 Task: Look for Airbnb properties in Rutana, Burundi from 28th November, 2023 to 10th December,  2023 for 5 adults.5 bedrooms having 5 beds and 5 bathrooms. Property type can be house. Amenities needed are: wifi, TV, free parkinig on premises, gym, breakfast. Look for 4 properties as per requirement.
Action: Mouse moved to (534, 111)
Screenshot: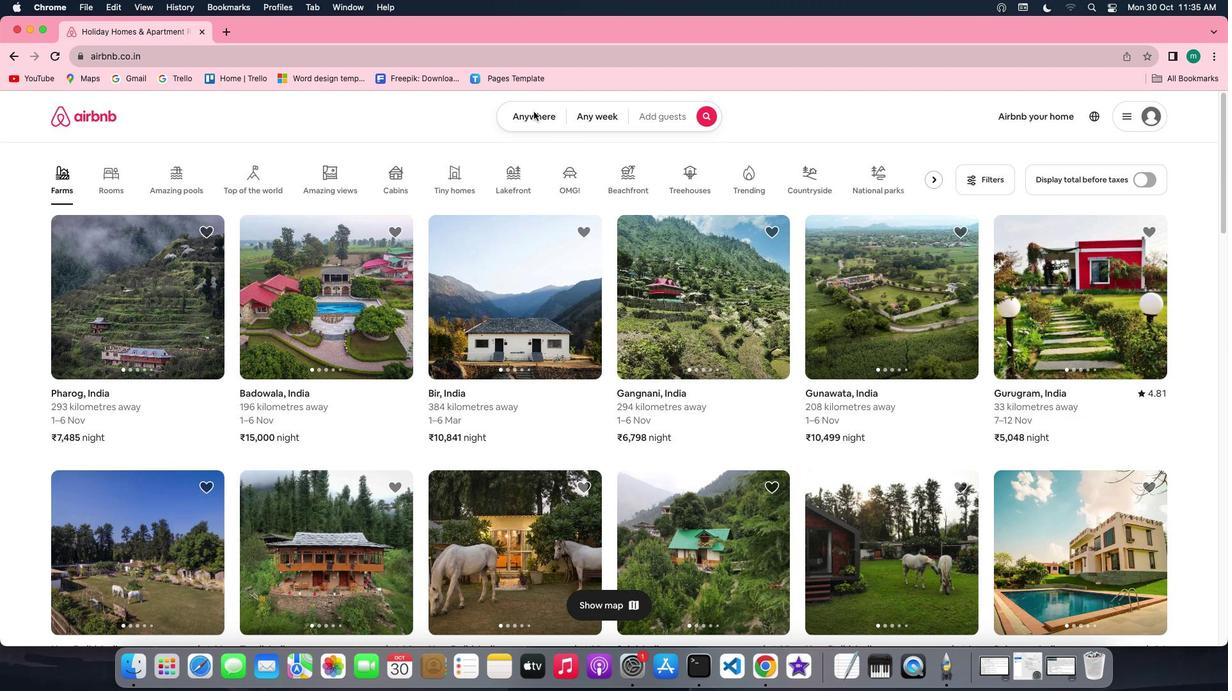 
Action: Mouse pressed left at (534, 111)
Screenshot: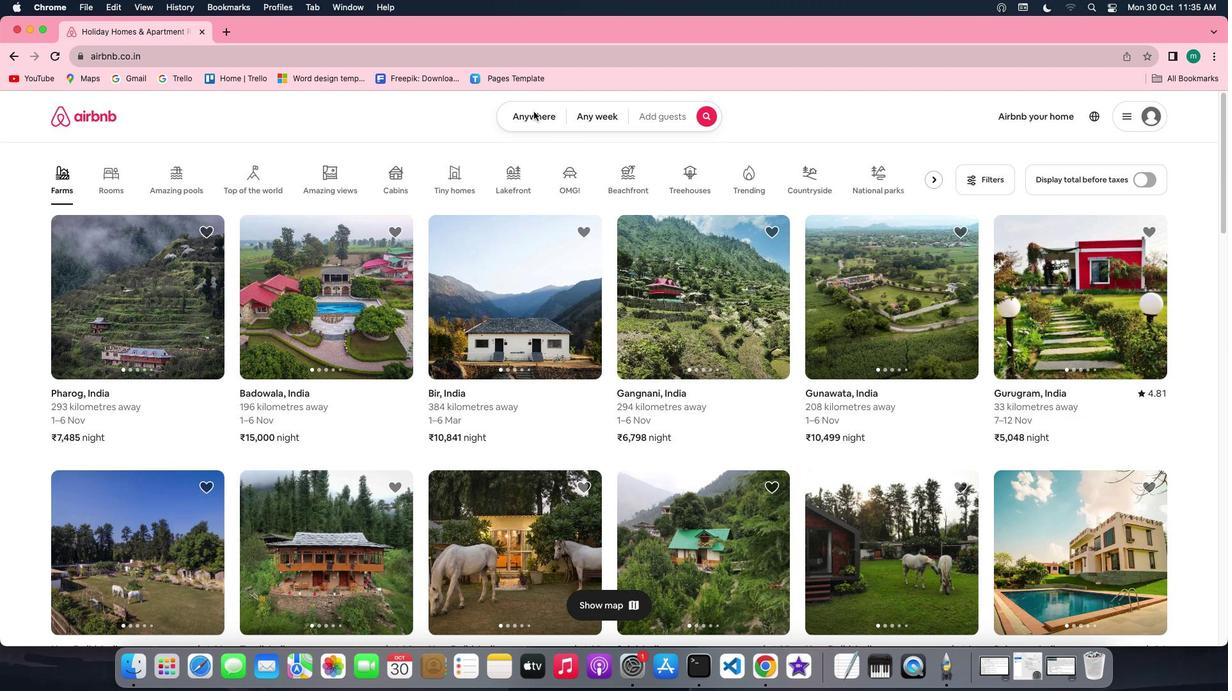 
Action: Mouse pressed left at (534, 111)
Screenshot: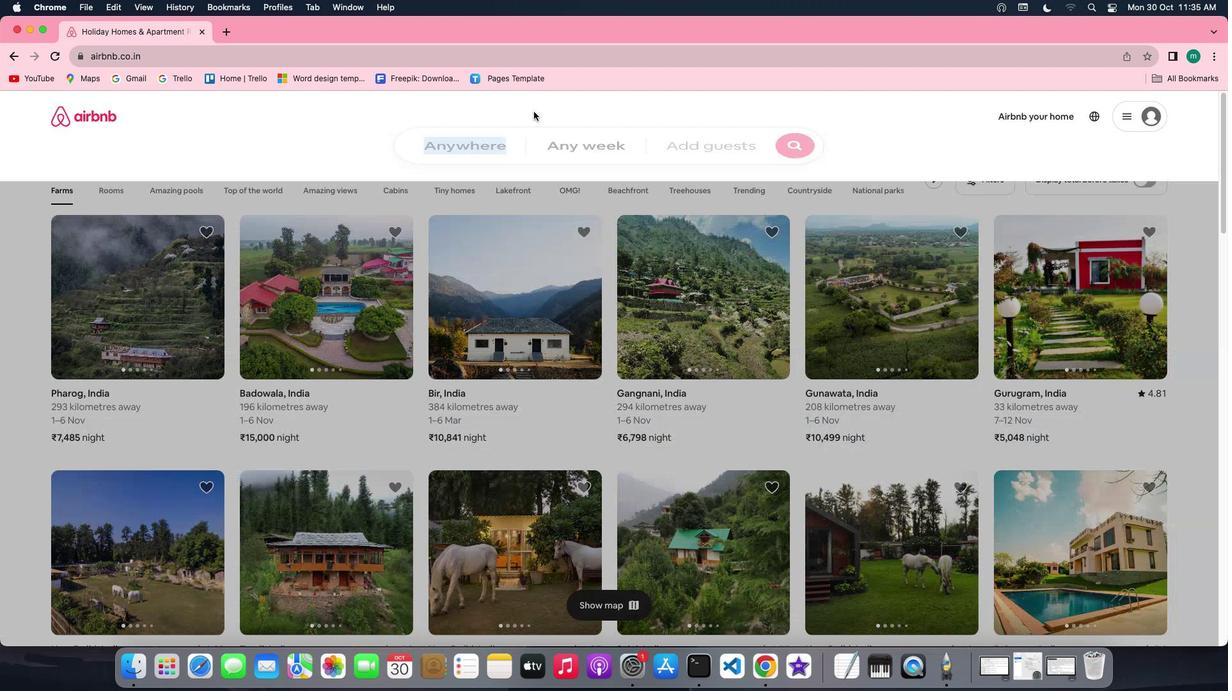 
Action: Mouse moved to (490, 159)
Screenshot: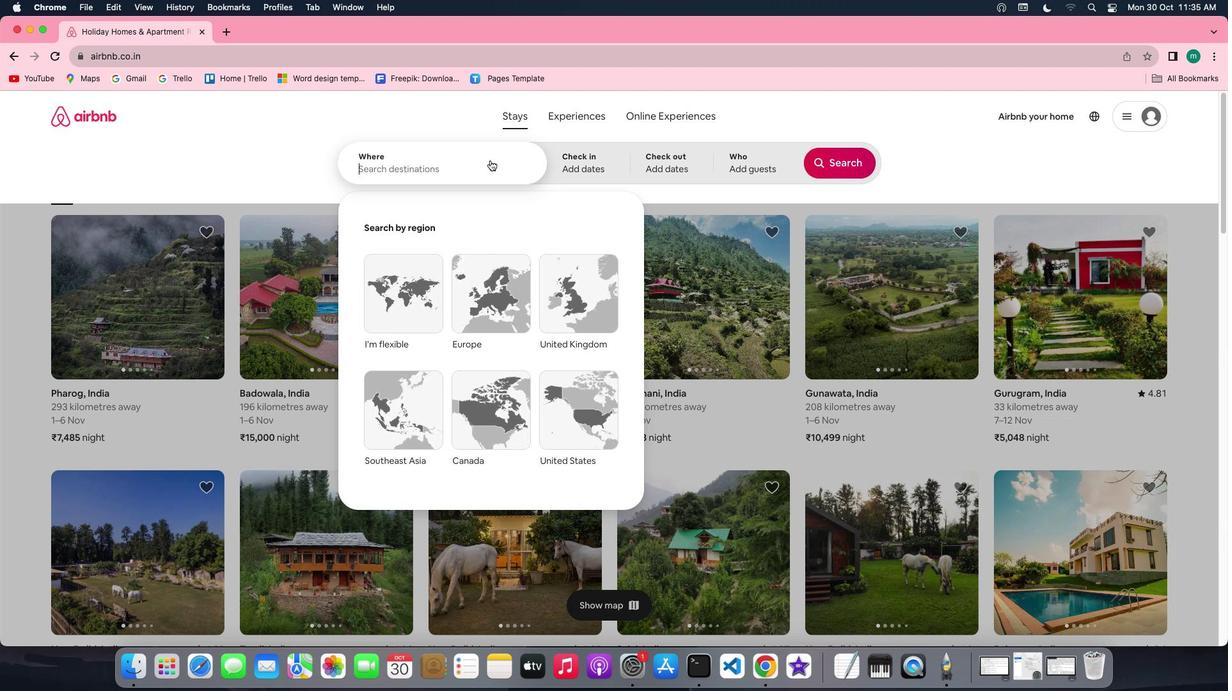 
Action: Key pressed Key.shift'R''u''t''a''n''a'','Key.spaceKey.shift'B''u''r''u''n''d''i'
Screenshot: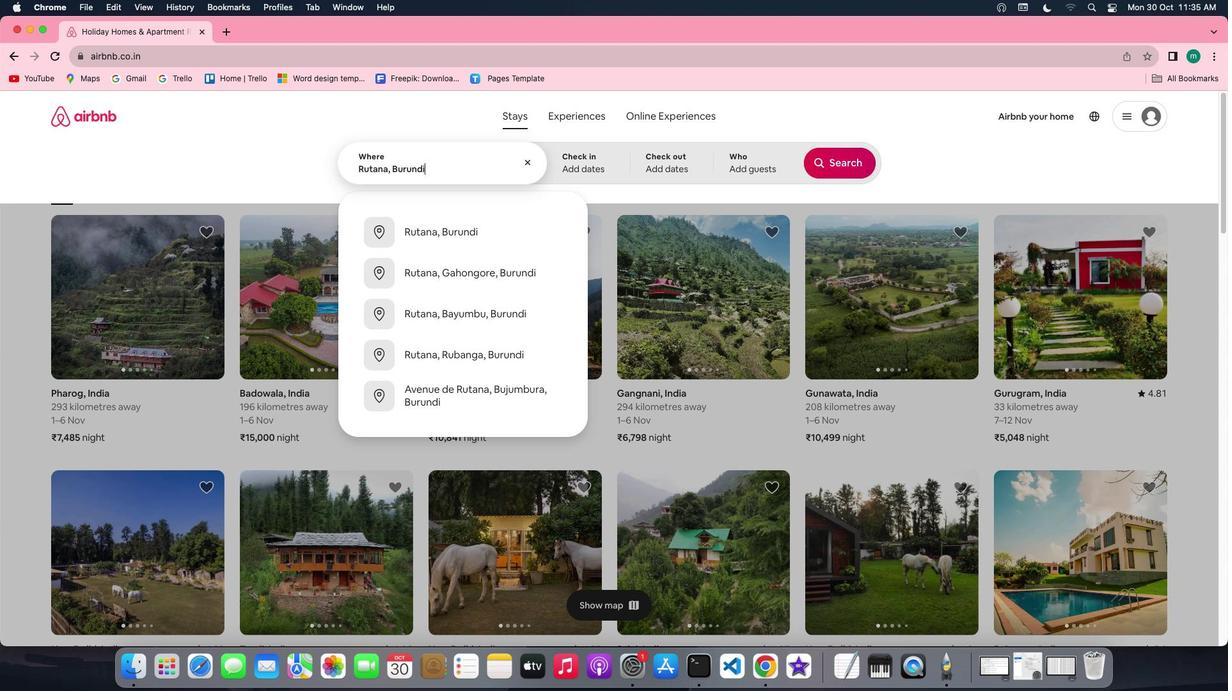 
Action: Mouse moved to (611, 169)
Screenshot: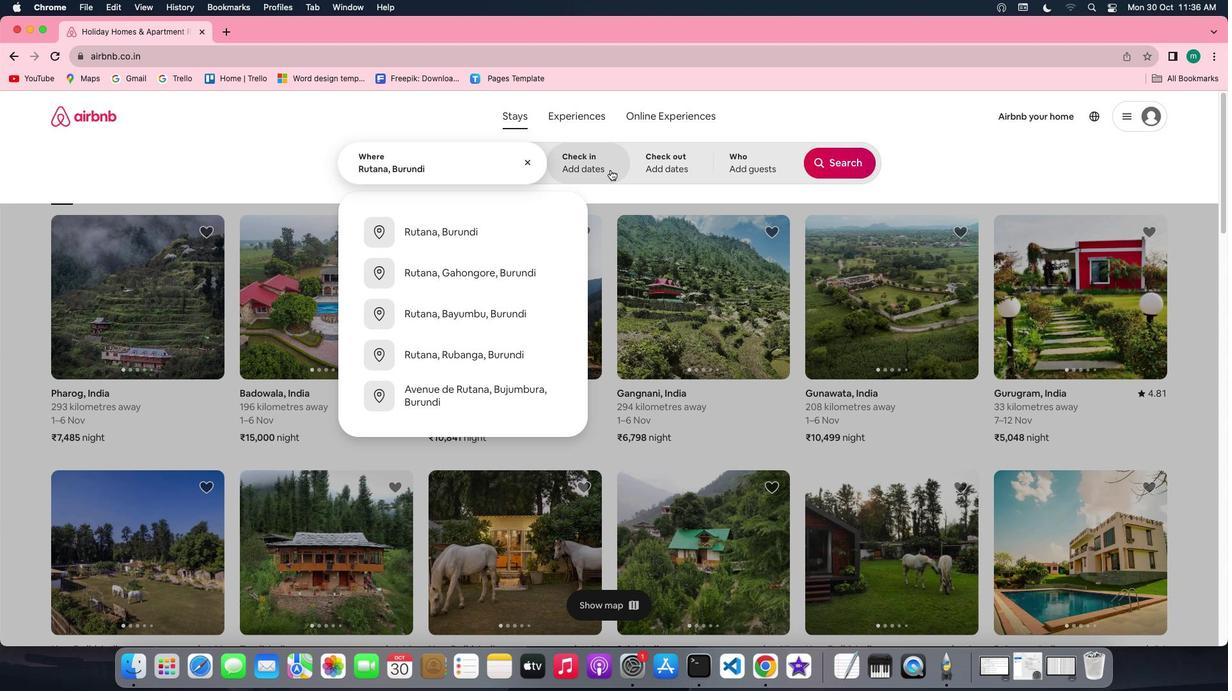 
Action: Mouse pressed left at (611, 169)
Screenshot: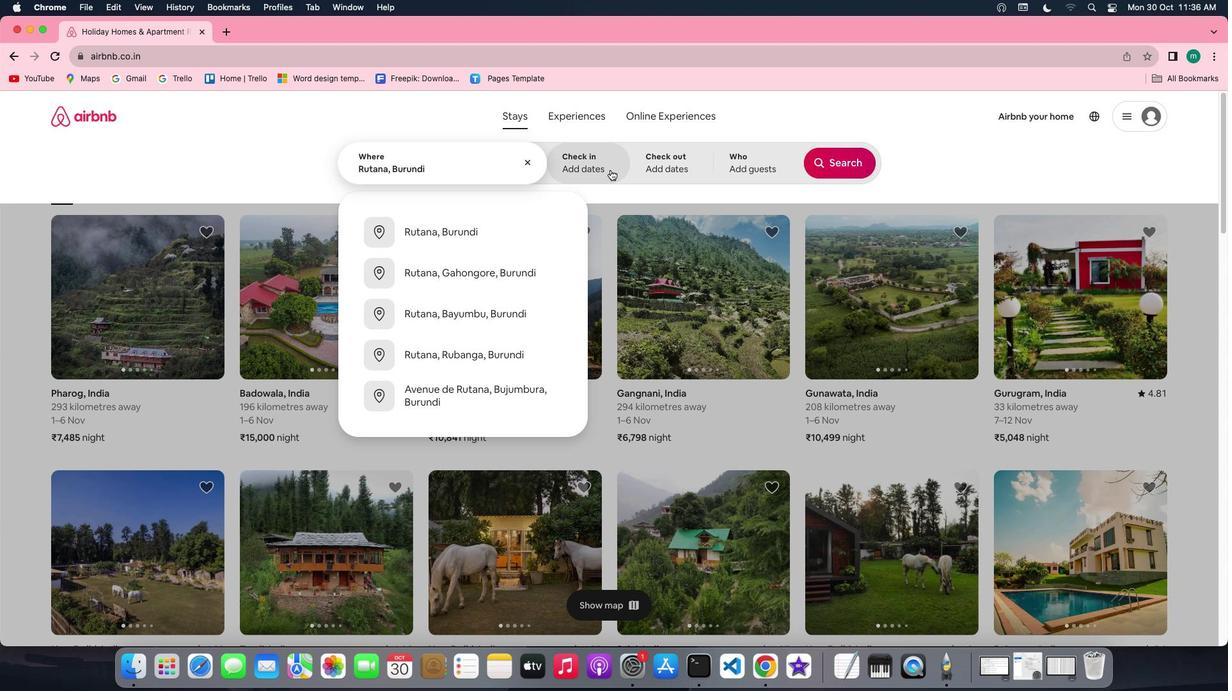 
Action: Mouse moved to (702, 443)
Screenshot: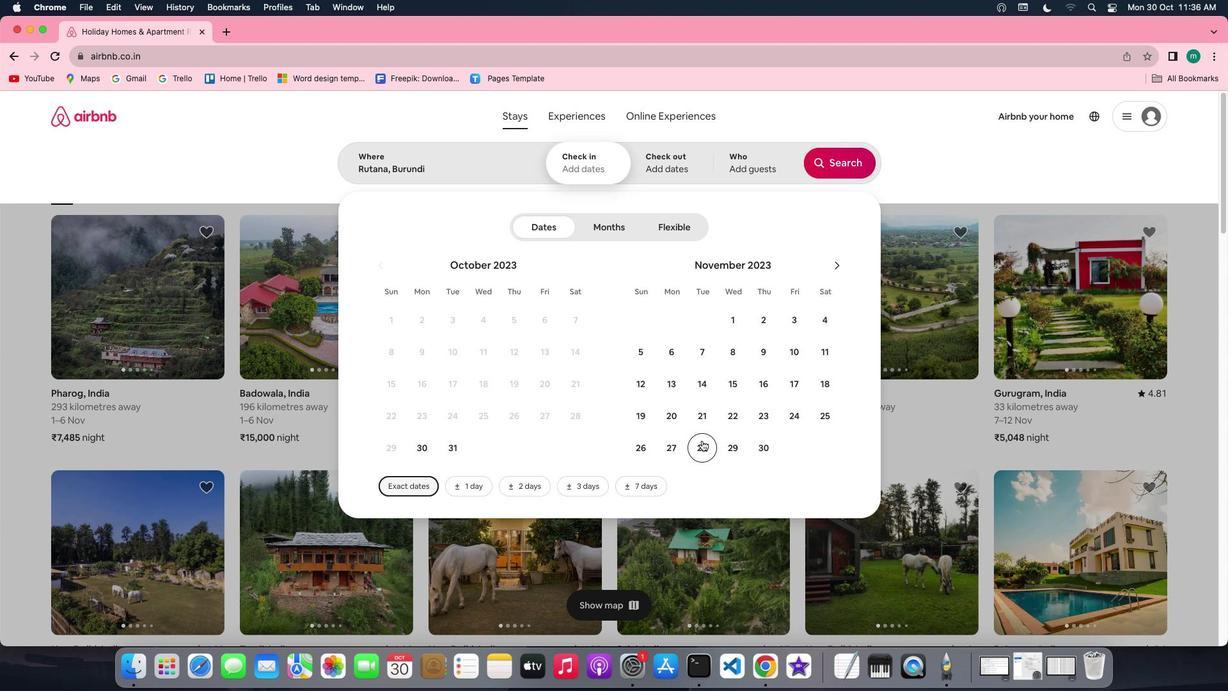 
Action: Mouse pressed left at (702, 443)
Screenshot: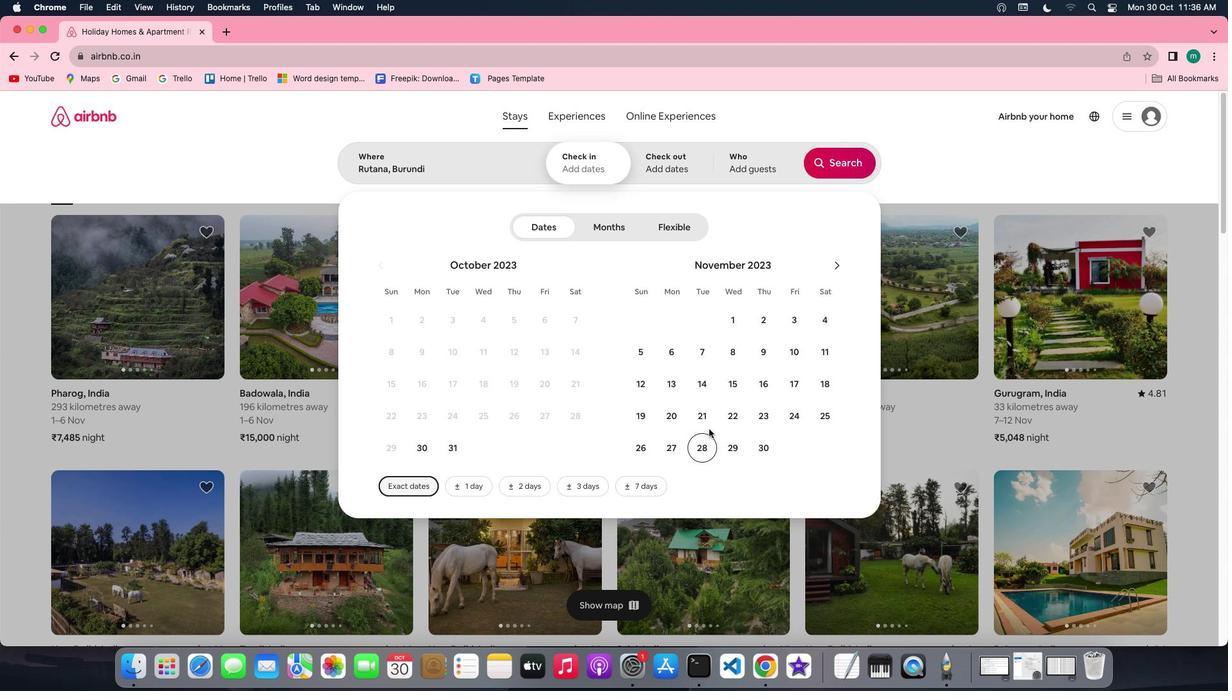 
Action: Mouse moved to (839, 267)
Screenshot: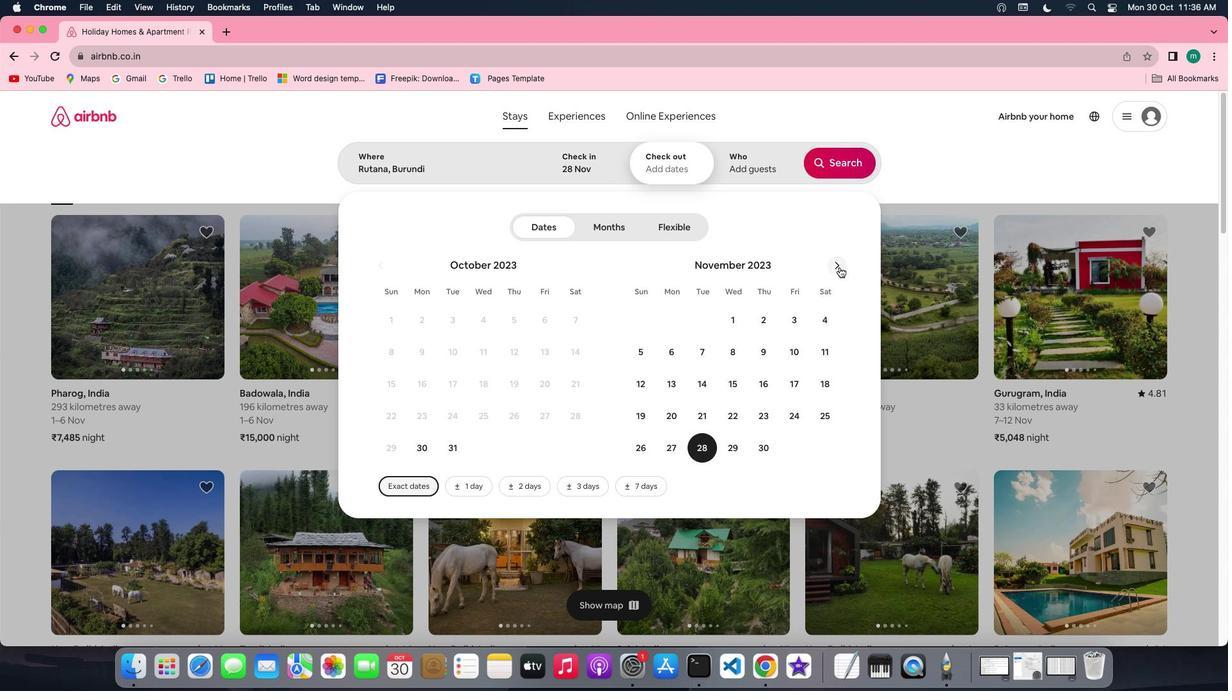 
Action: Mouse pressed left at (839, 267)
Screenshot: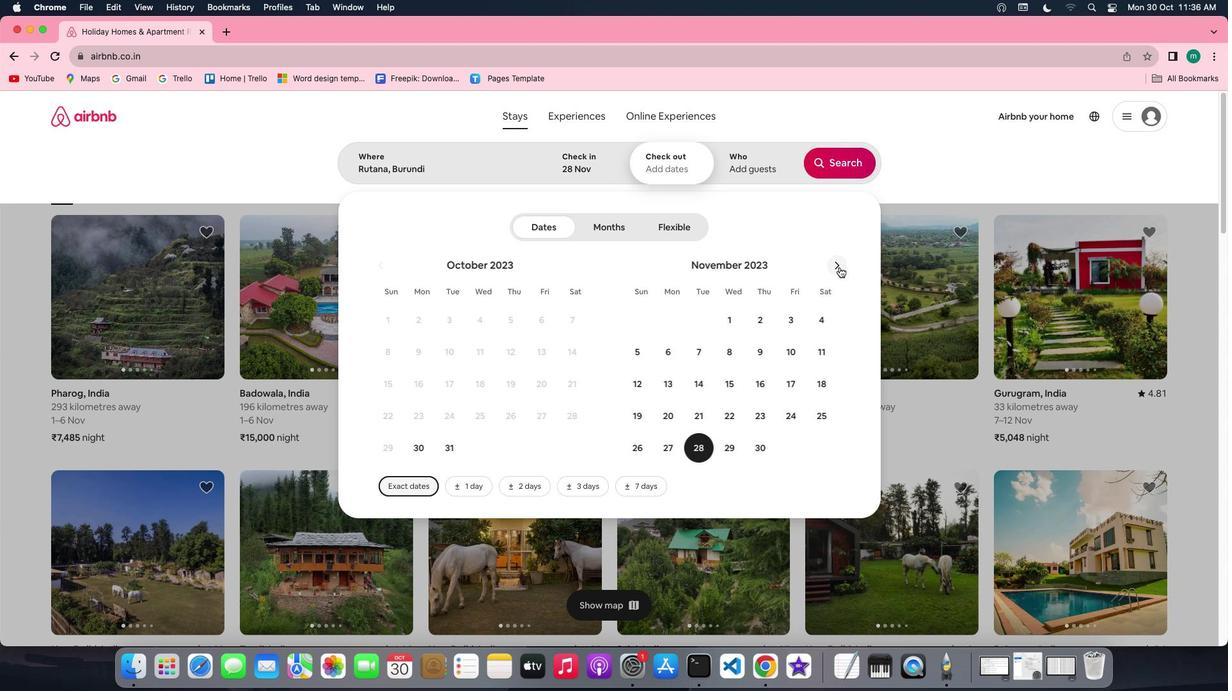 
Action: Mouse moved to (632, 386)
Screenshot: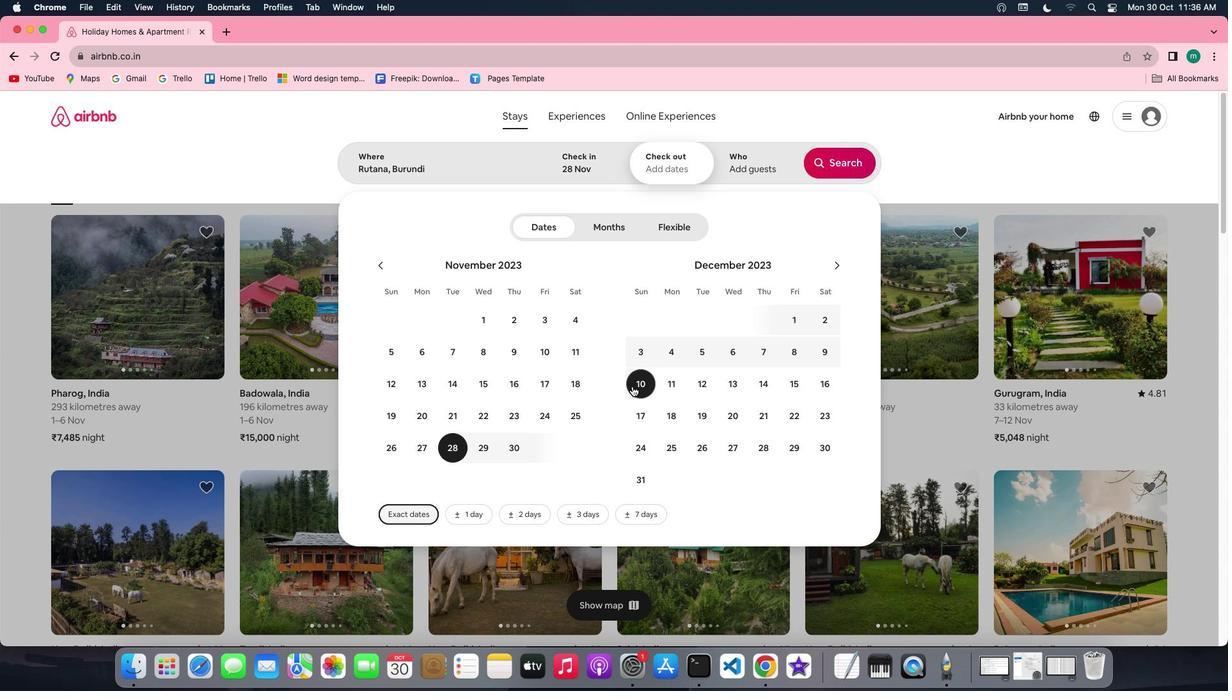 
Action: Mouse pressed left at (632, 386)
Screenshot: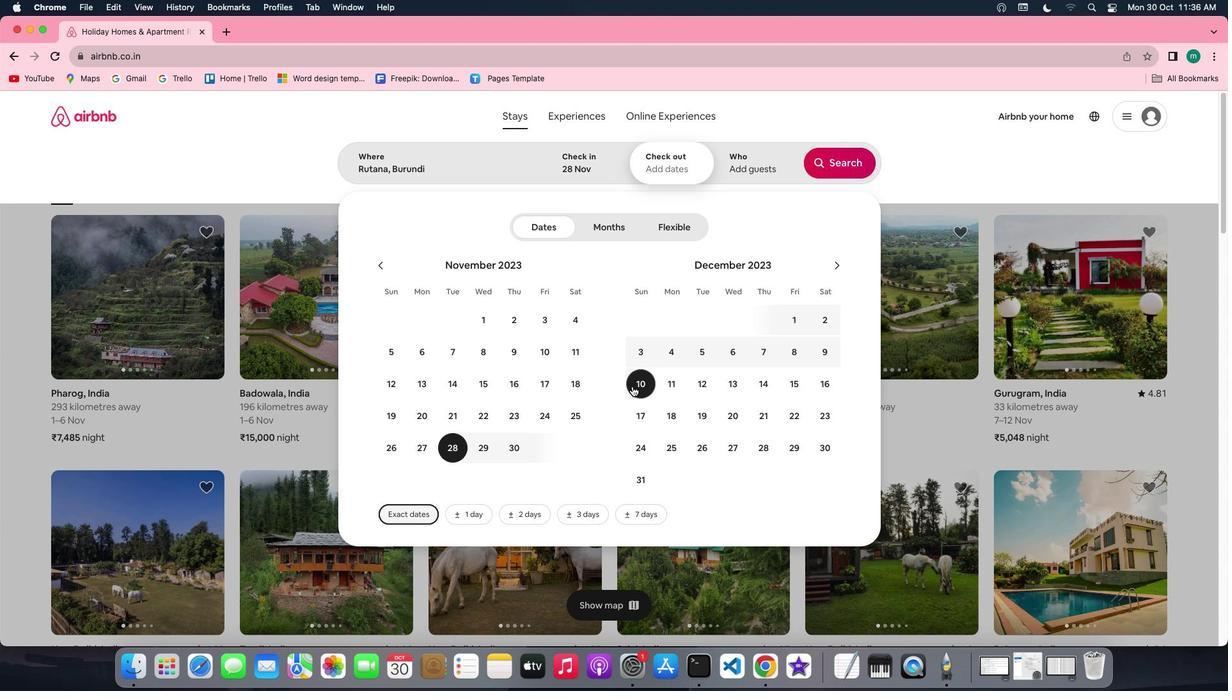 
Action: Mouse moved to (747, 161)
Screenshot: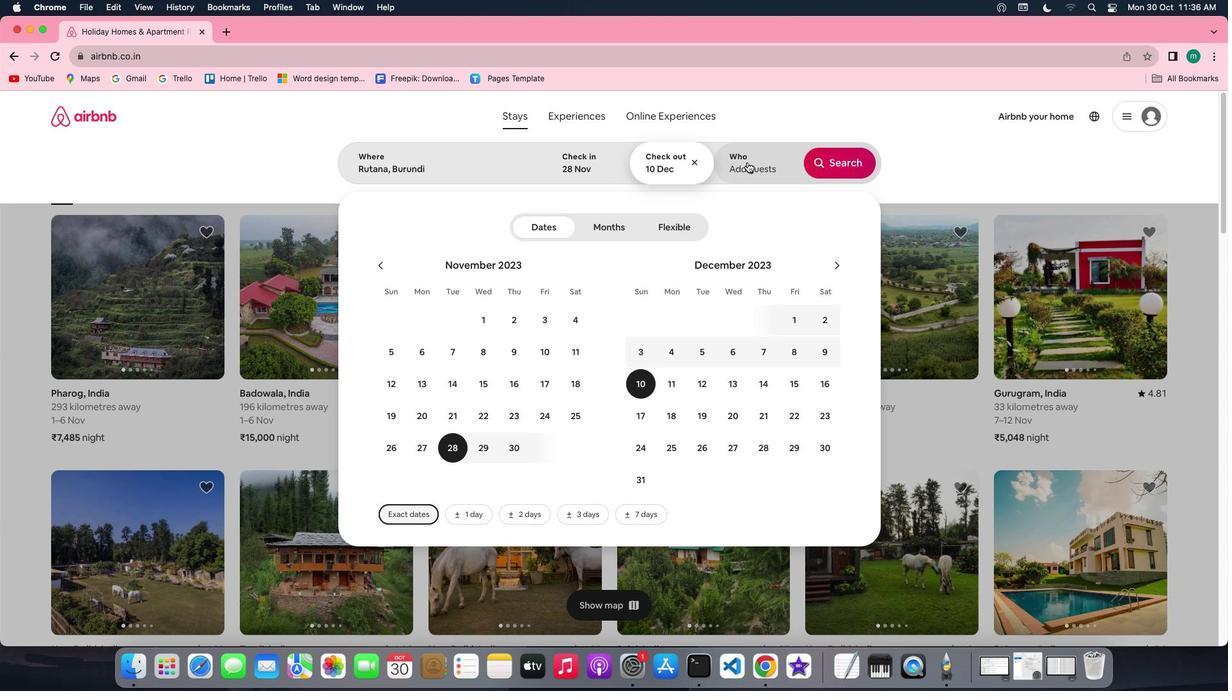 
Action: Mouse pressed left at (747, 161)
Screenshot: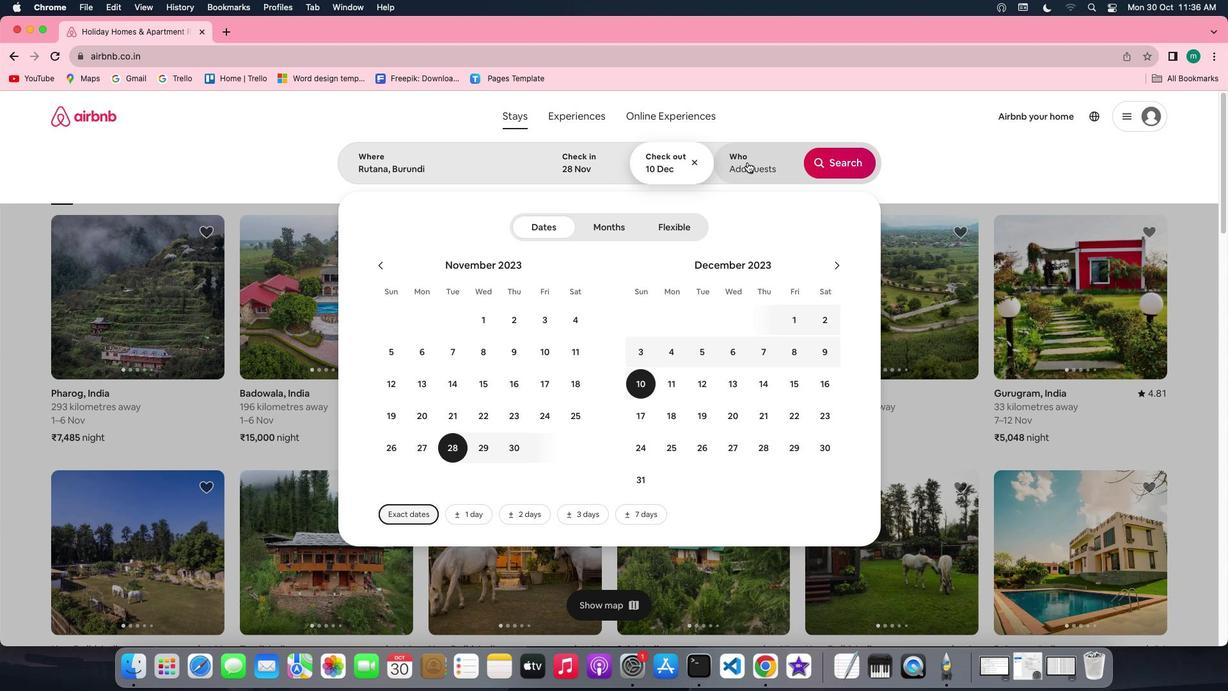 
Action: Mouse moved to (840, 233)
Screenshot: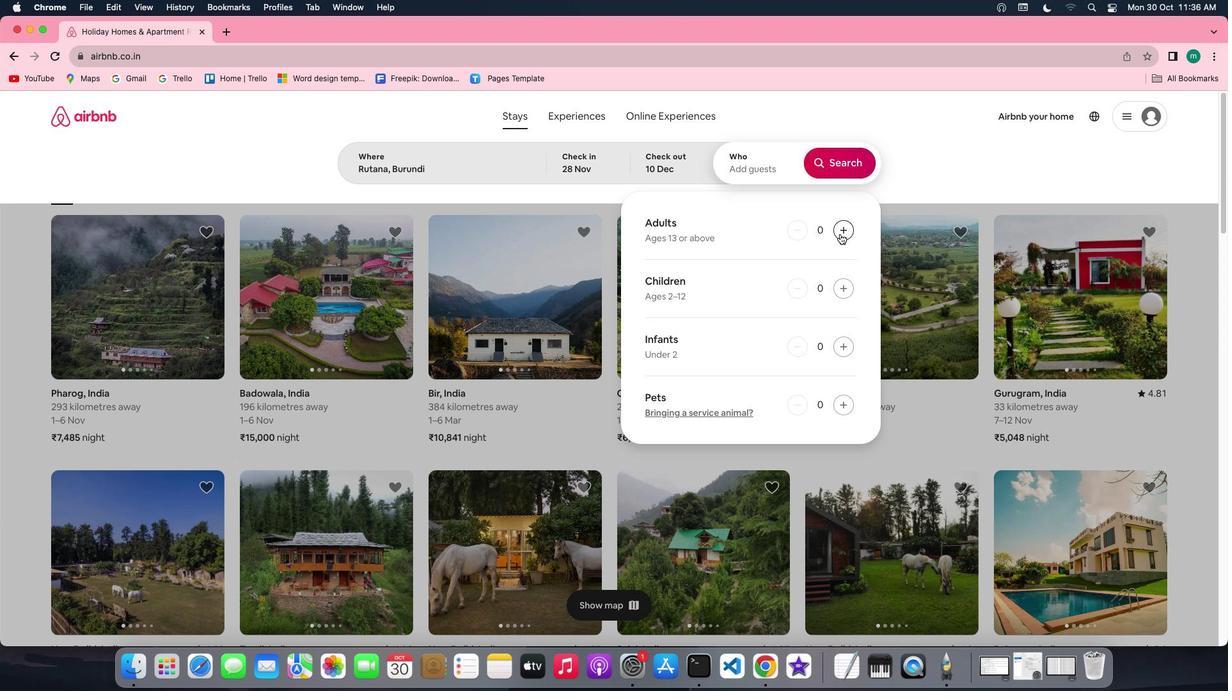 
Action: Mouse pressed left at (840, 233)
Screenshot: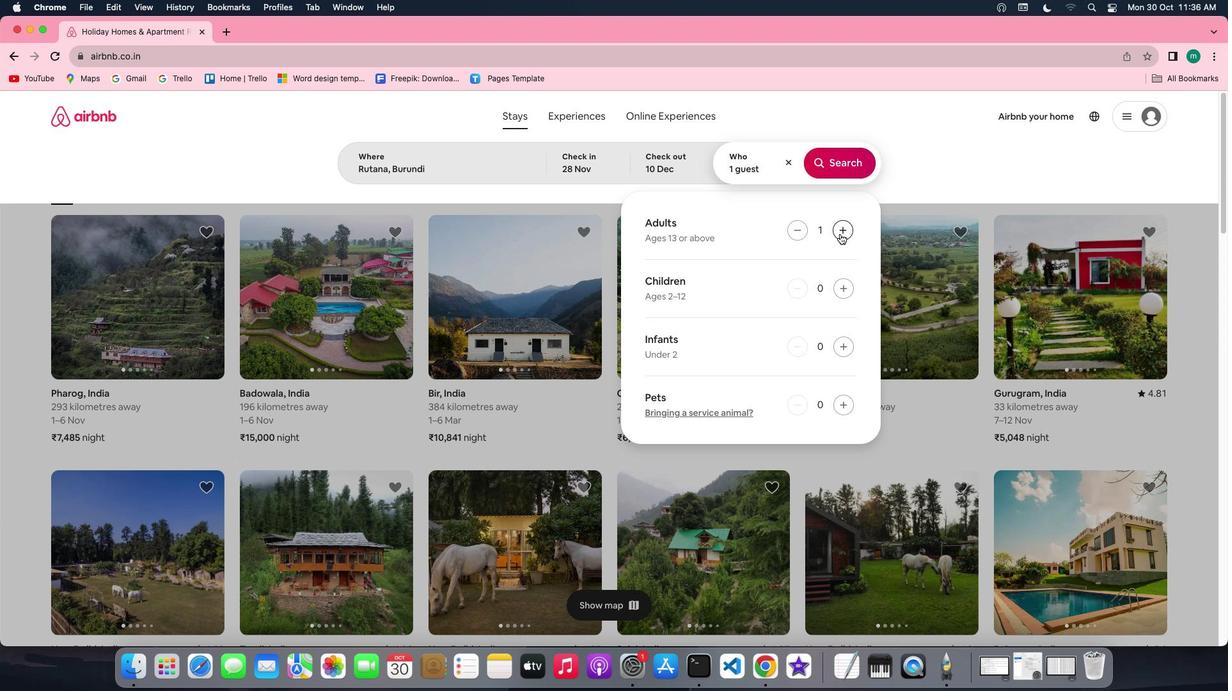 
Action: Mouse pressed left at (840, 233)
Screenshot: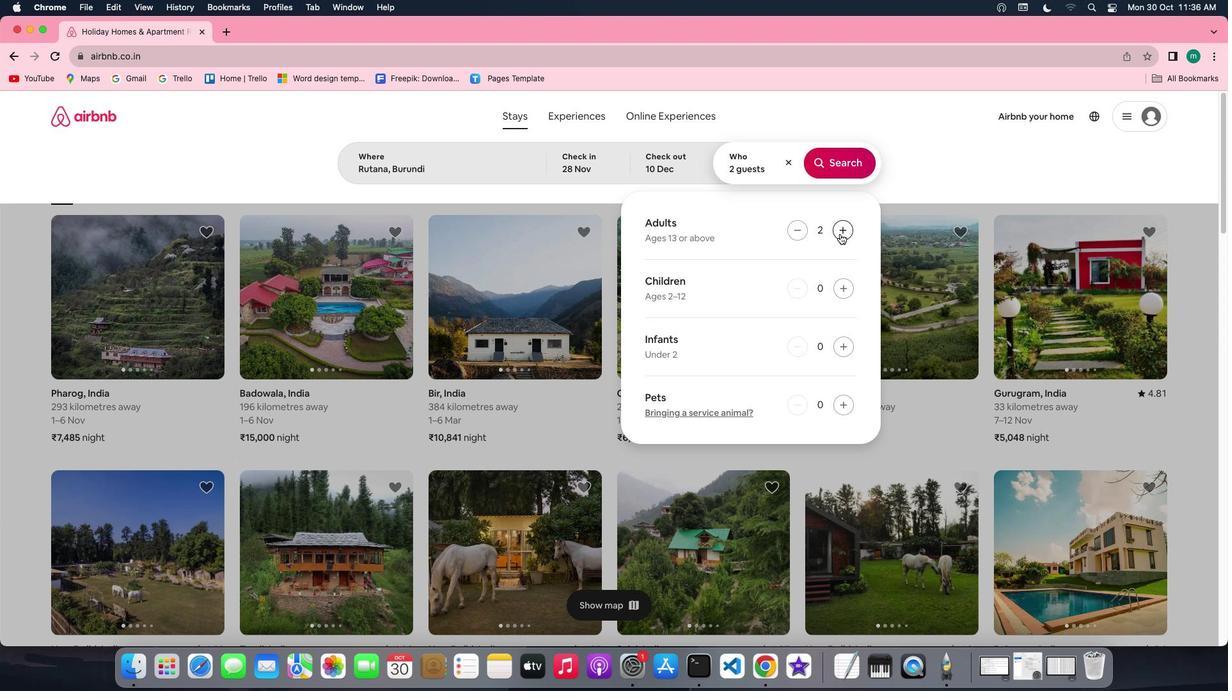 
Action: Mouse pressed left at (840, 233)
Screenshot: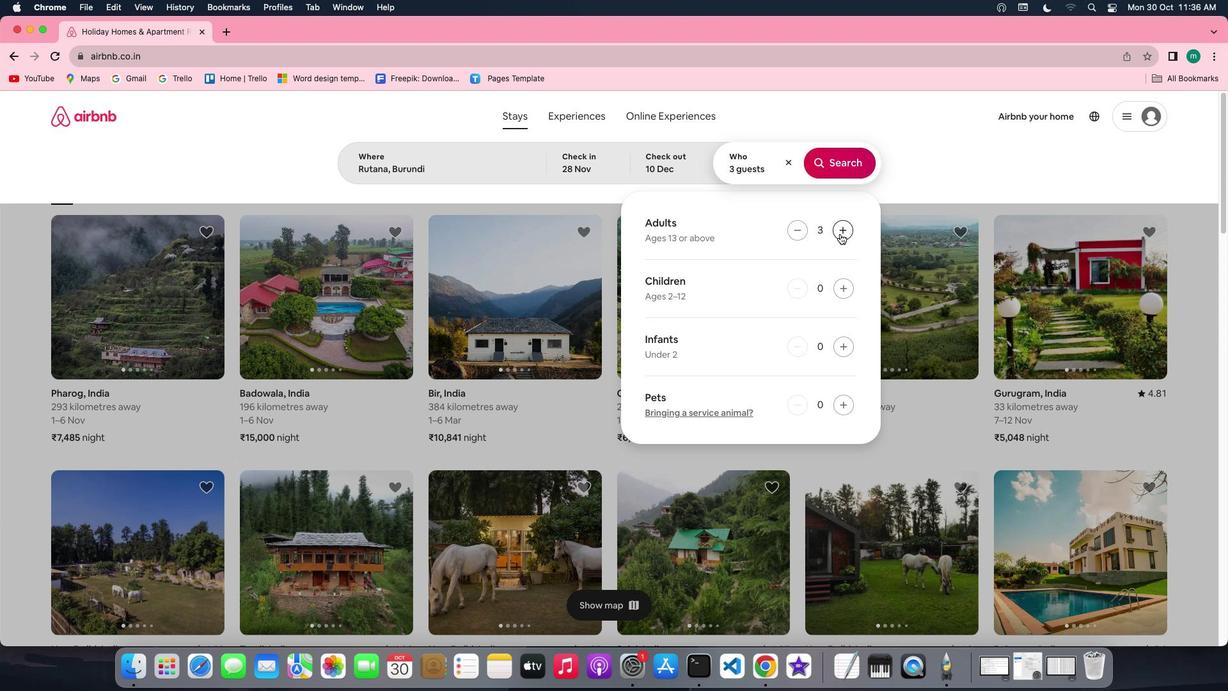 
Action: Mouse pressed left at (840, 233)
Screenshot: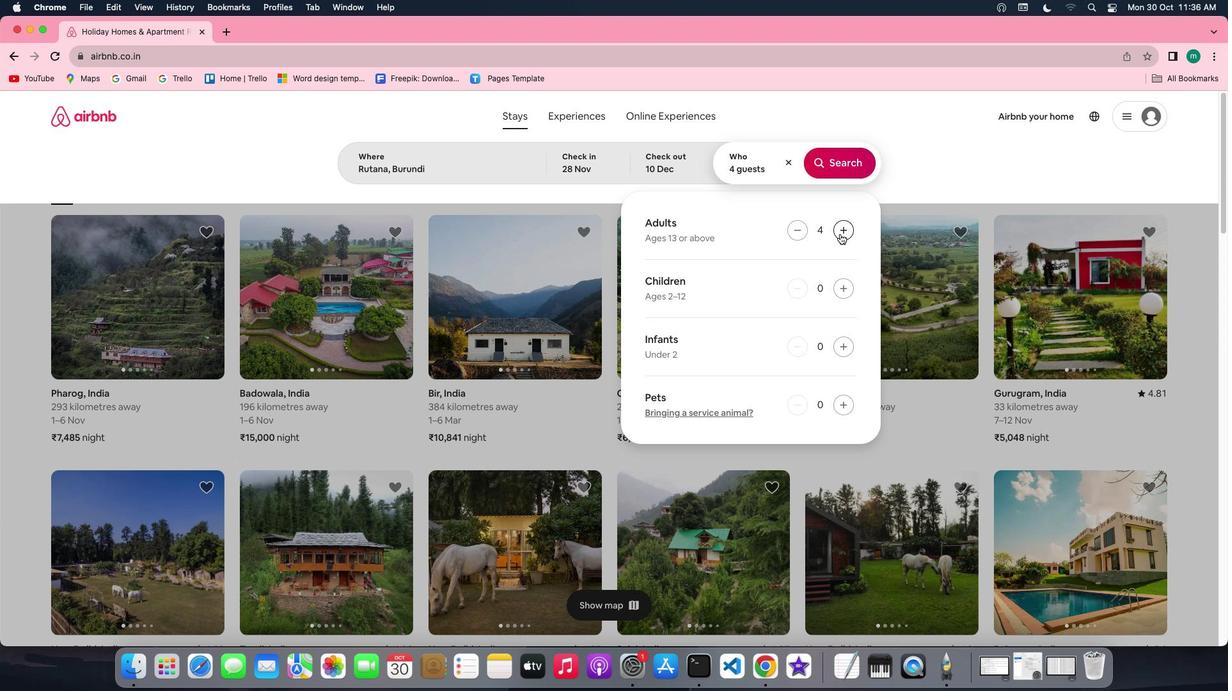 
Action: Mouse pressed left at (840, 233)
Screenshot: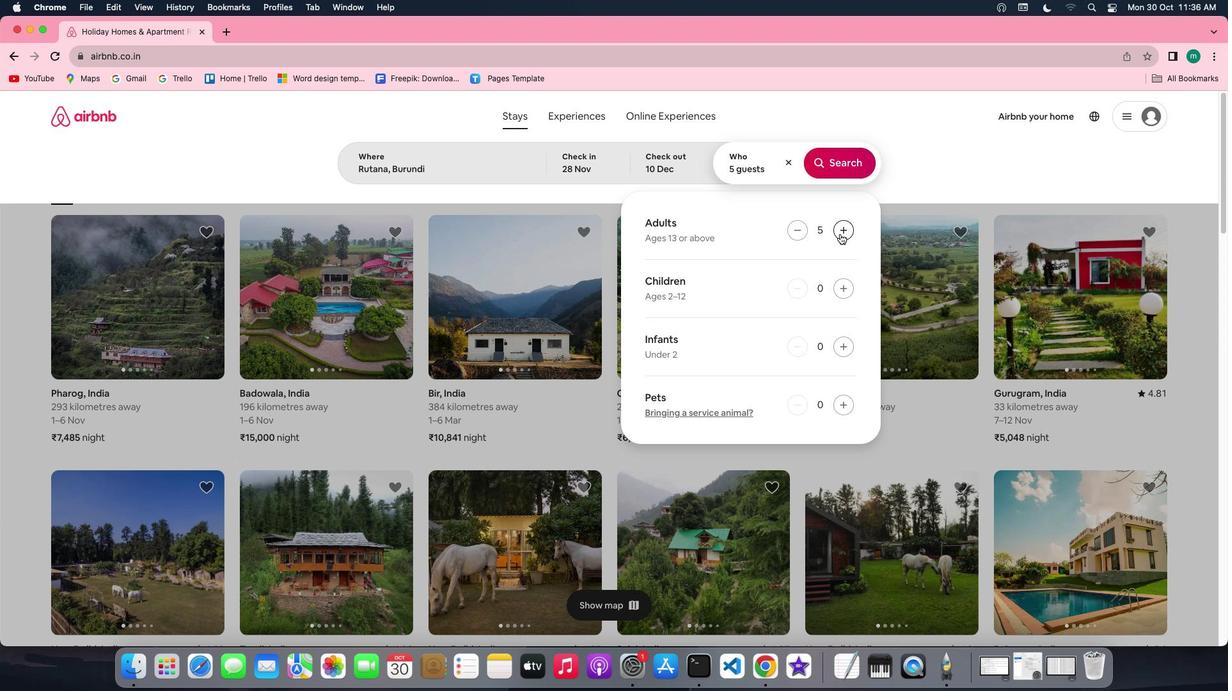 
Action: Mouse moved to (838, 163)
Screenshot: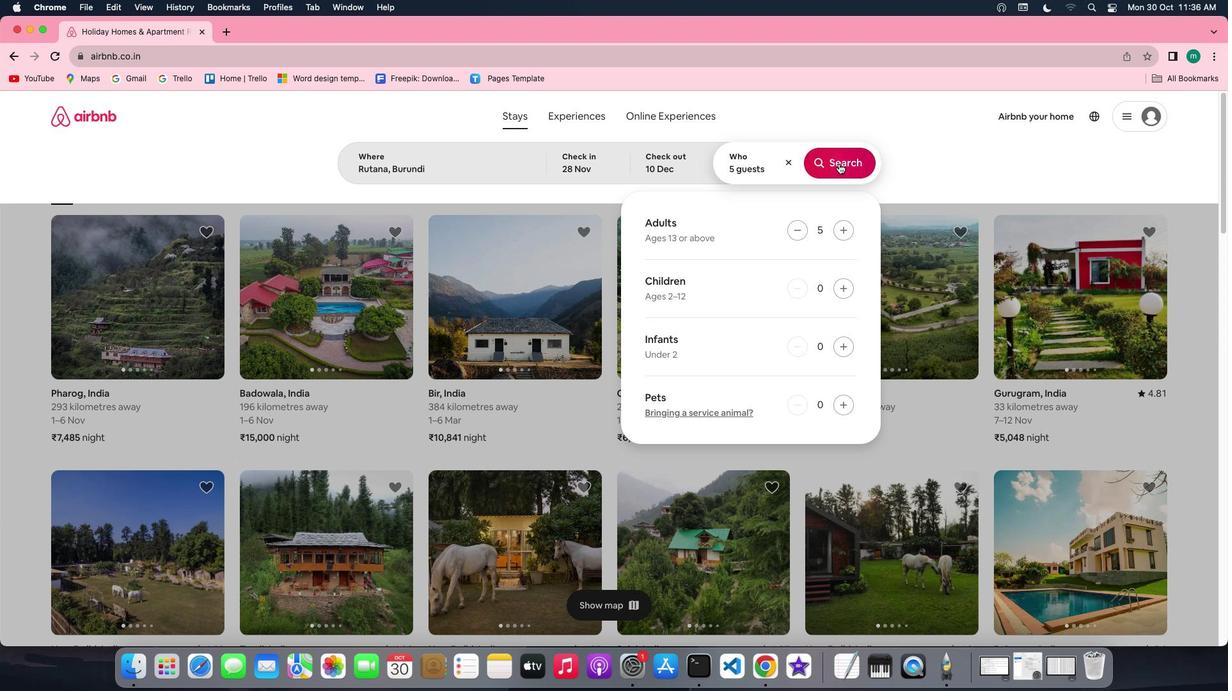 
Action: Mouse pressed left at (838, 163)
Screenshot: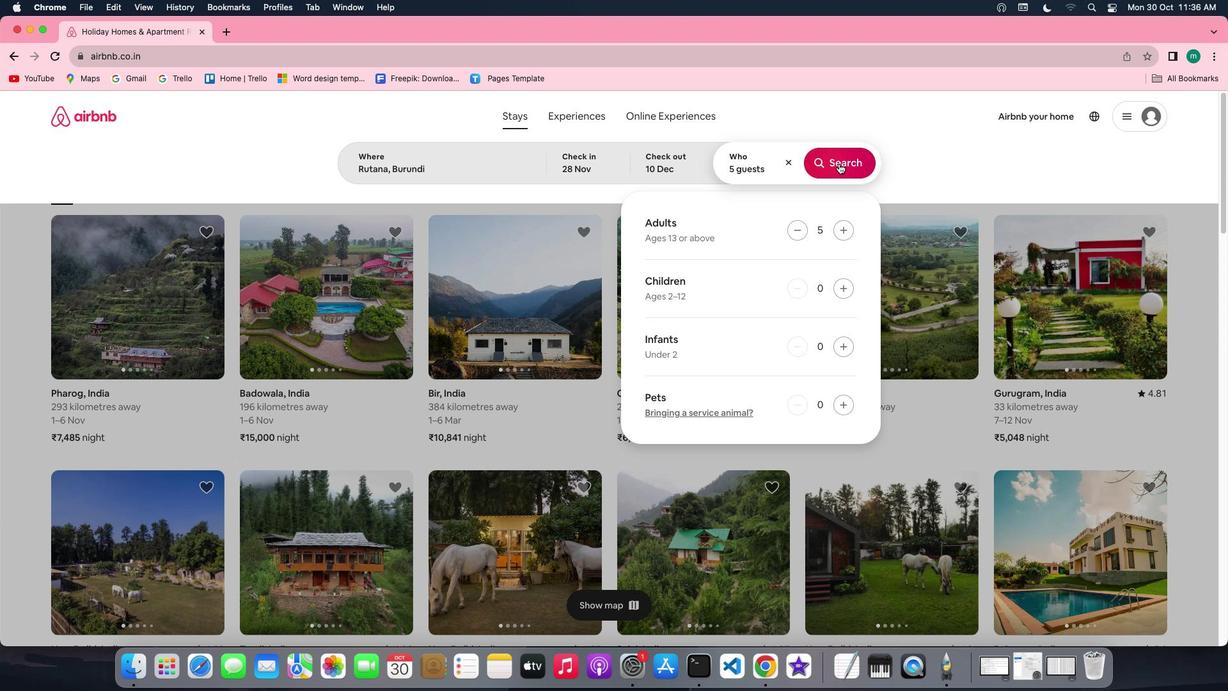
Action: Mouse moved to (1031, 169)
Screenshot: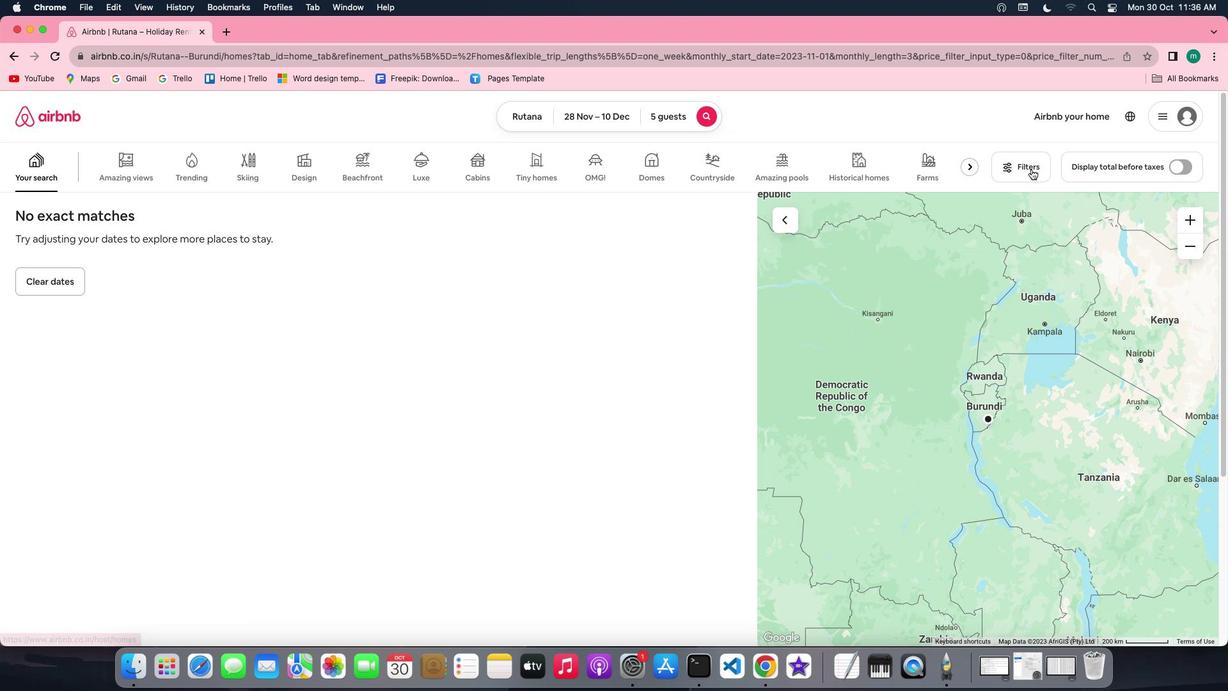 
Action: Mouse pressed left at (1031, 169)
Screenshot: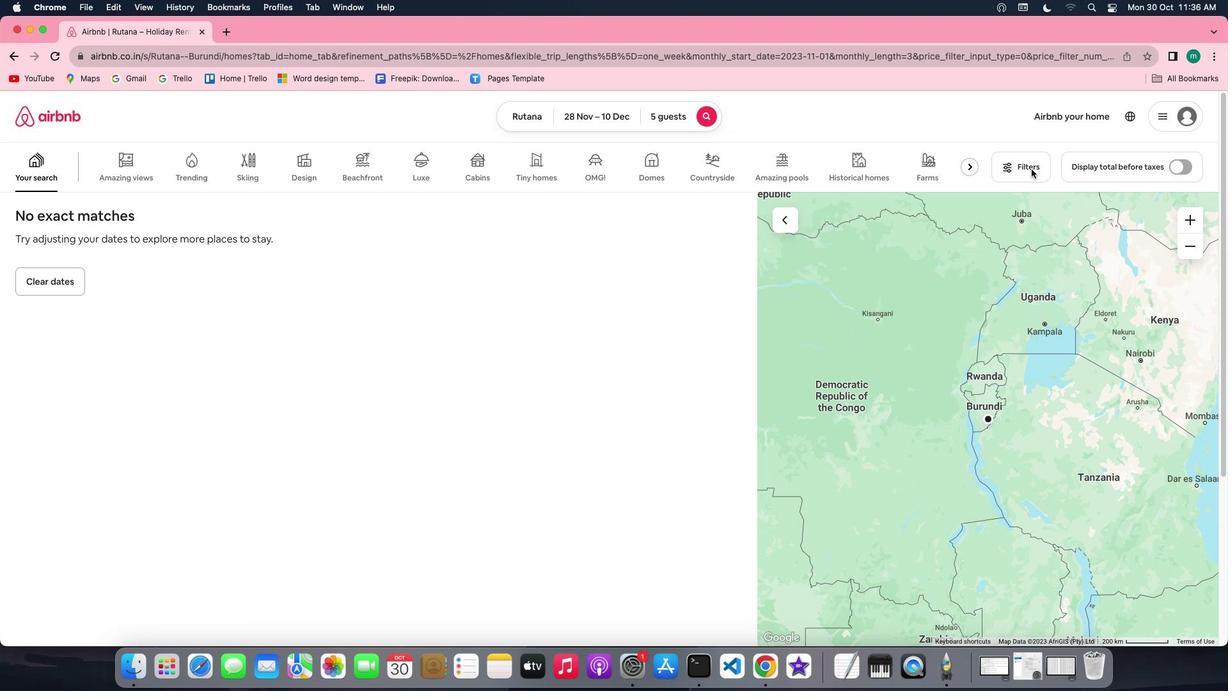 
Action: Mouse moved to (606, 491)
Screenshot: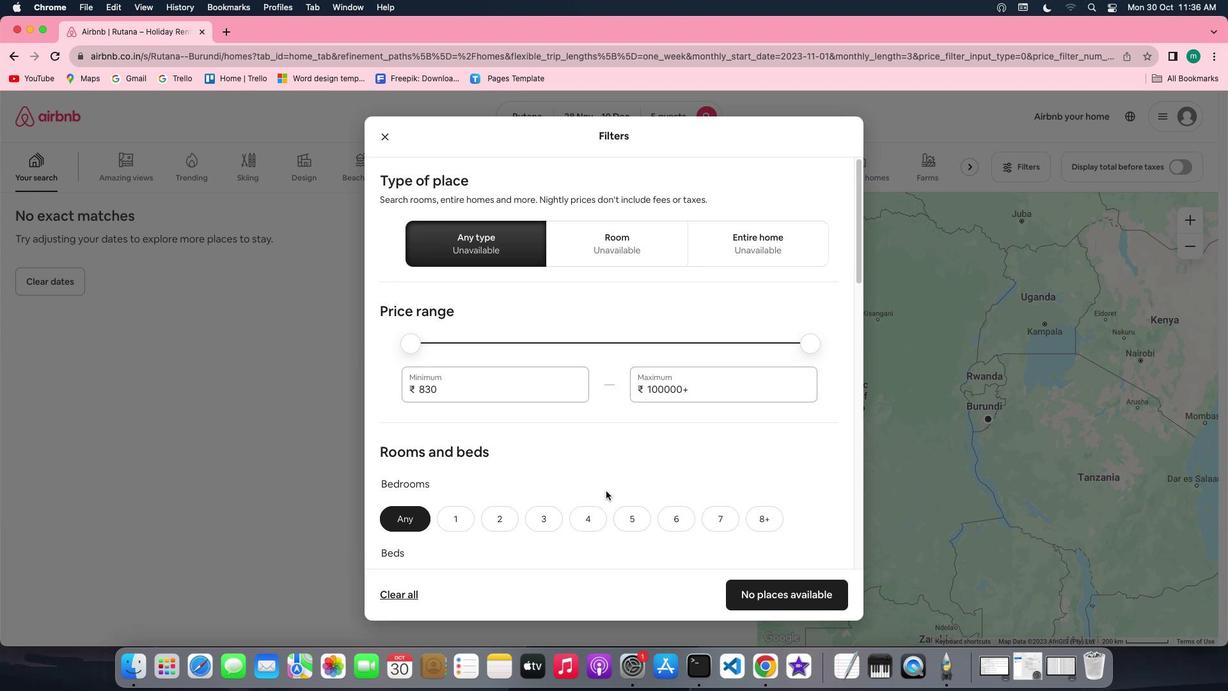 
Action: Mouse scrolled (606, 491) with delta (0, 0)
Screenshot: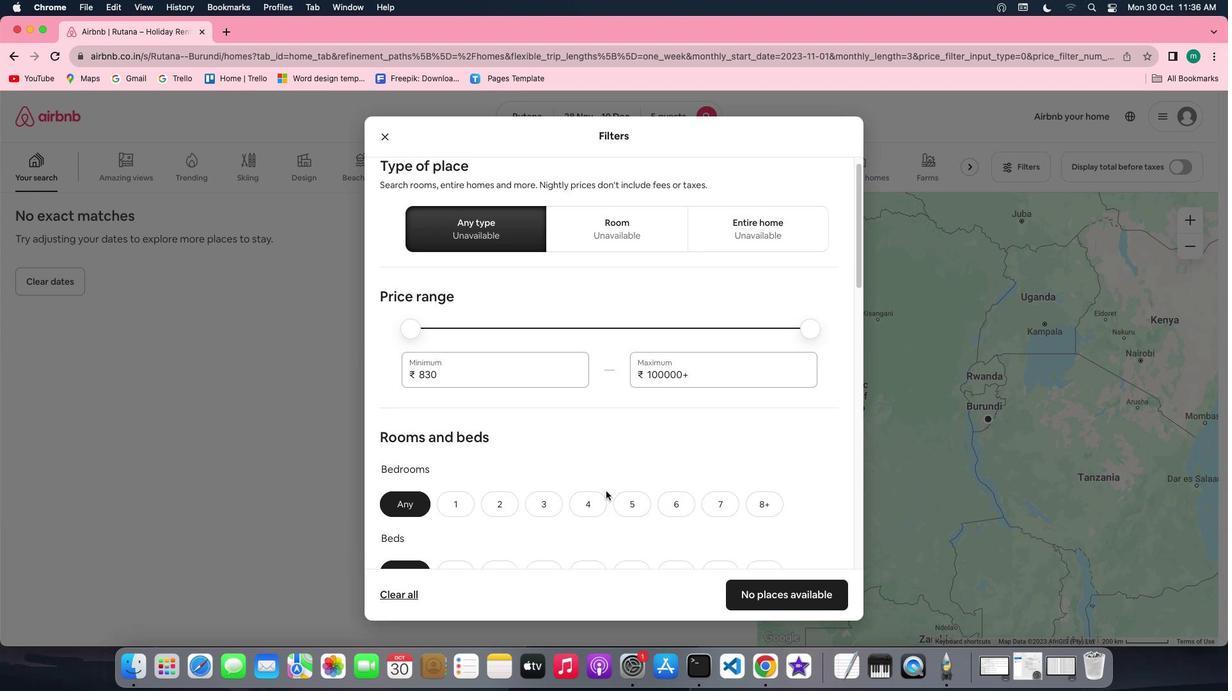 
Action: Mouse scrolled (606, 491) with delta (0, 0)
Screenshot: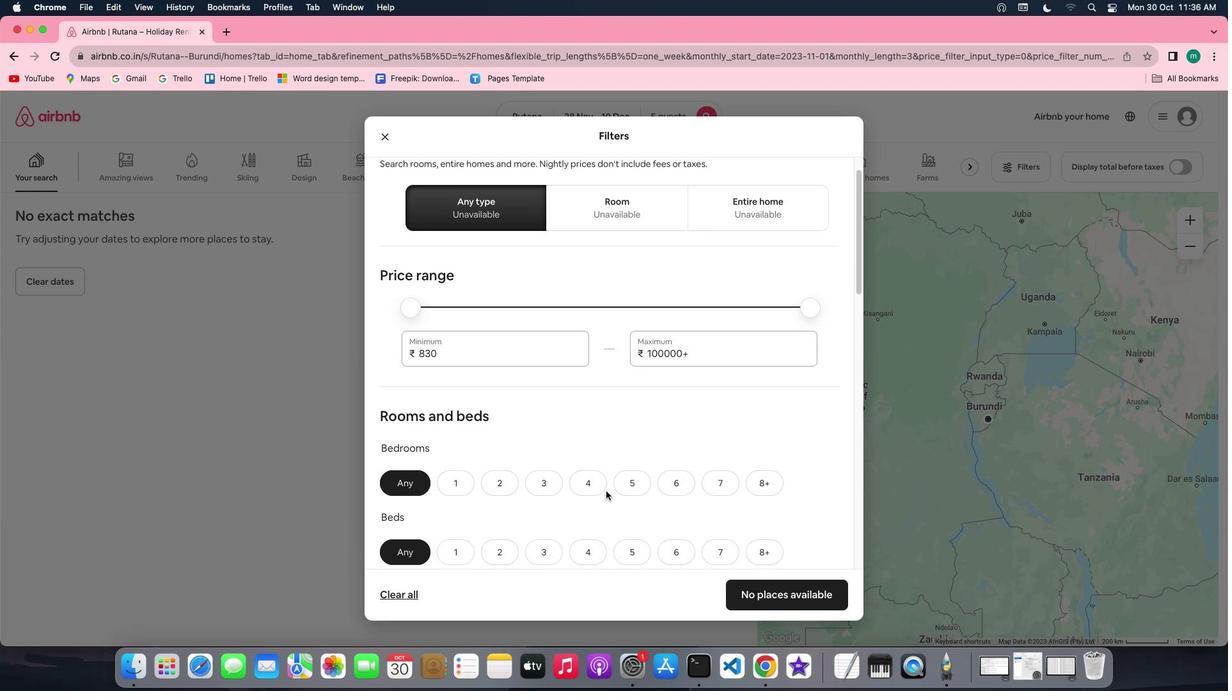 
Action: Mouse scrolled (606, 491) with delta (0, -1)
Screenshot: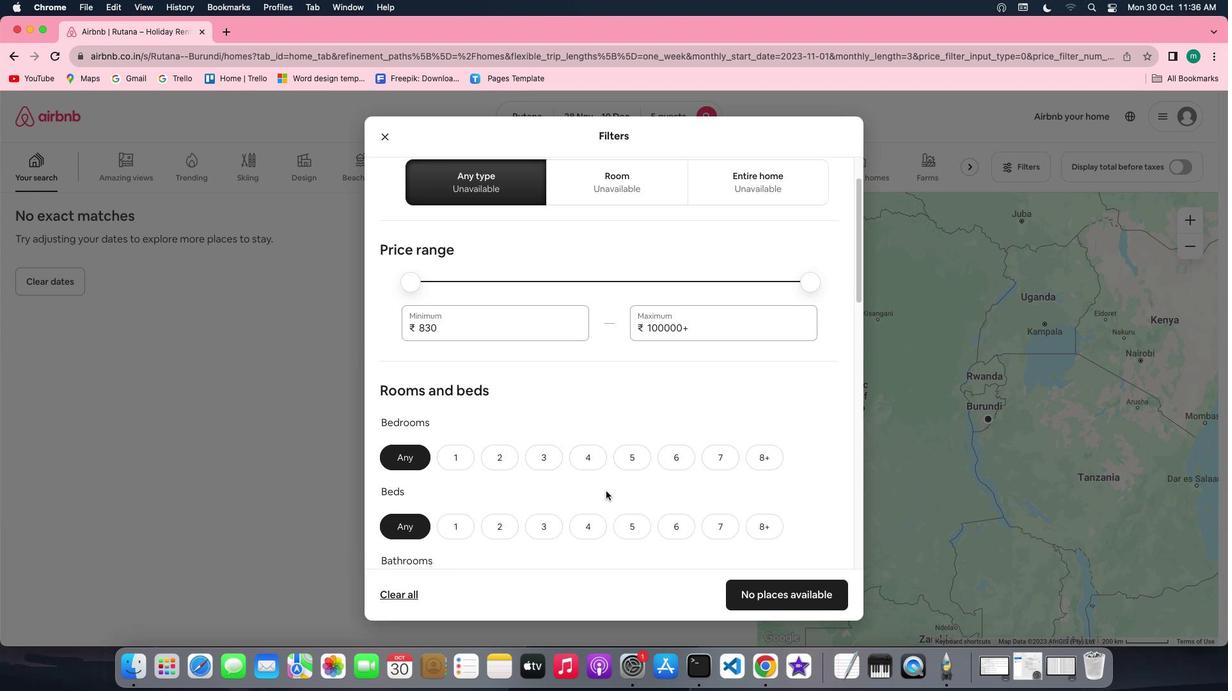 
Action: Mouse scrolled (606, 491) with delta (0, 0)
Screenshot: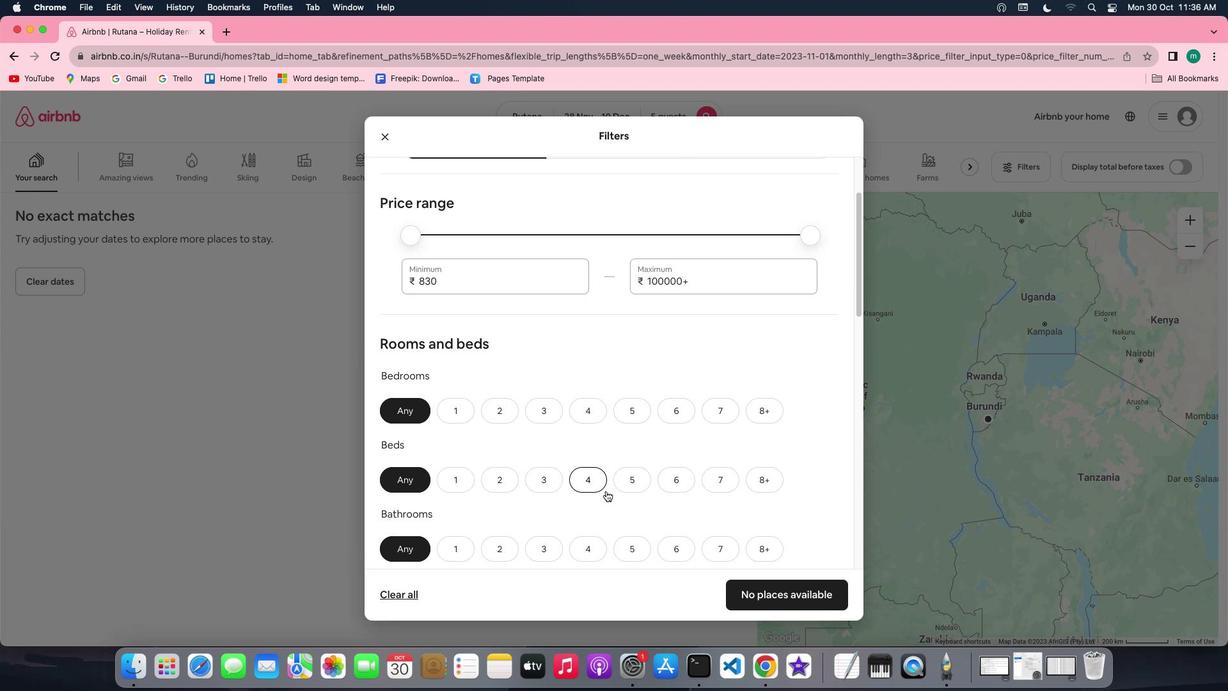 
Action: Mouse scrolled (606, 491) with delta (0, 0)
Screenshot: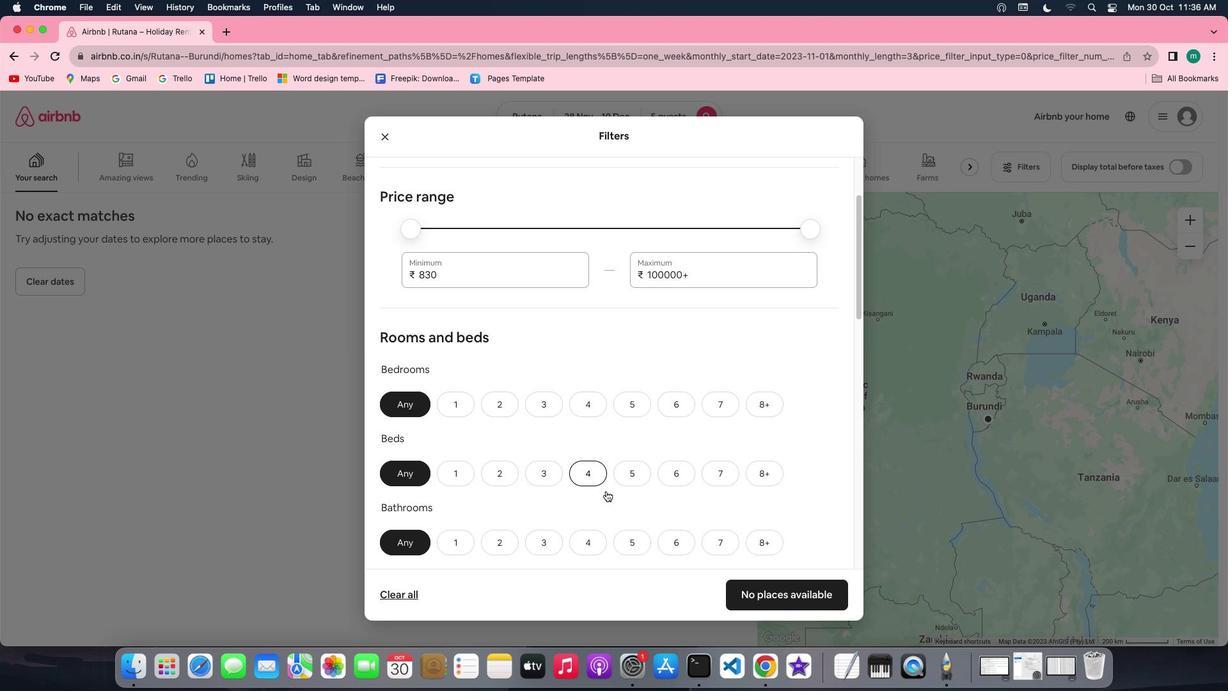 
Action: Mouse scrolled (606, 491) with delta (0, -1)
Screenshot: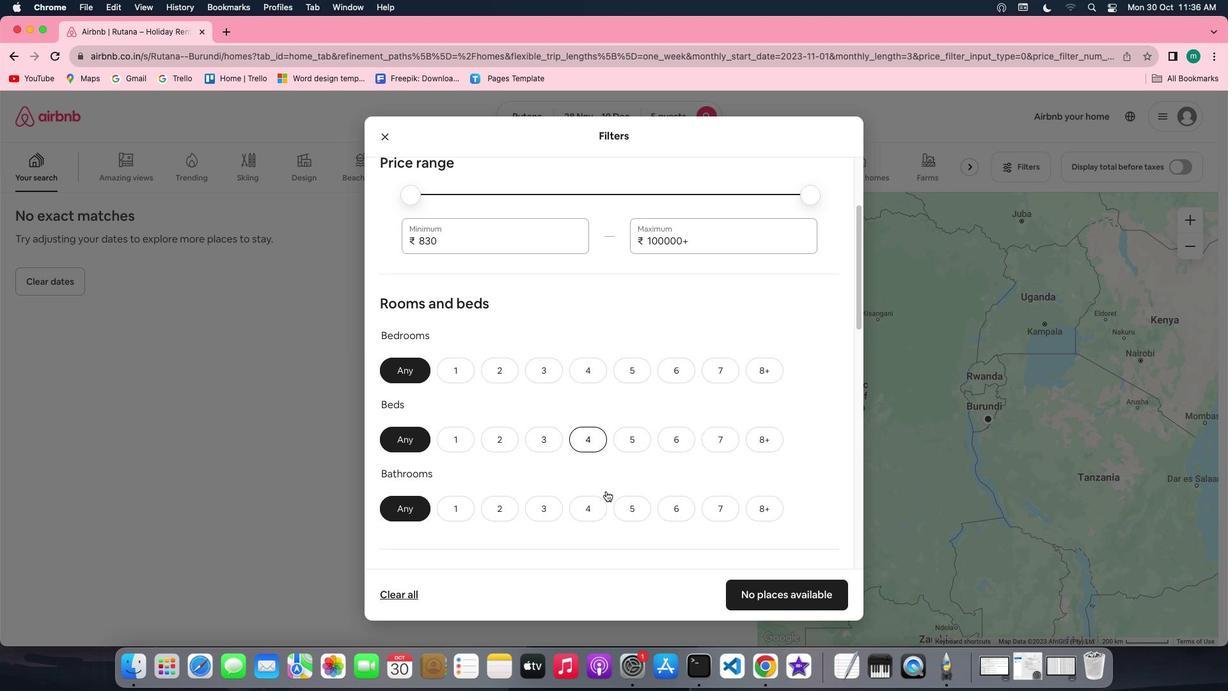 
Action: Mouse scrolled (606, 491) with delta (0, 0)
Screenshot: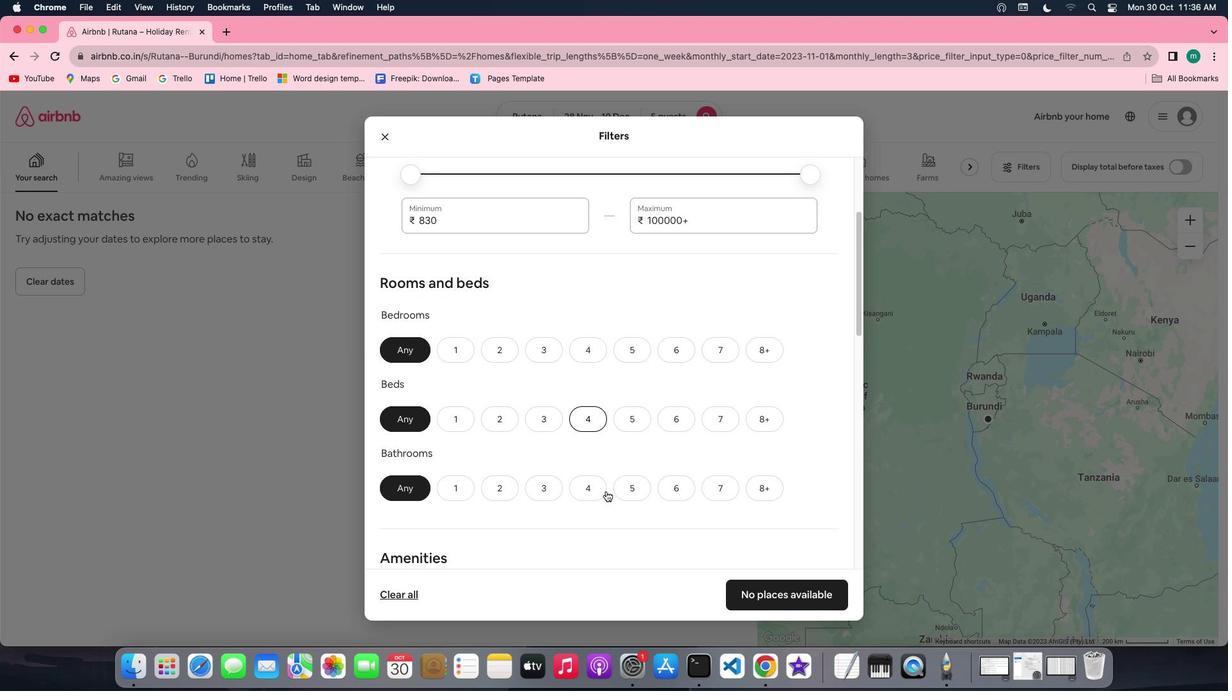 
Action: Mouse scrolled (606, 491) with delta (0, 0)
Screenshot: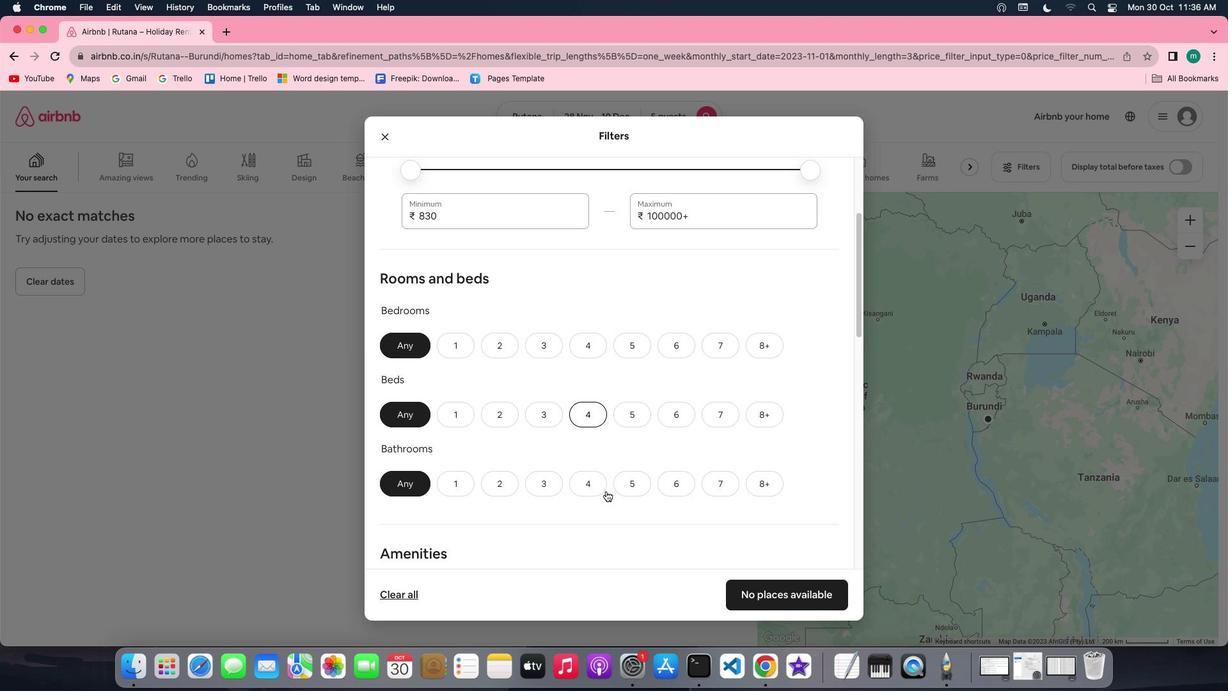 
Action: Mouse scrolled (606, 491) with delta (0, 0)
Screenshot: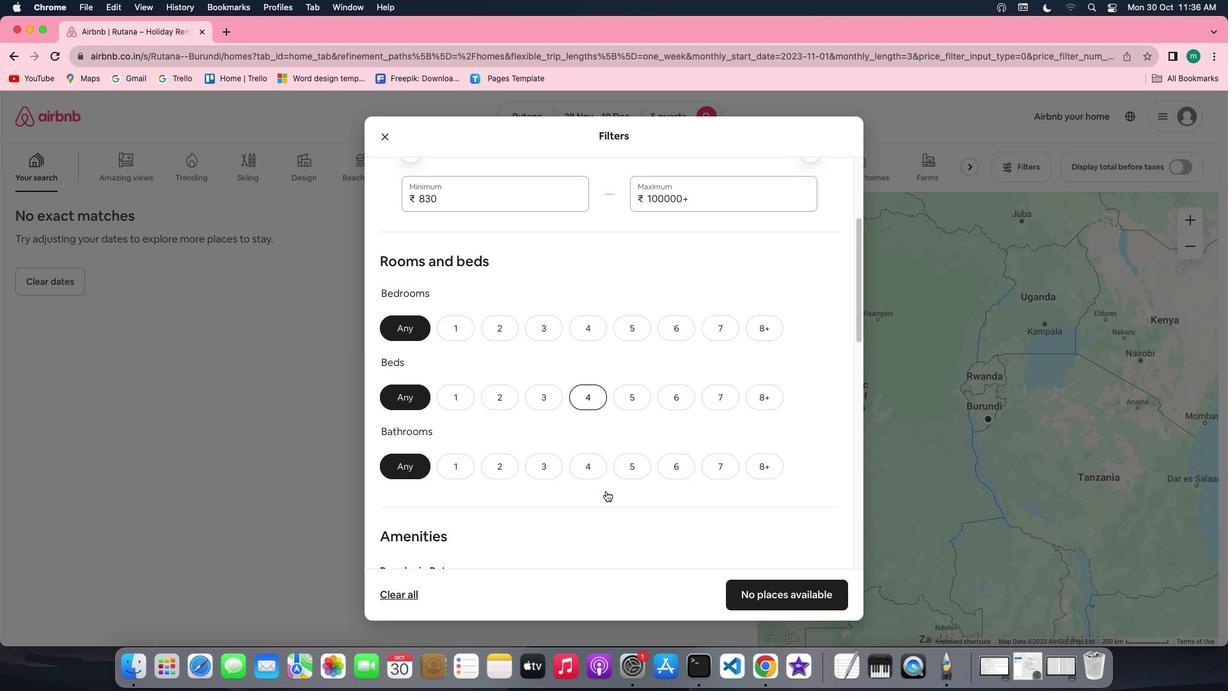 
Action: Mouse scrolled (606, 491) with delta (0, 0)
Screenshot: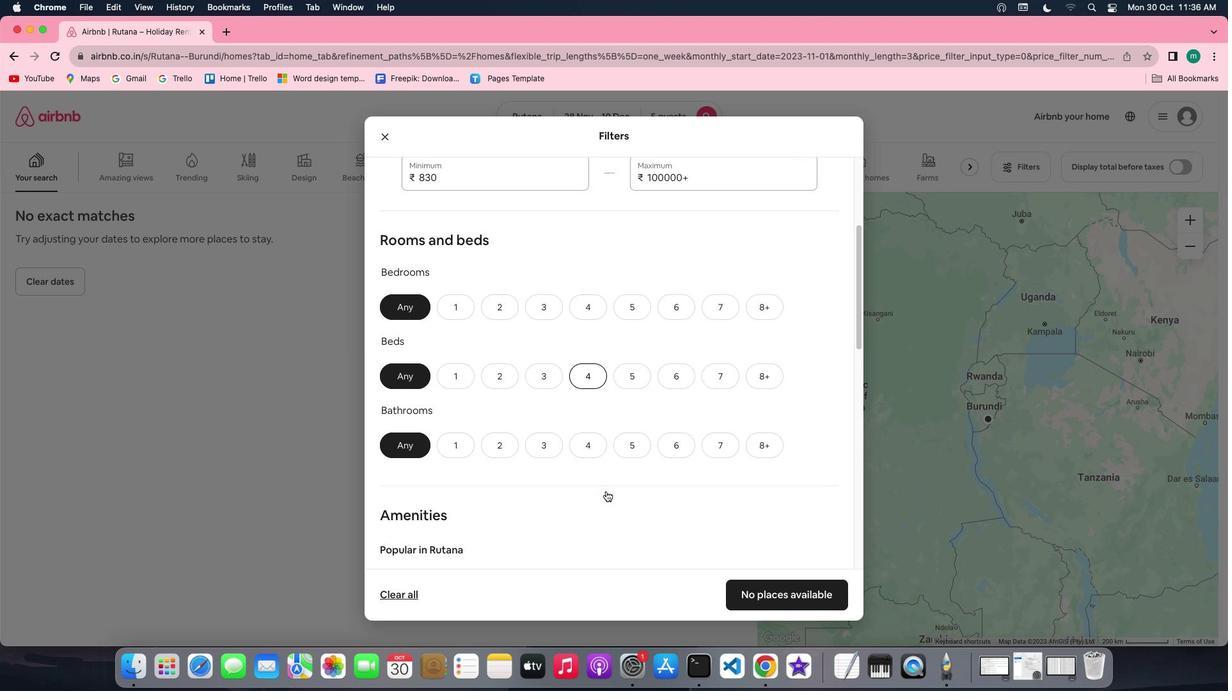 
Action: Mouse moved to (640, 302)
Screenshot: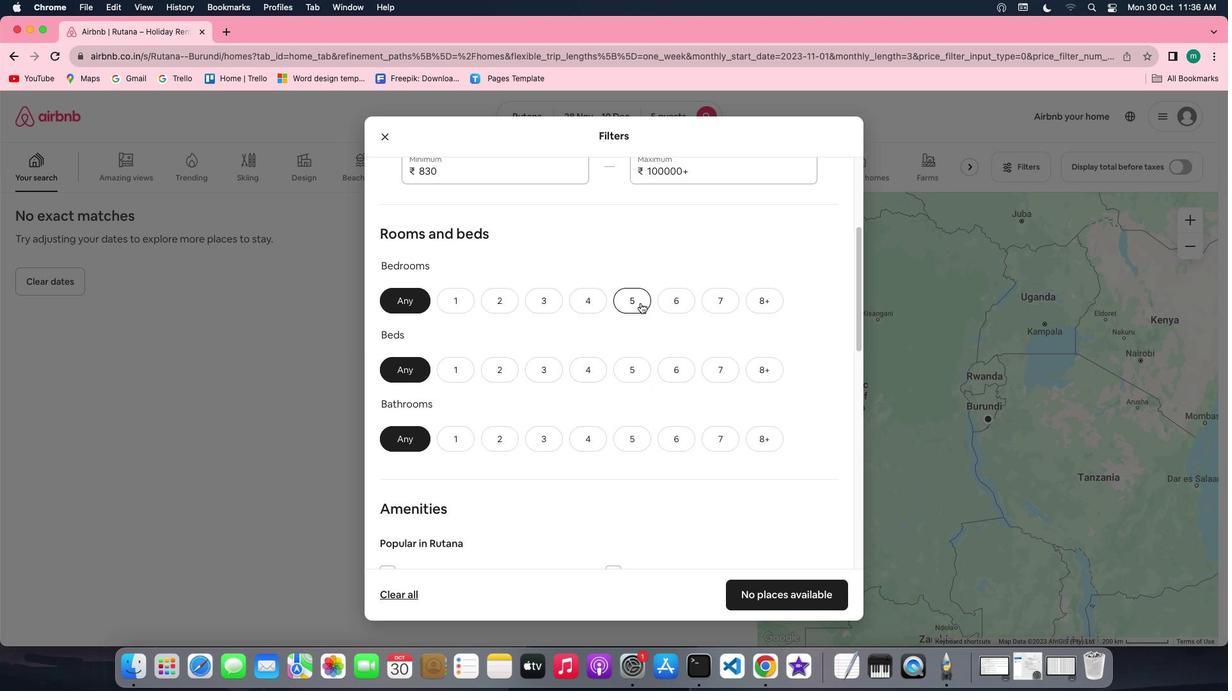 
Action: Mouse pressed left at (640, 302)
Screenshot: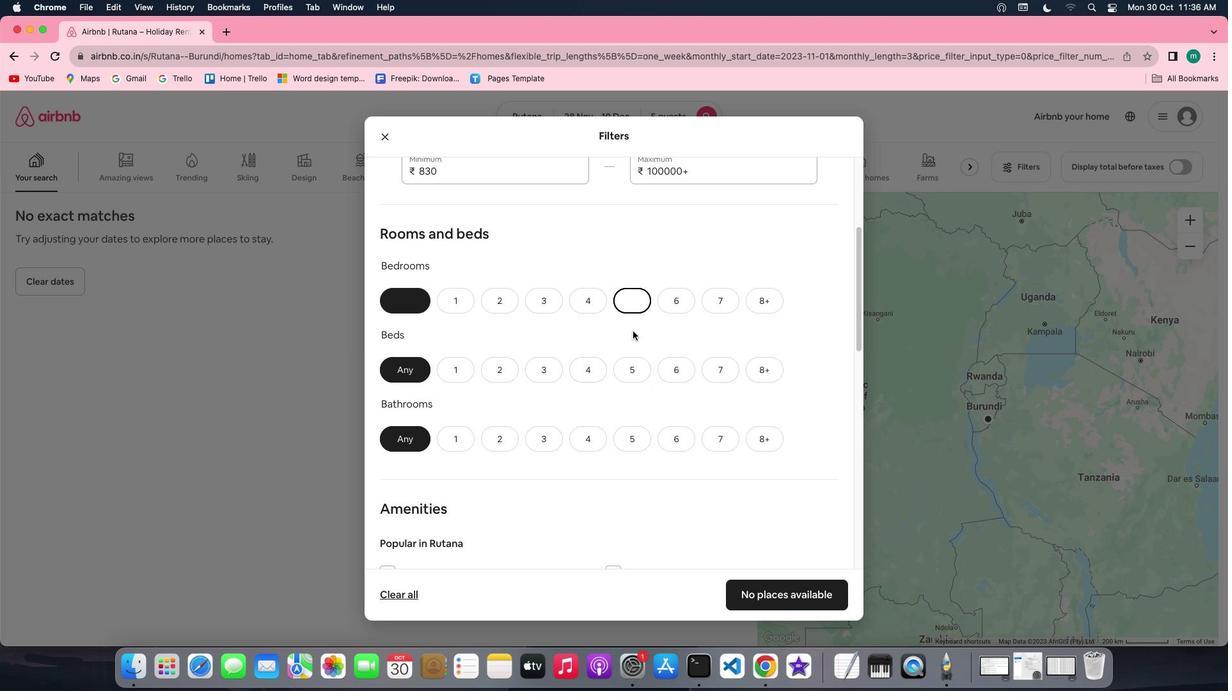 
Action: Mouse moved to (637, 374)
Screenshot: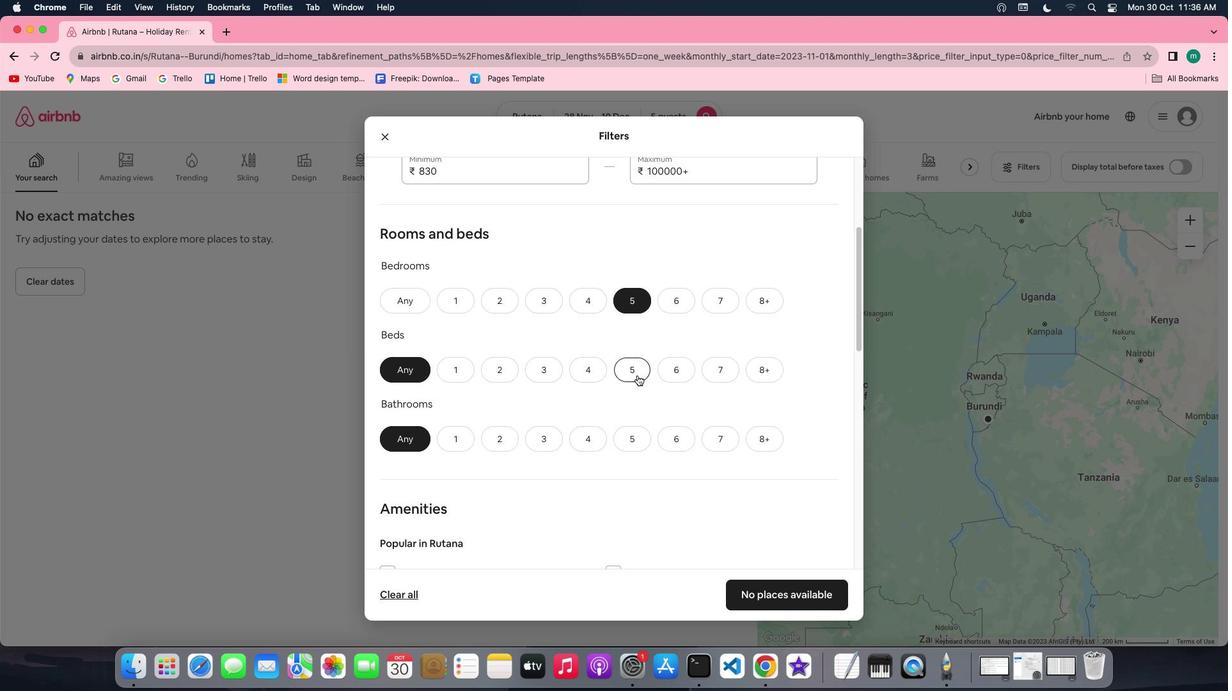 
Action: Mouse pressed left at (637, 374)
Screenshot: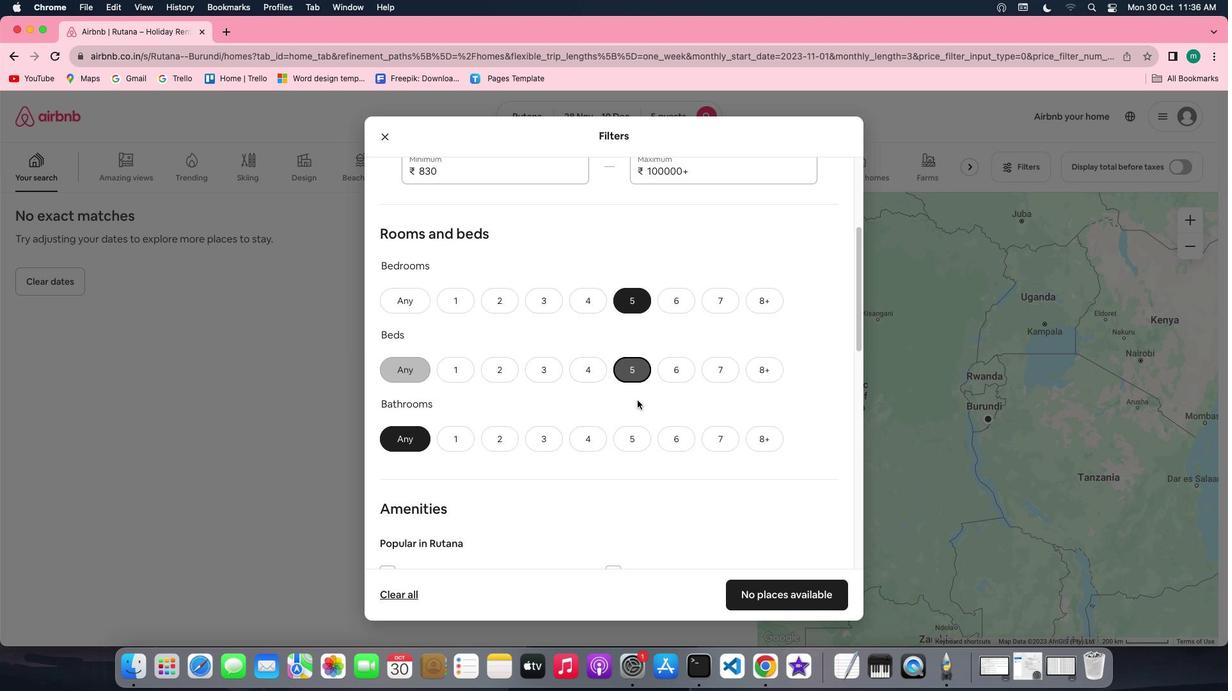 
Action: Mouse moved to (641, 425)
Screenshot: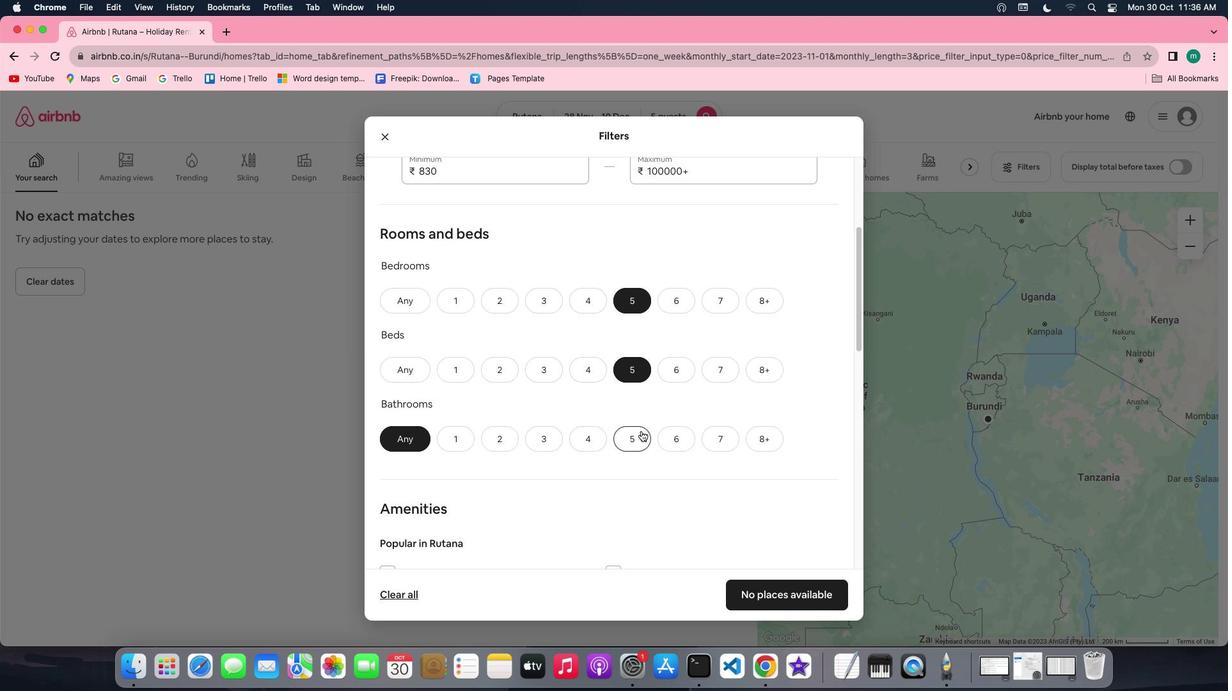 
Action: Mouse pressed left at (641, 425)
Screenshot: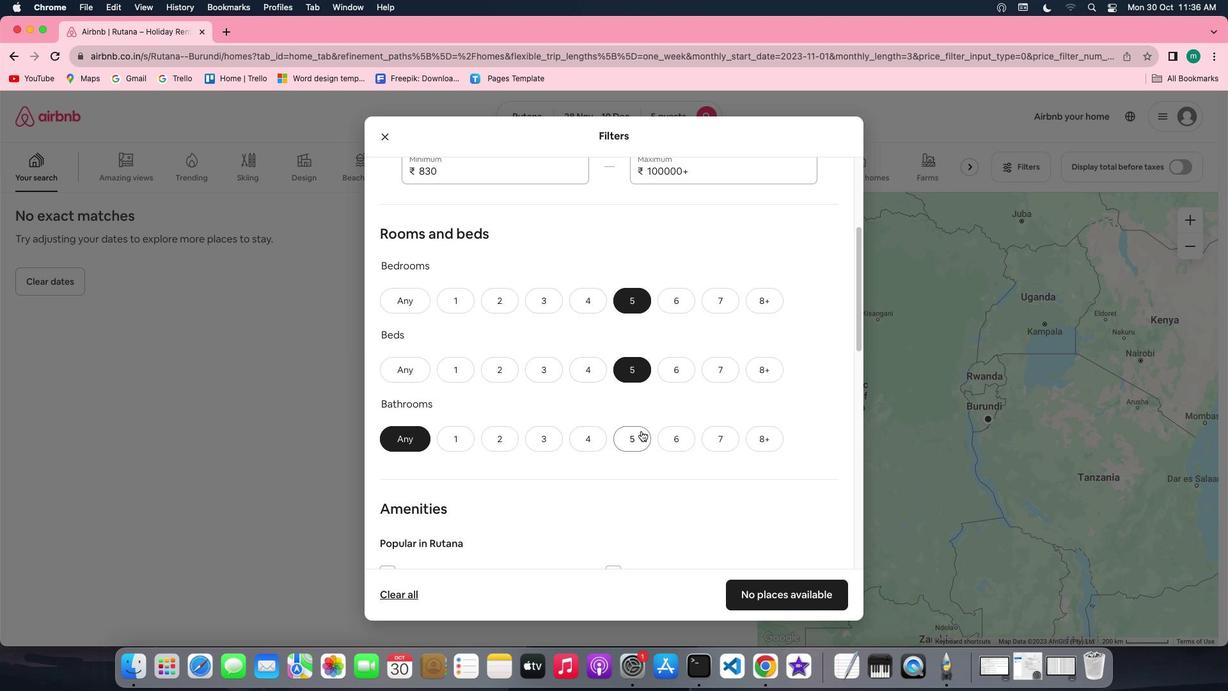 
Action: Mouse moved to (644, 449)
Screenshot: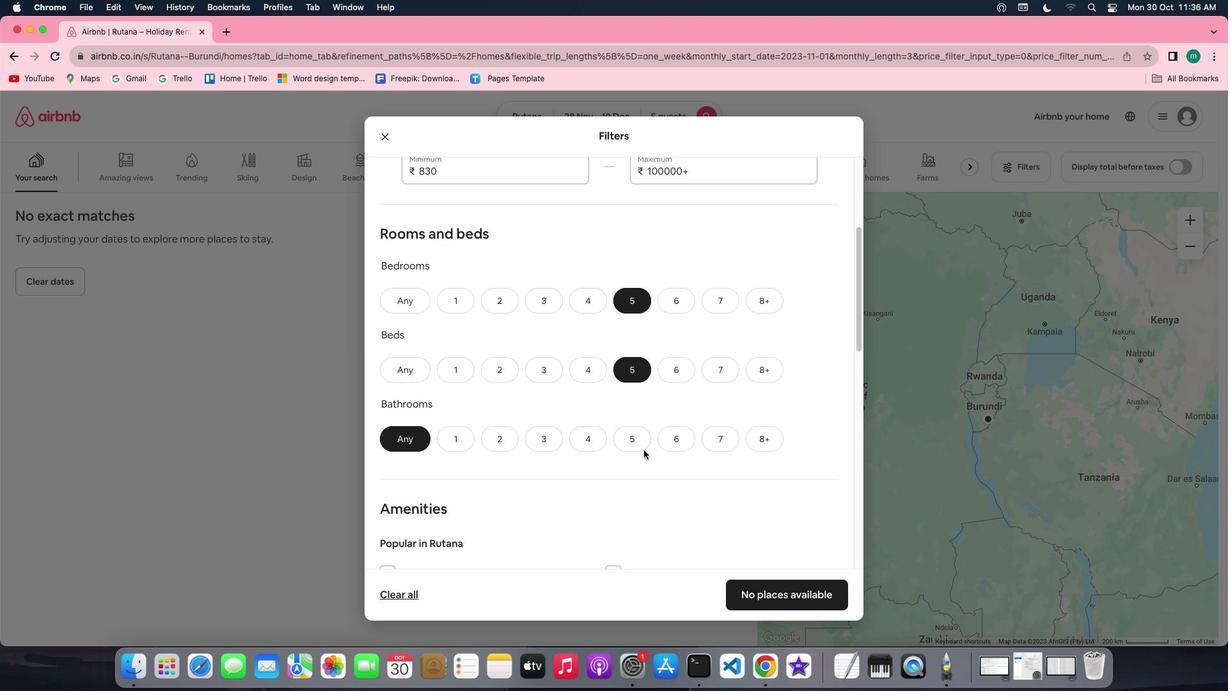 
Action: Mouse pressed left at (644, 449)
Screenshot: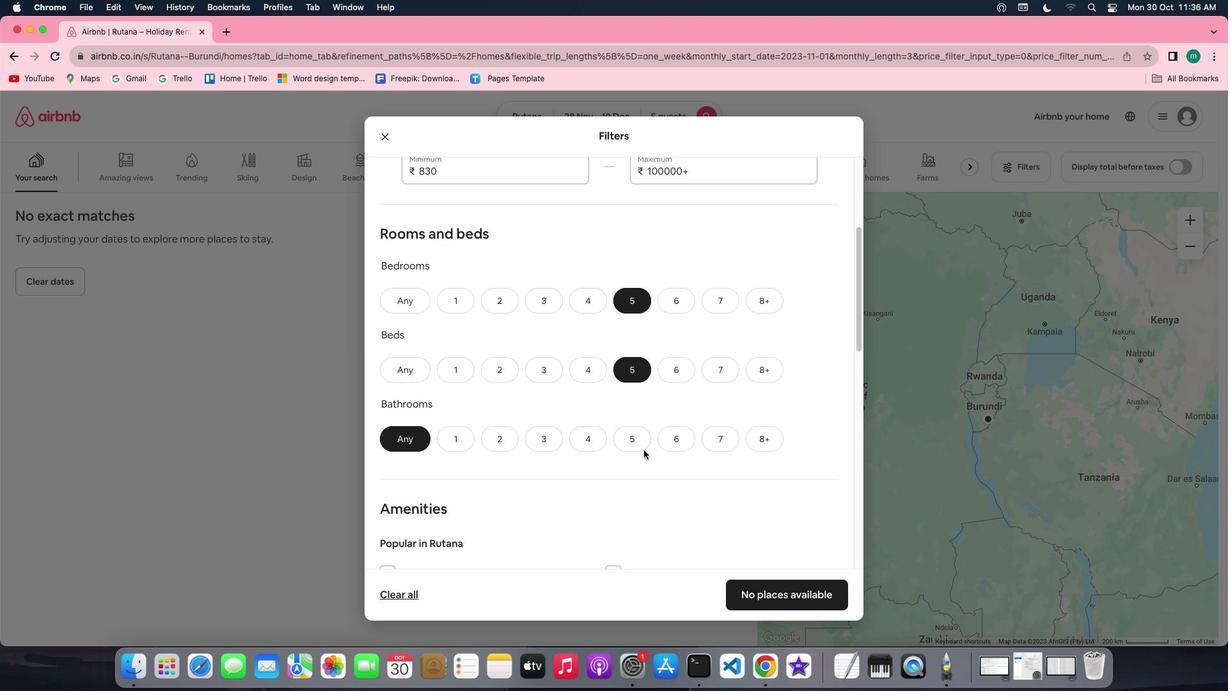 
Action: Mouse moved to (634, 442)
Screenshot: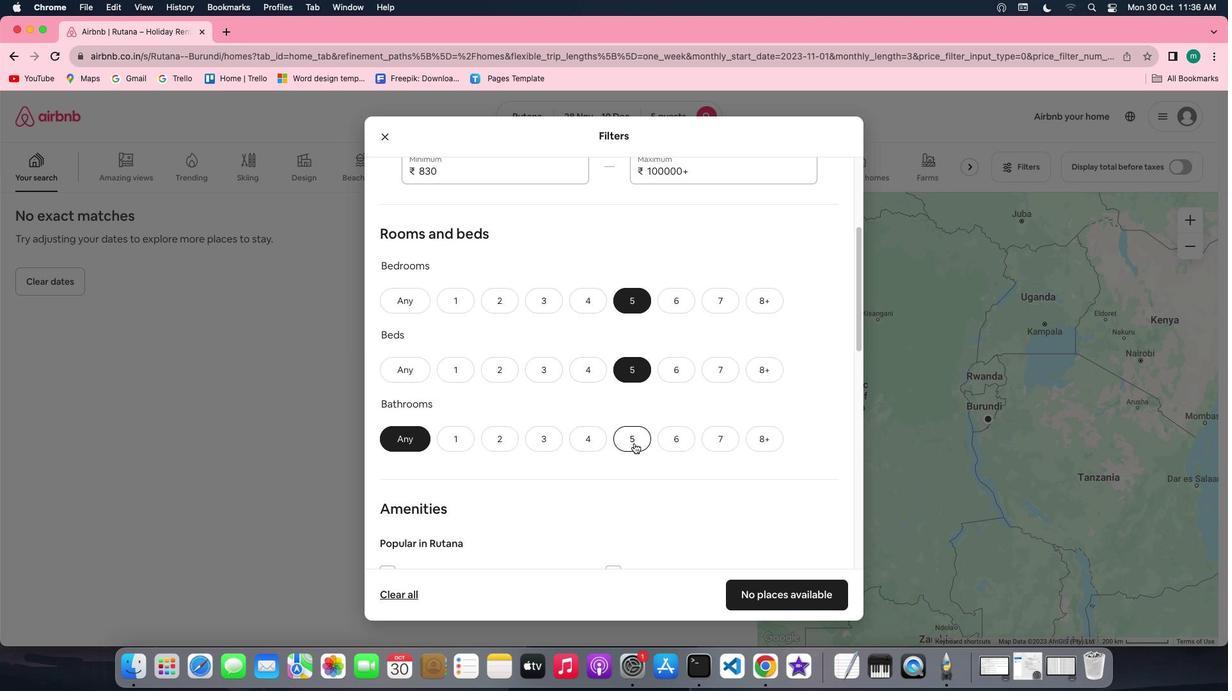 
Action: Mouse pressed left at (634, 442)
Screenshot: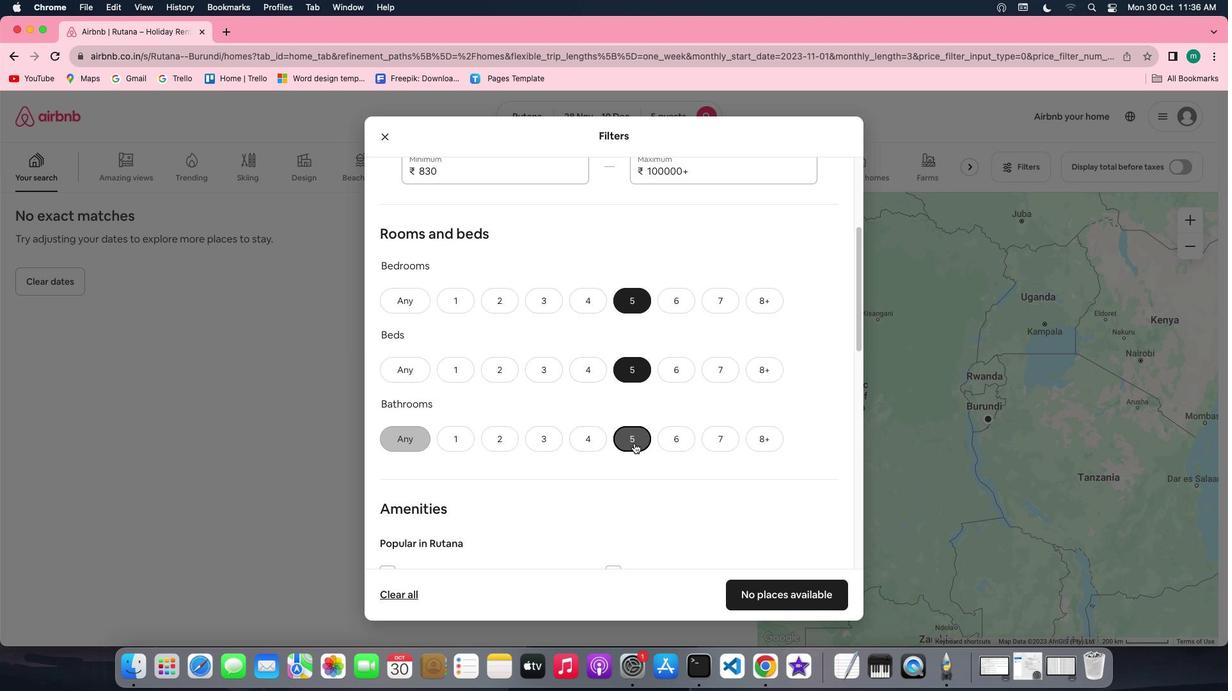 
Action: Mouse moved to (648, 451)
Screenshot: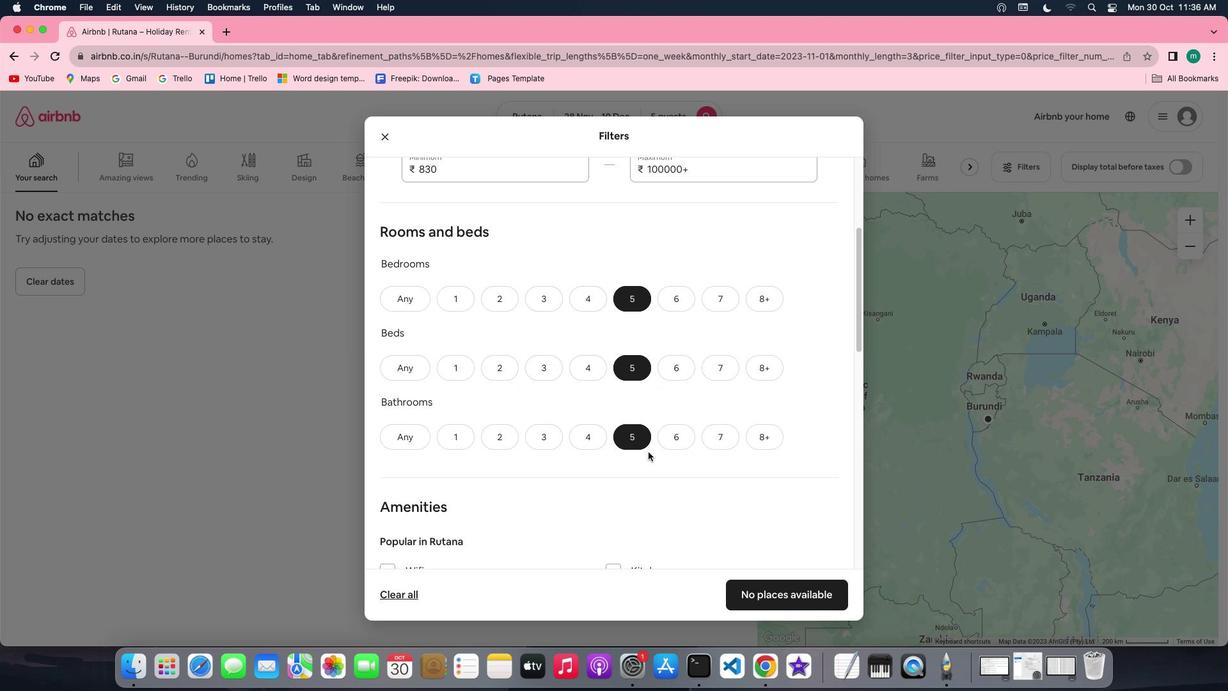 
Action: Mouse scrolled (648, 451) with delta (0, 0)
Screenshot: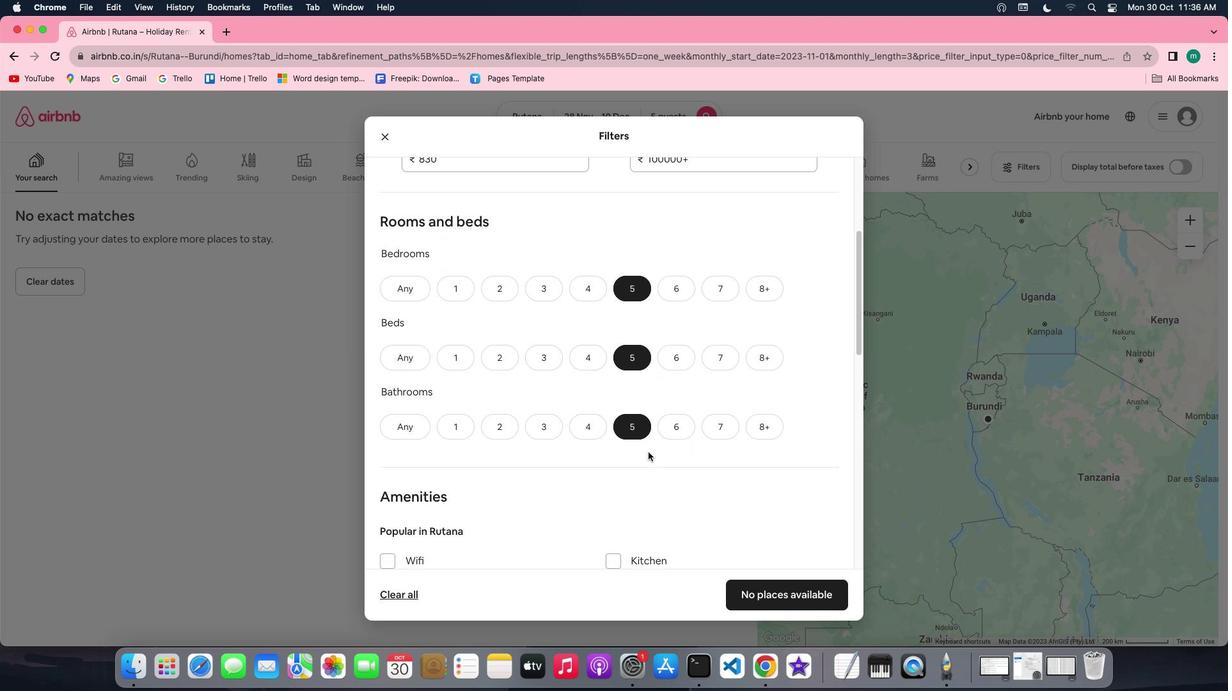 
Action: Mouse scrolled (648, 451) with delta (0, 0)
Screenshot: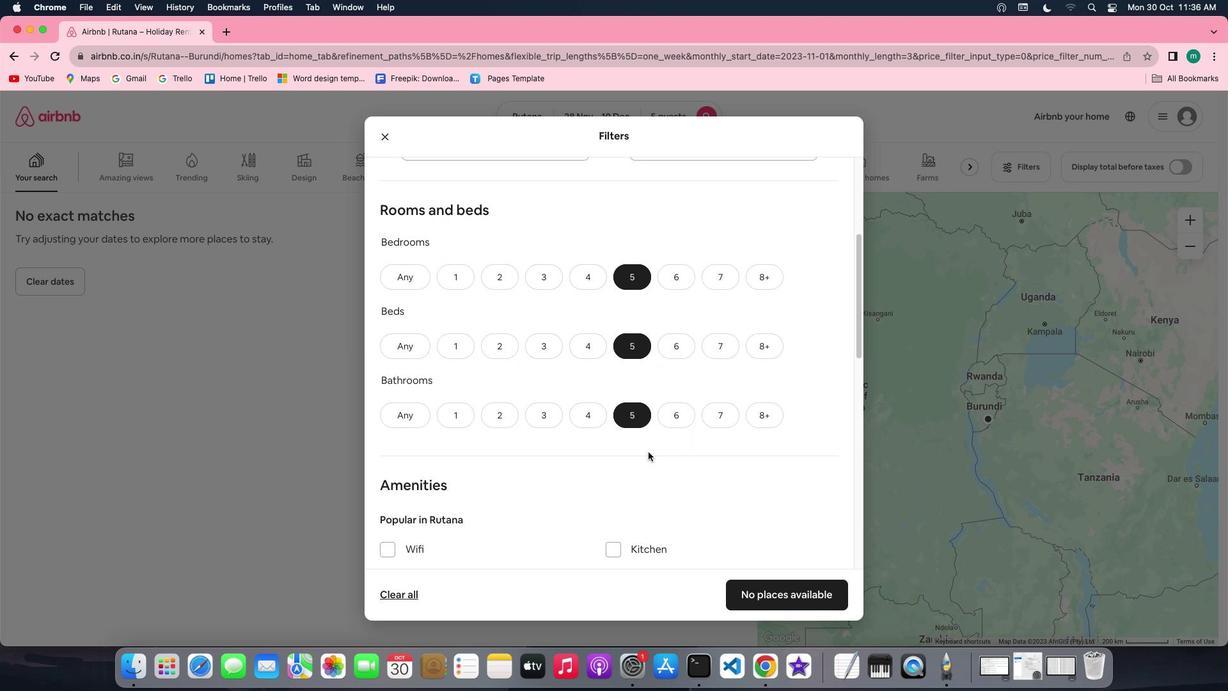 
Action: Mouse scrolled (648, 451) with delta (0, 0)
Screenshot: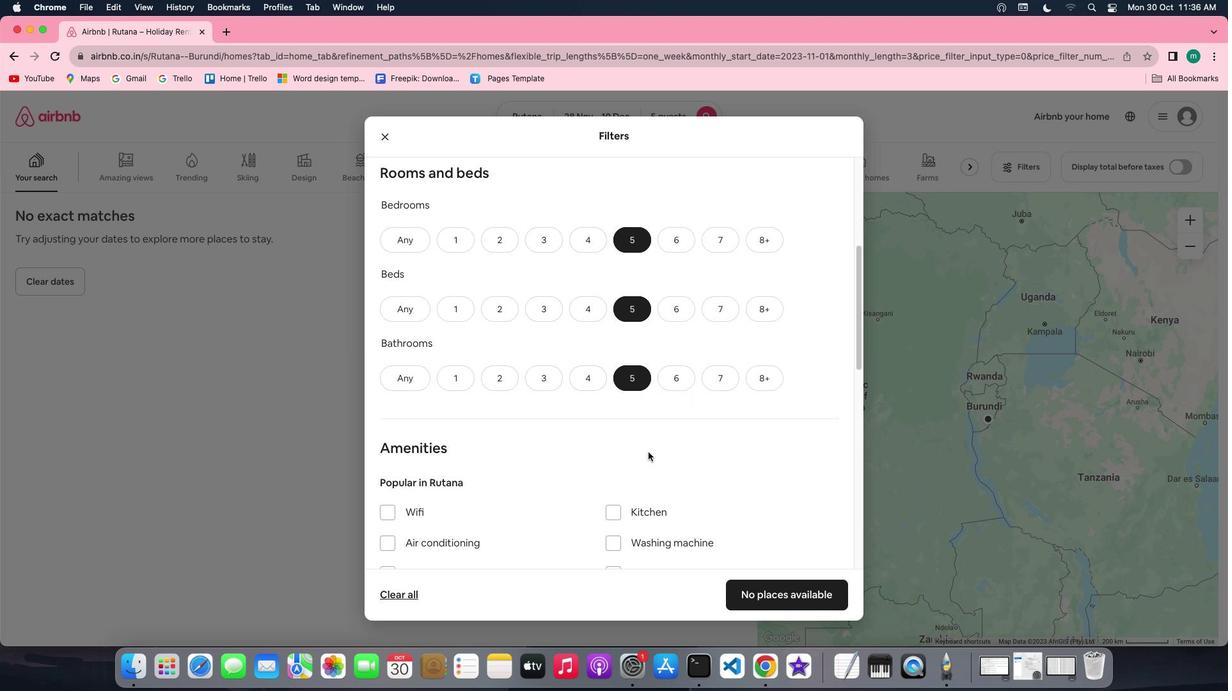 
Action: Mouse scrolled (648, 451) with delta (0, 0)
Screenshot: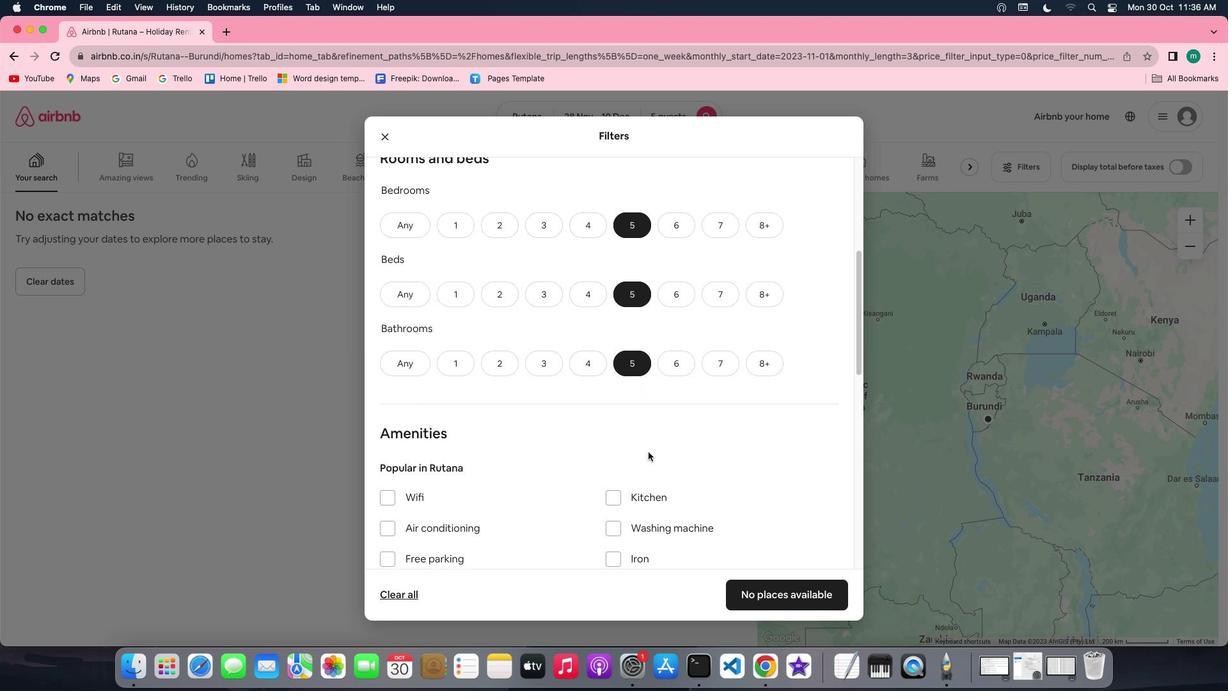 
Action: Mouse scrolled (648, 451) with delta (0, 0)
Screenshot: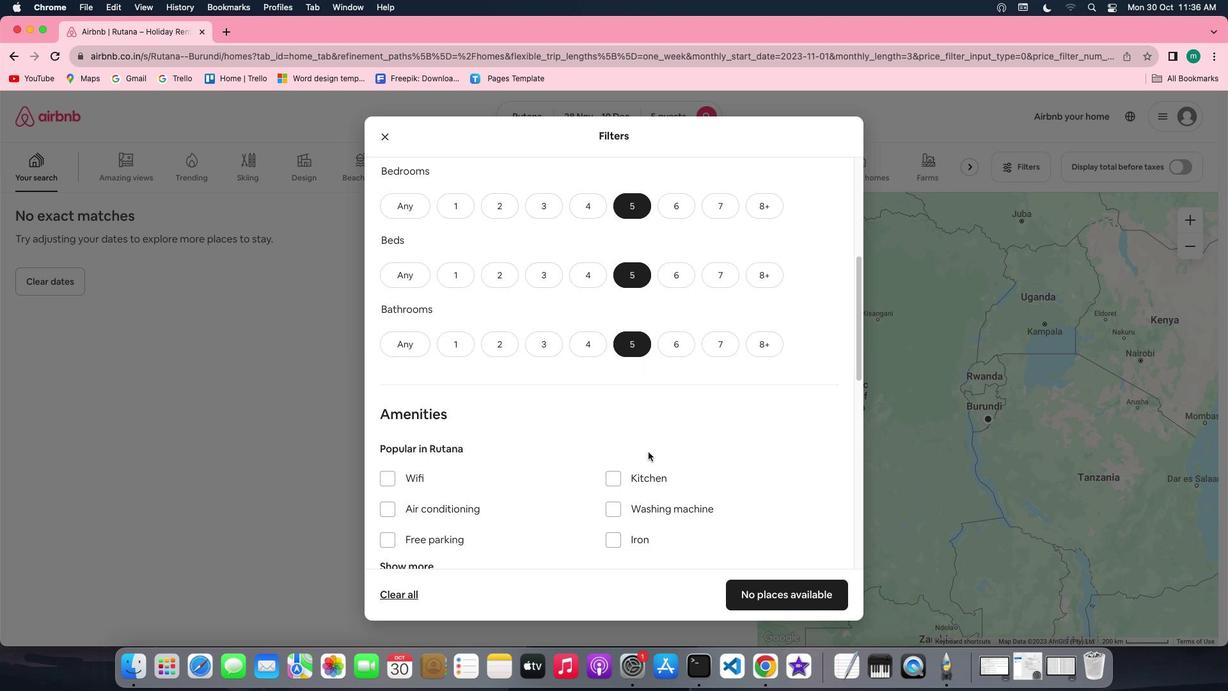 
Action: Mouse scrolled (648, 451) with delta (0, 0)
Screenshot: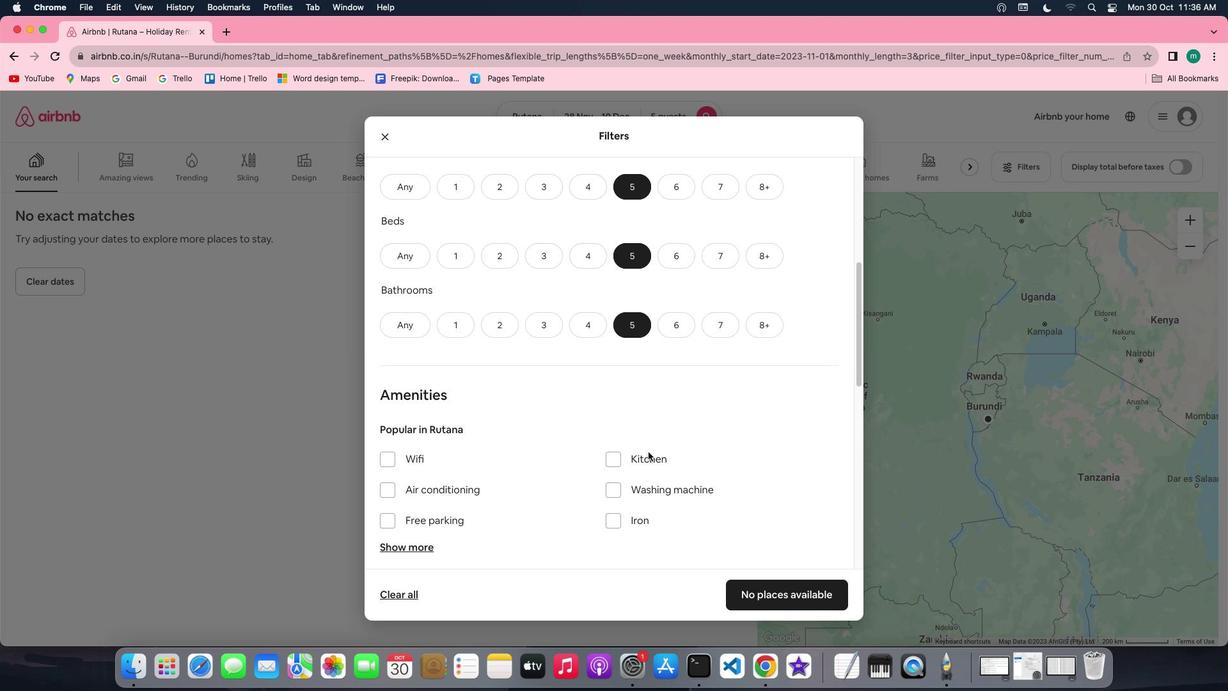 
Action: Mouse scrolled (648, 451) with delta (0, 0)
Screenshot: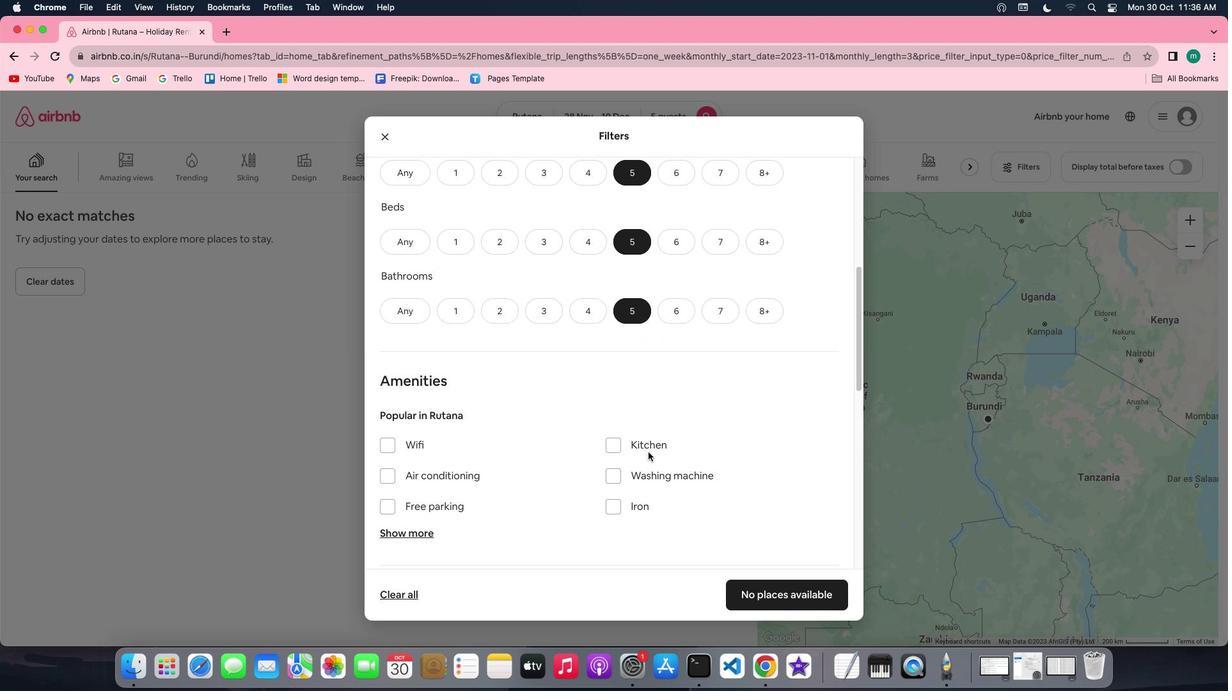 
Action: Mouse scrolled (648, 451) with delta (0, 0)
Screenshot: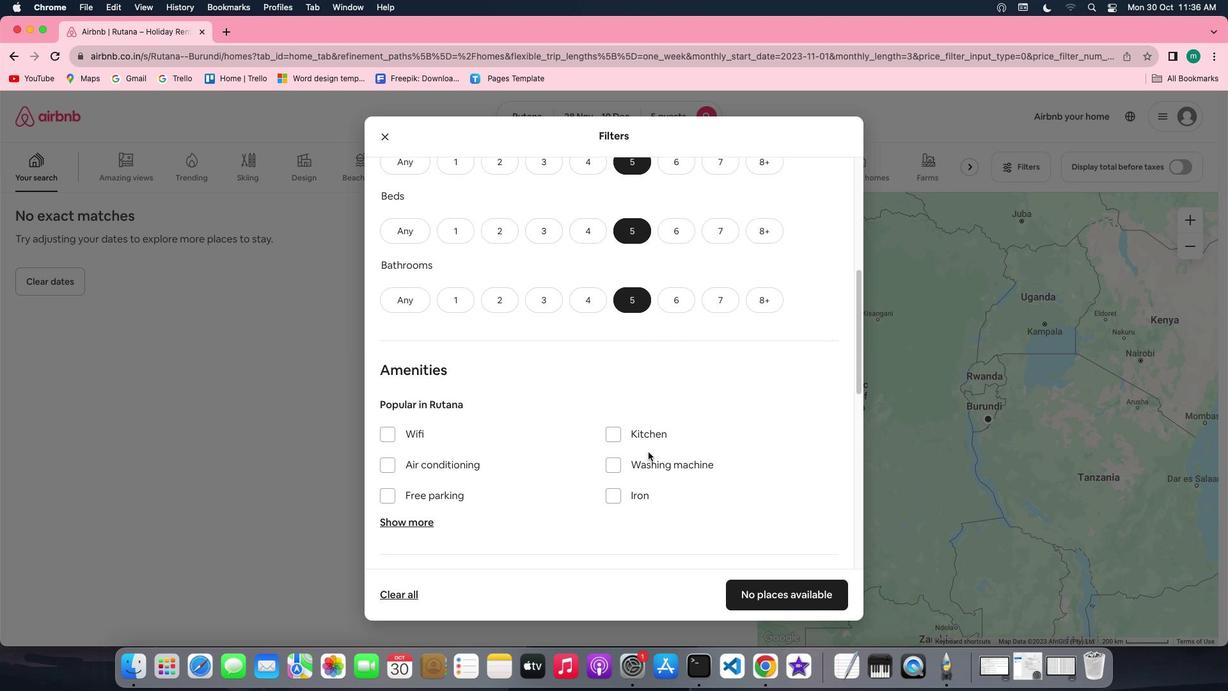 
Action: Mouse scrolled (648, 451) with delta (0, 0)
Screenshot: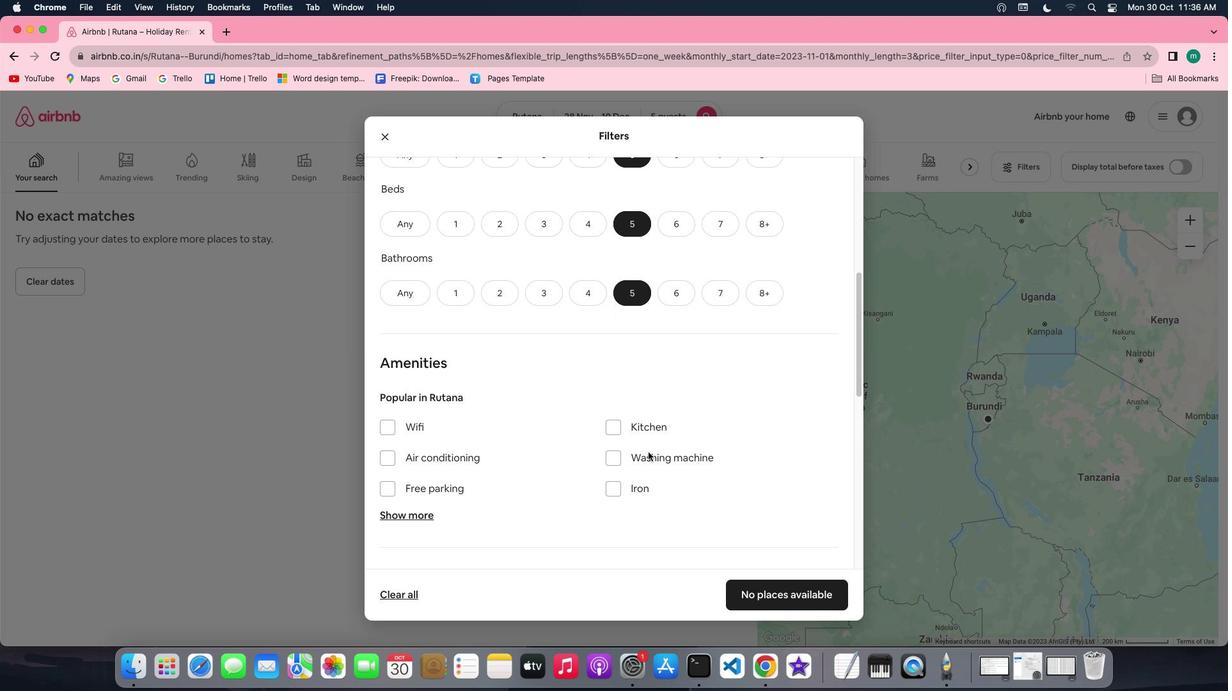 
Action: Mouse scrolled (648, 451) with delta (0, 0)
Screenshot: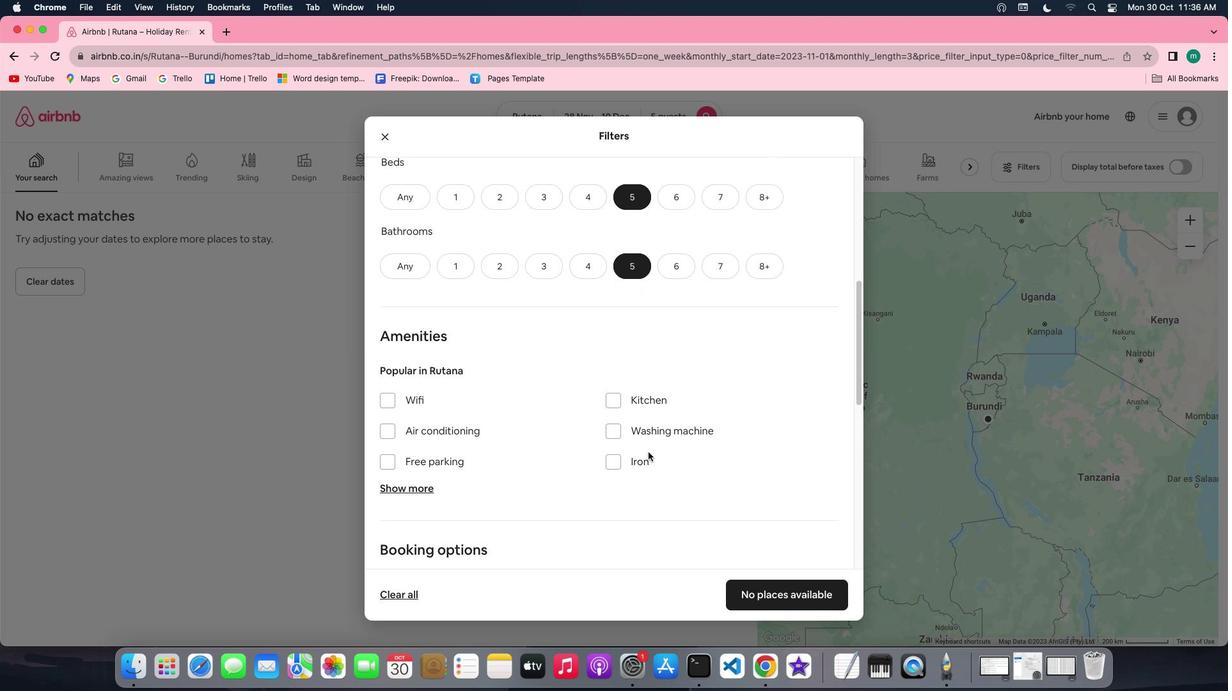 
Action: Mouse scrolled (648, 451) with delta (0, 0)
Screenshot: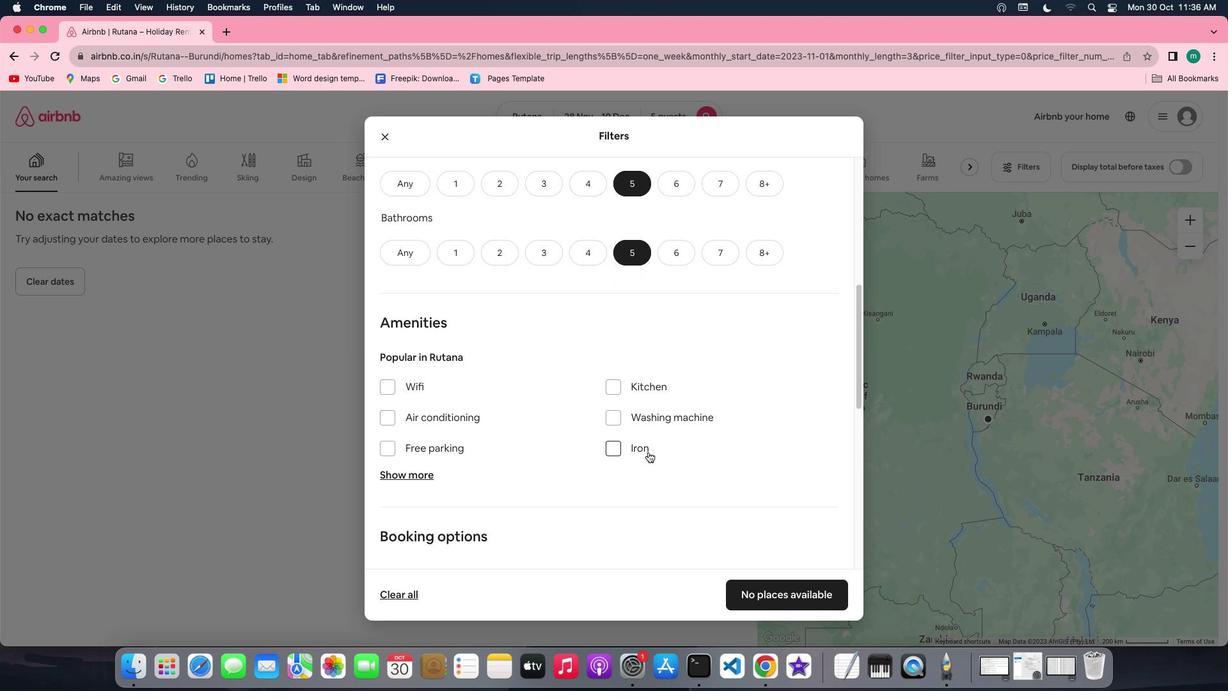 
Action: Mouse scrolled (648, 451) with delta (0, 0)
Screenshot: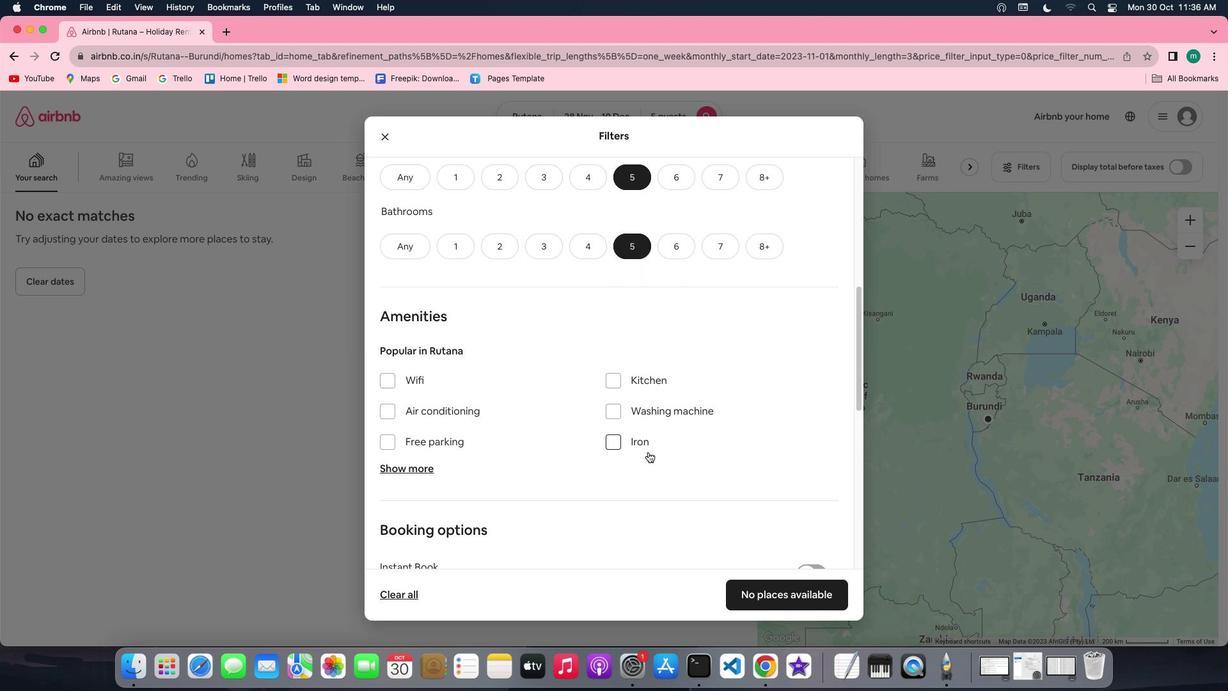 
Action: Mouse scrolled (648, 451) with delta (0, 0)
Screenshot: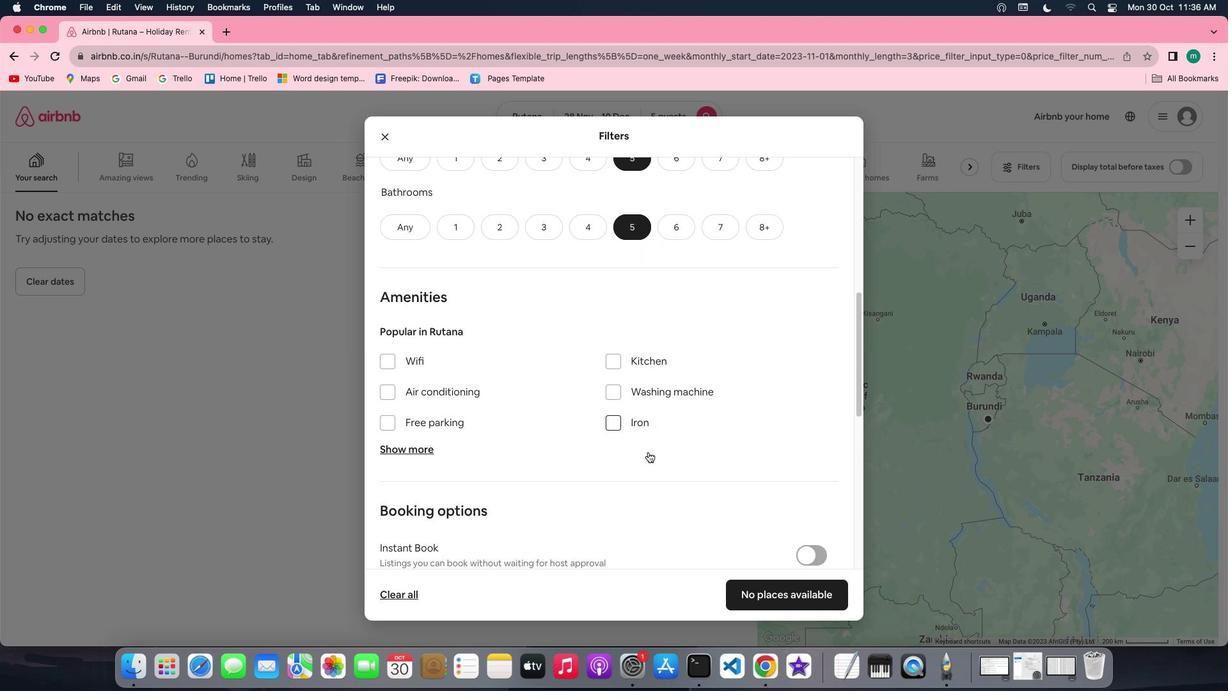 
Action: Mouse scrolled (648, 451) with delta (0, 0)
Screenshot: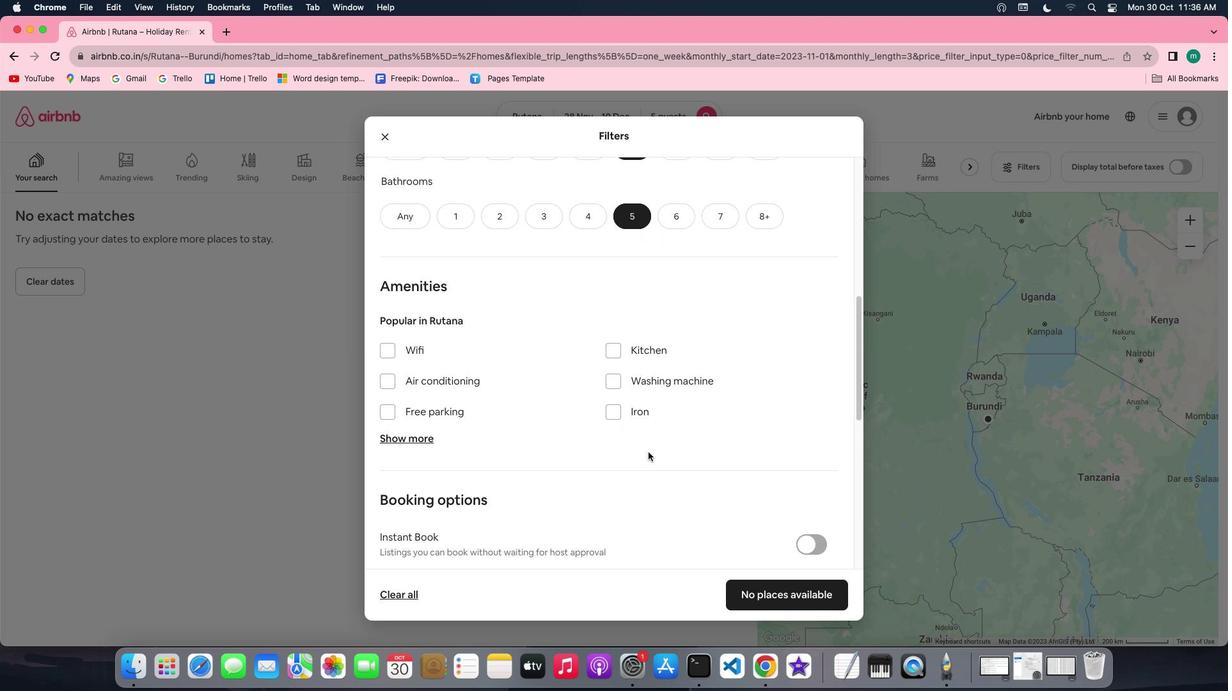 
Action: Mouse scrolled (648, 451) with delta (0, 0)
Screenshot: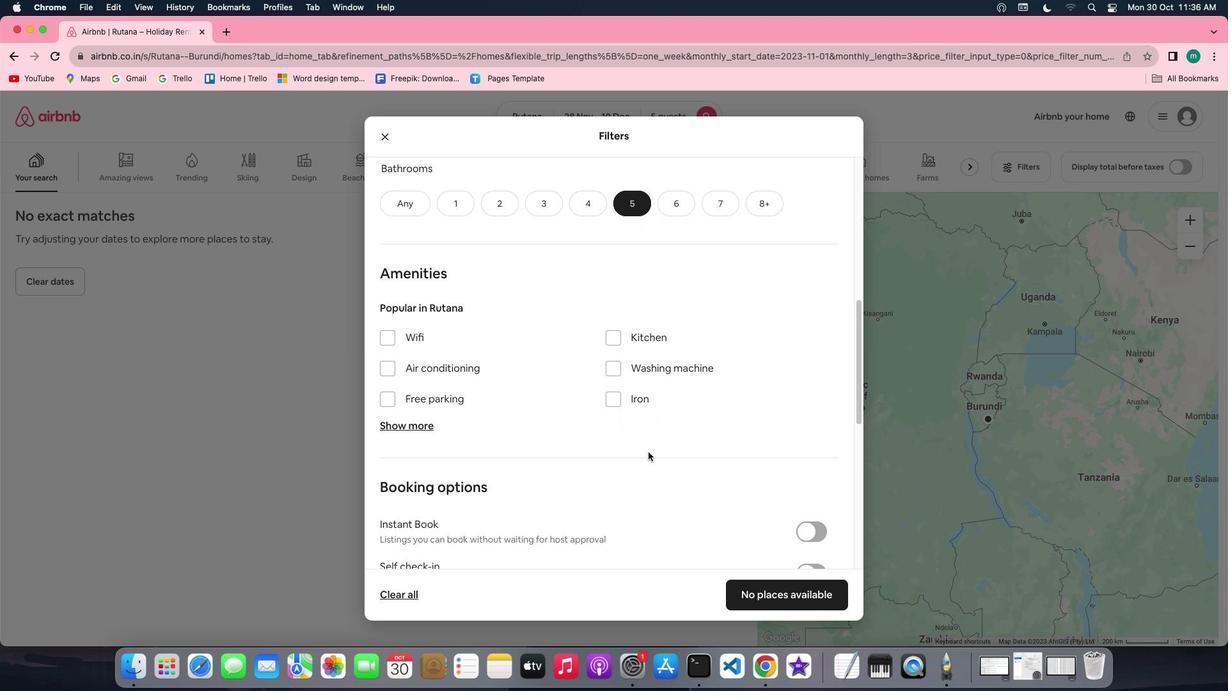 
Action: Mouse scrolled (648, 451) with delta (0, 0)
Screenshot: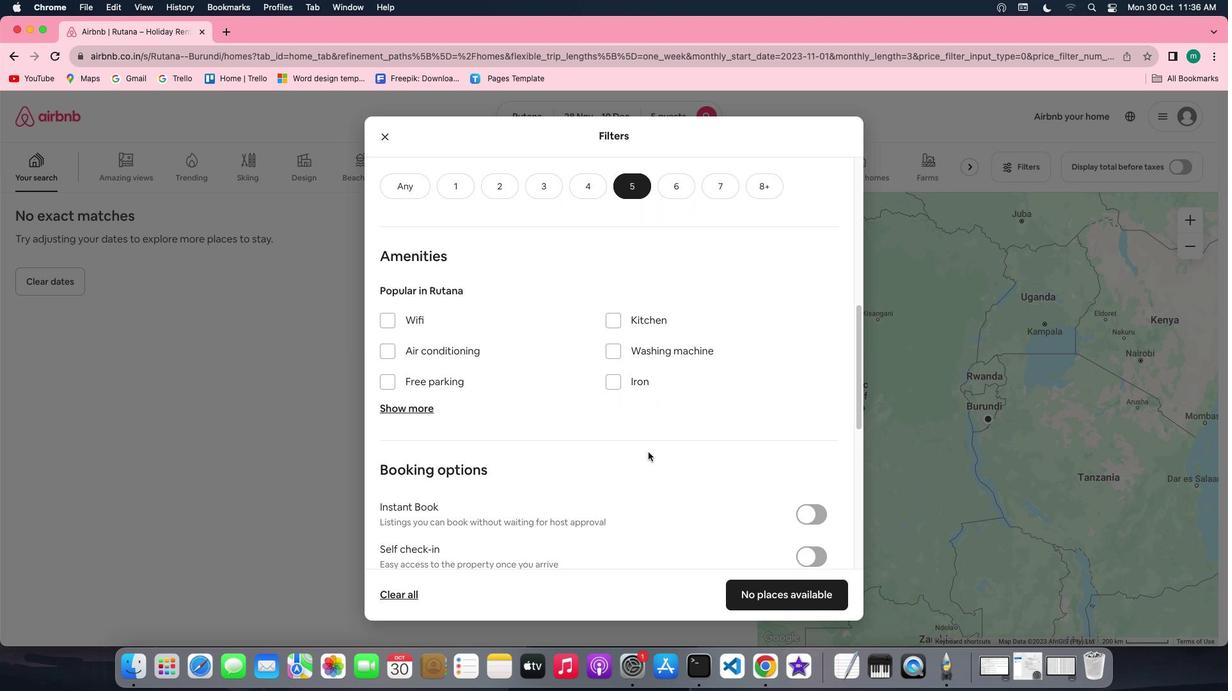 
Action: Mouse scrolled (648, 451) with delta (0, 0)
Screenshot: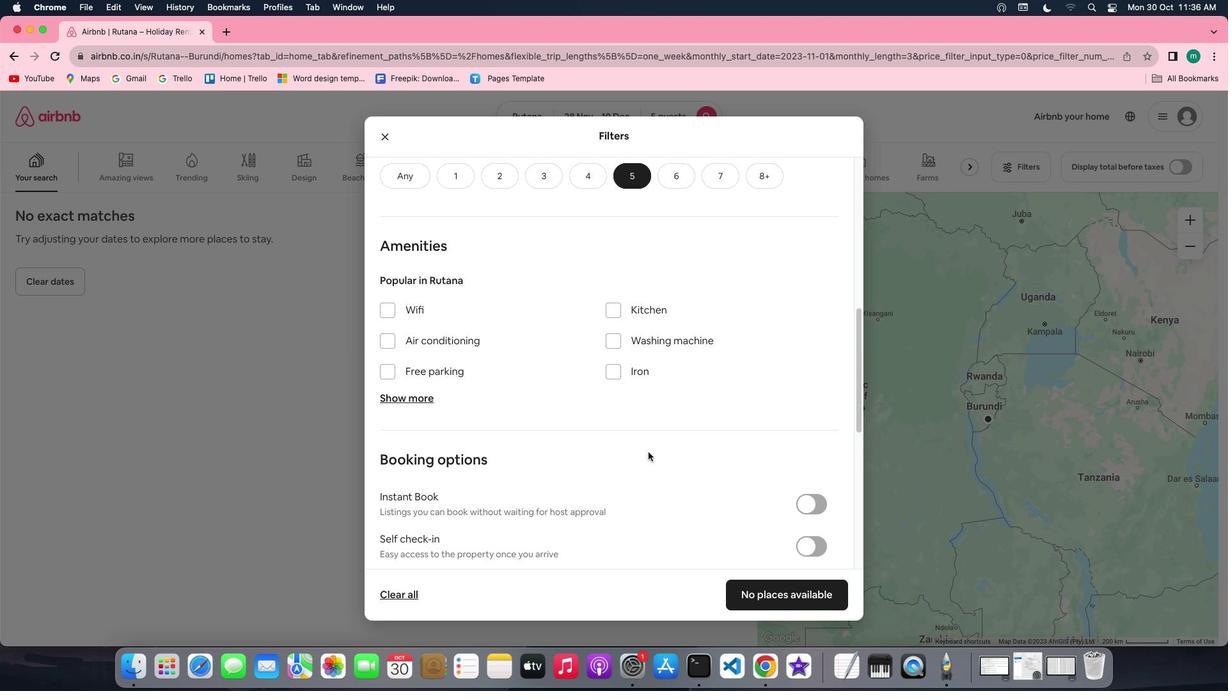 
Action: Mouse scrolled (648, 451) with delta (0, 0)
Screenshot: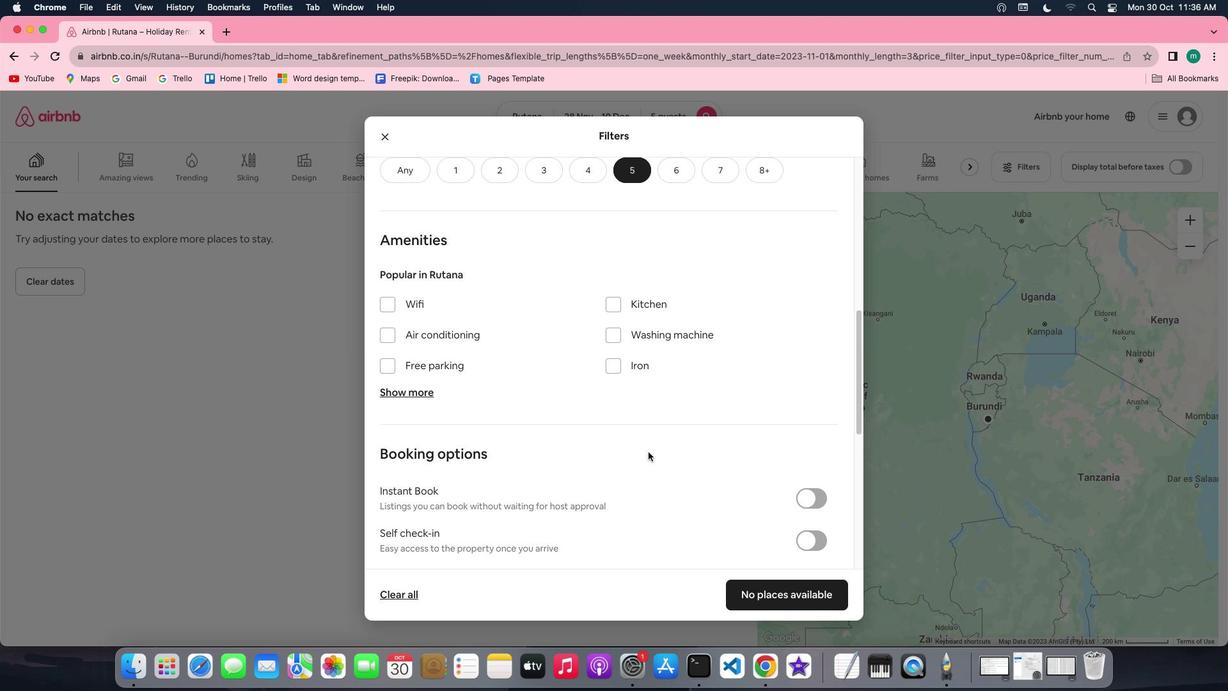 
Action: Mouse scrolled (648, 451) with delta (0, 0)
Screenshot: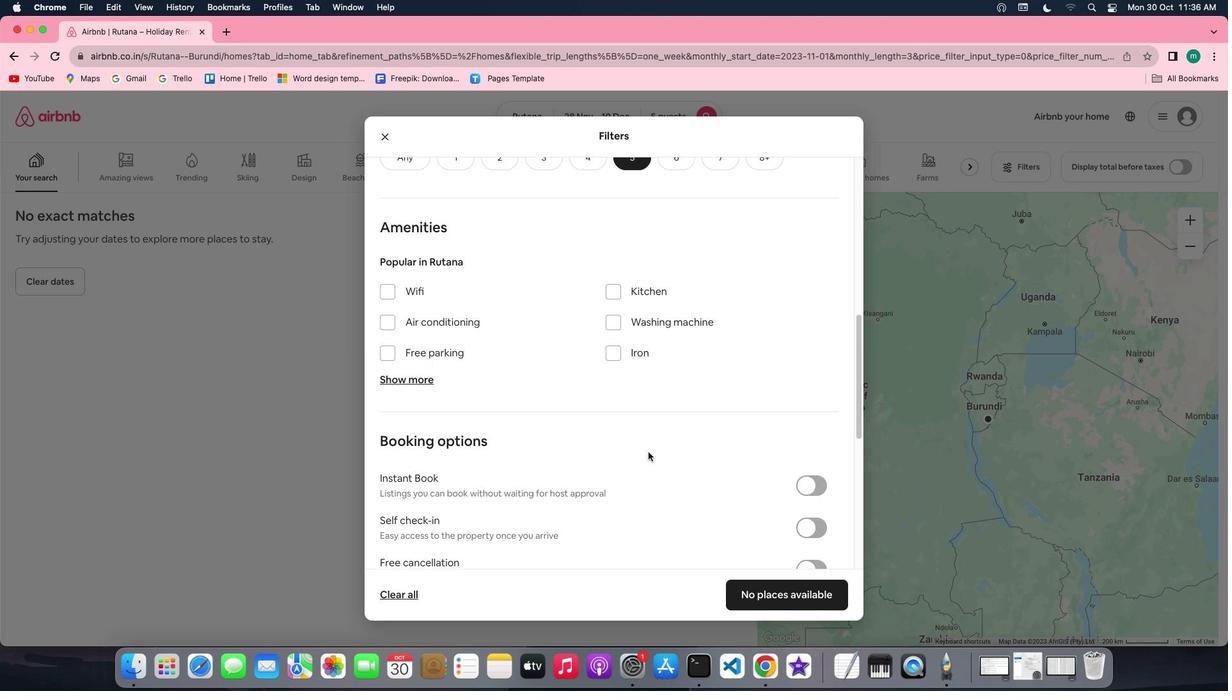 
Action: Mouse scrolled (648, 451) with delta (0, 0)
Screenshot: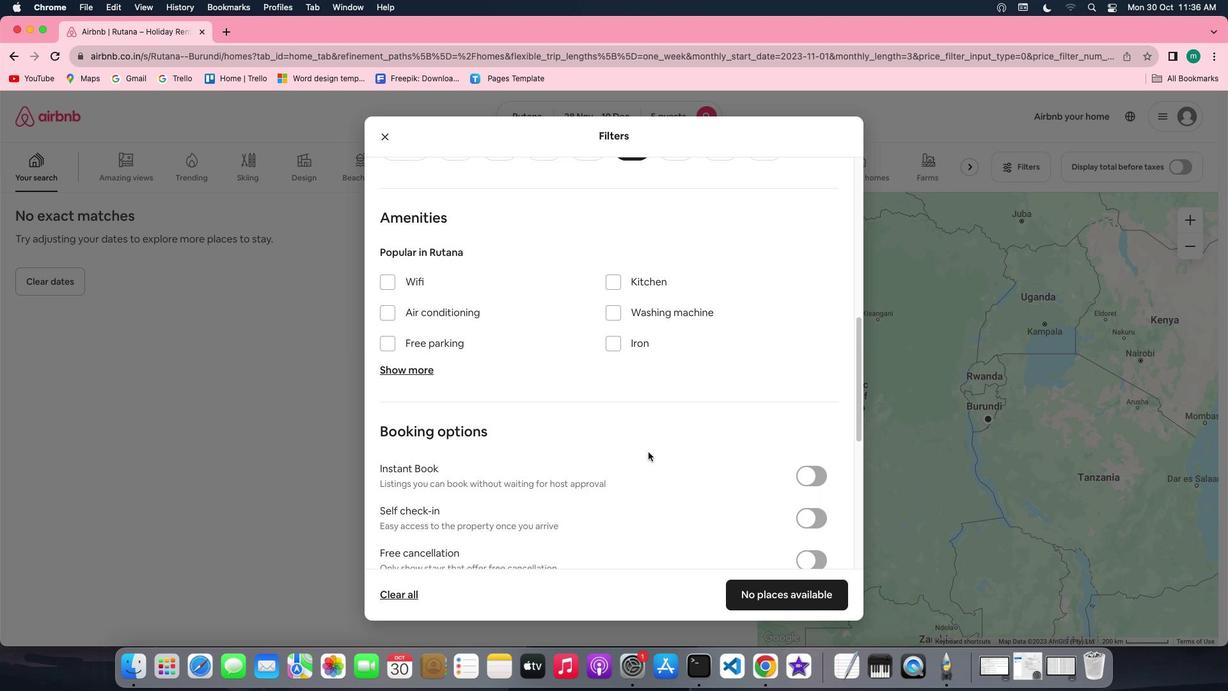 
Action: Mouse scrolled (648, 451) with delta (0, 0)
Screenshot: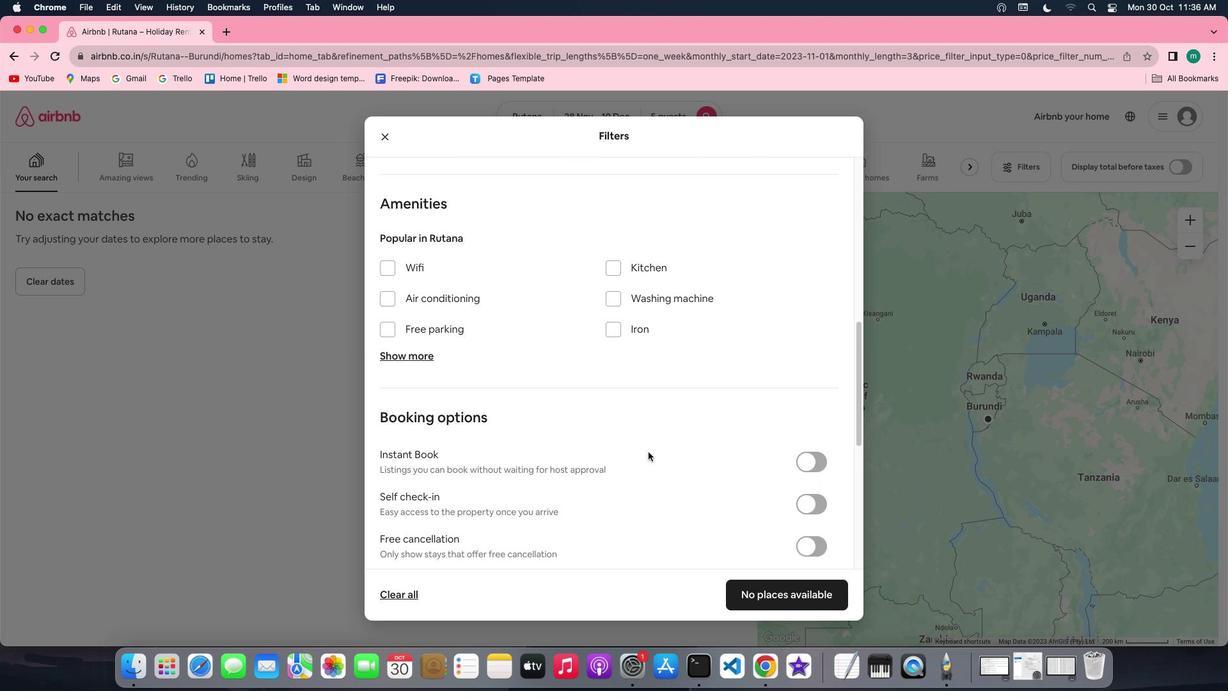 
Action: Mouse scrolled (648, 451) with delta (0, 0)
Screenshot: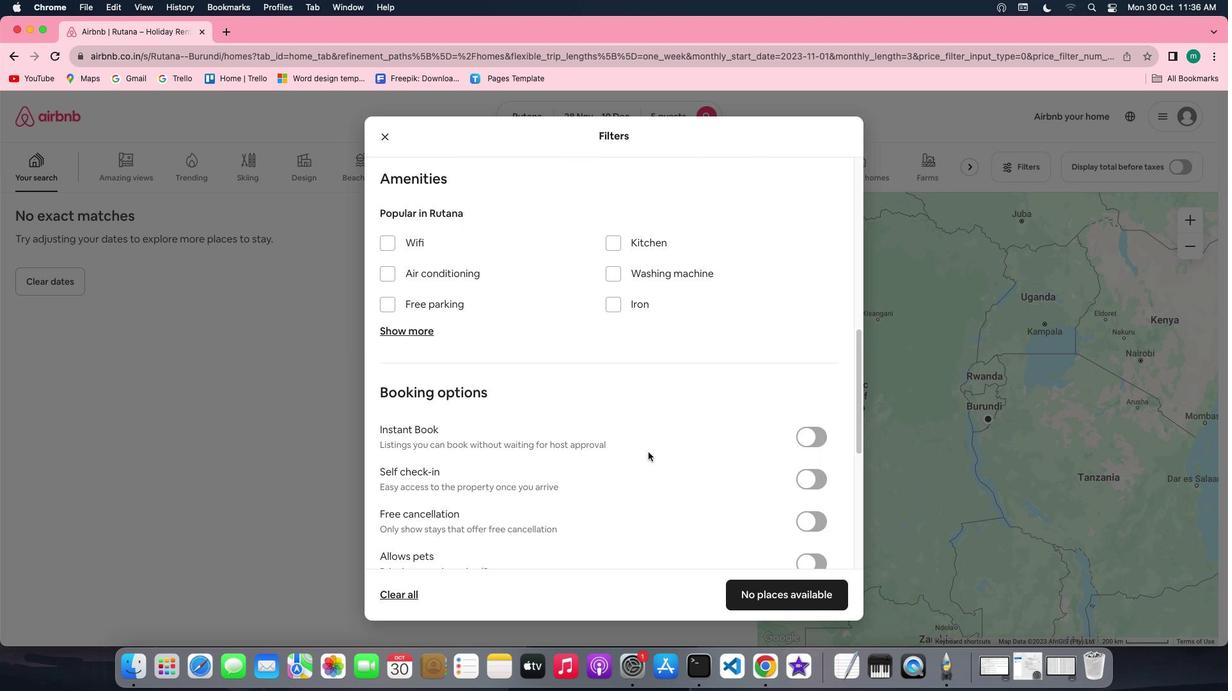 
Action: Mouse scrolled (648, 451) with delta (0, 0)
Screenshot: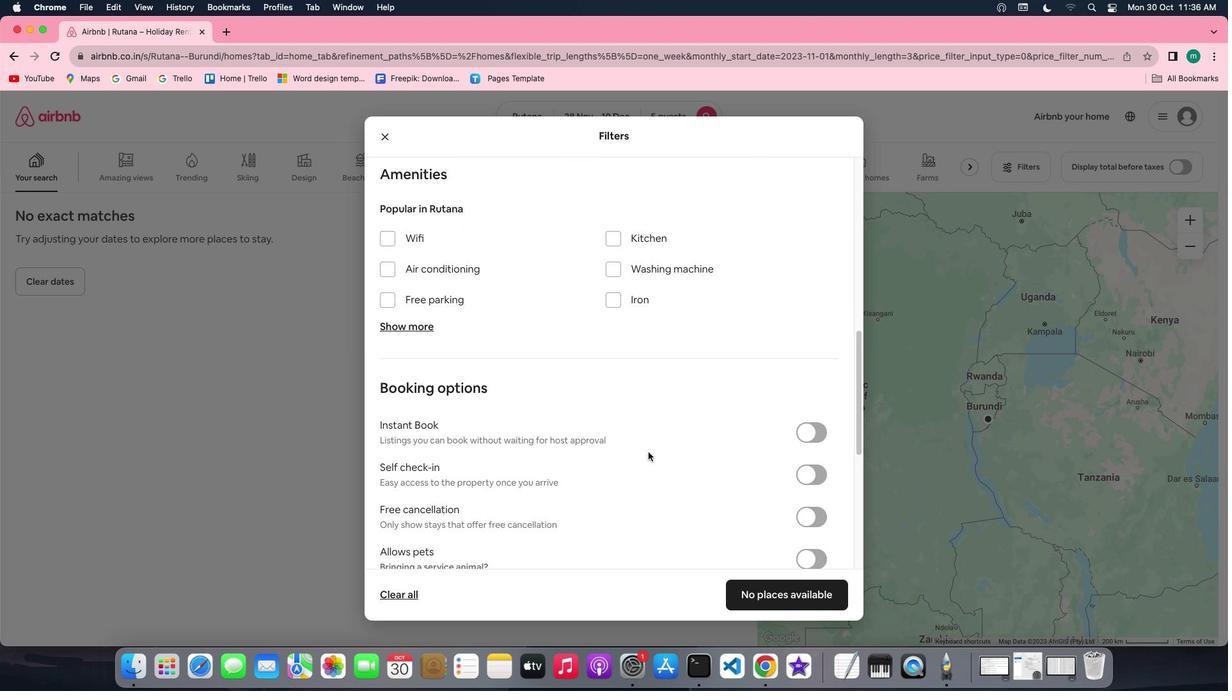 
Action: Mouse scrolled (648, 451) with delta (0, 0)
Screenshot: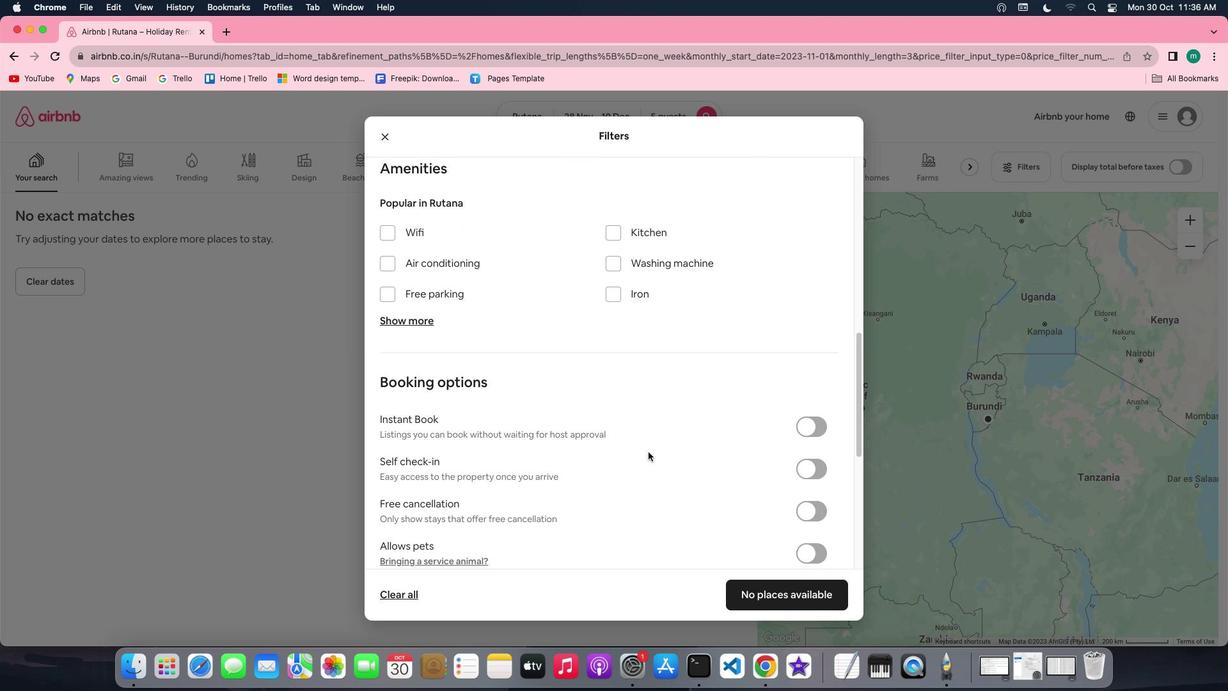 
Action: Mouse scrolled (648, 451) with delta (0, 0)
Screenshot: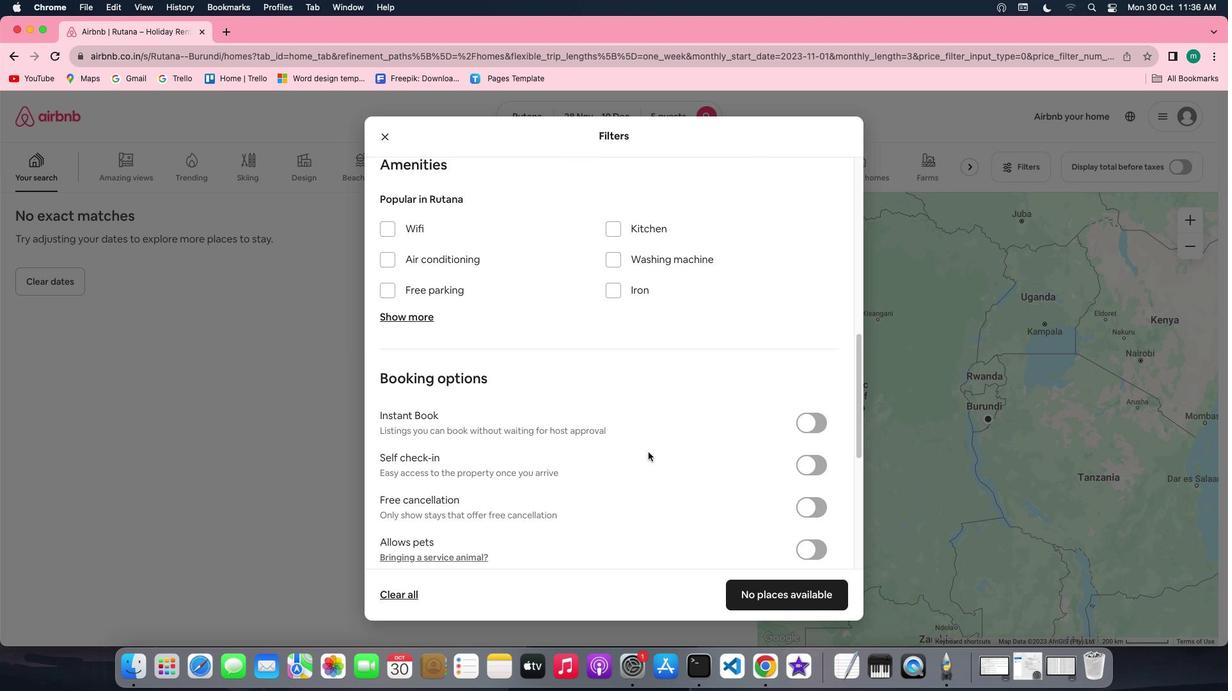 
Action: Mouse scrolled (648, 451) with delta (0, 0)
Screenshot: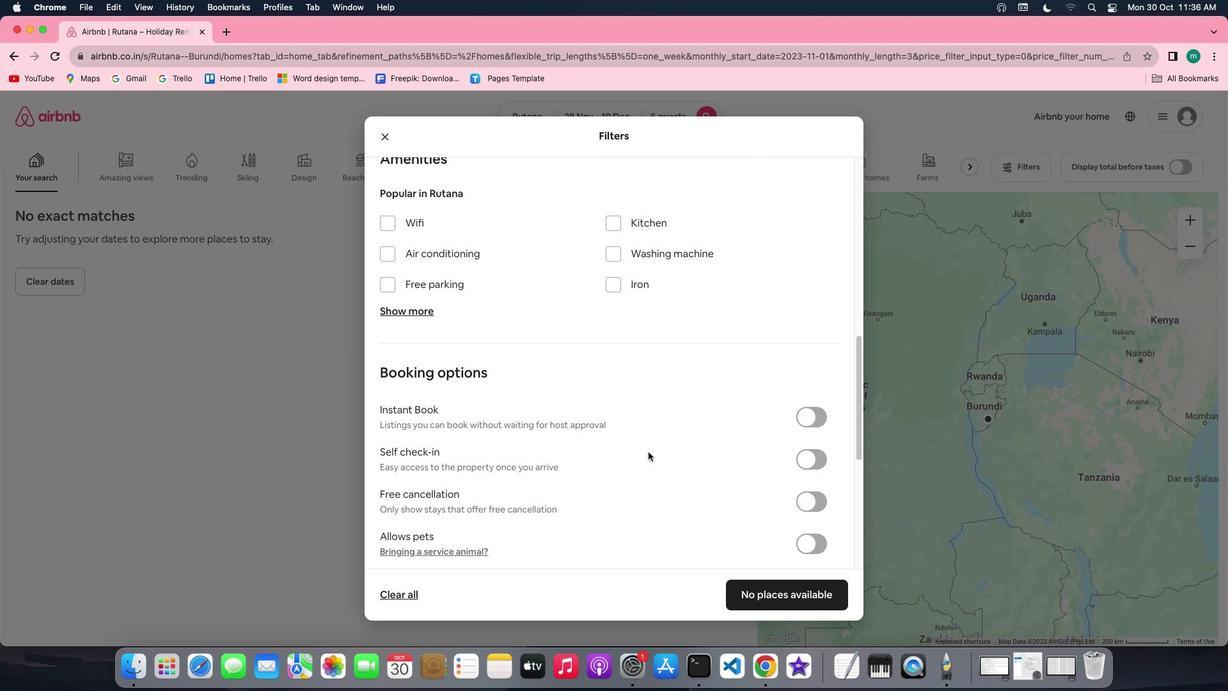 
Action: Mouse scrolled (648, 451) with delta (0, 0)
Screenshot: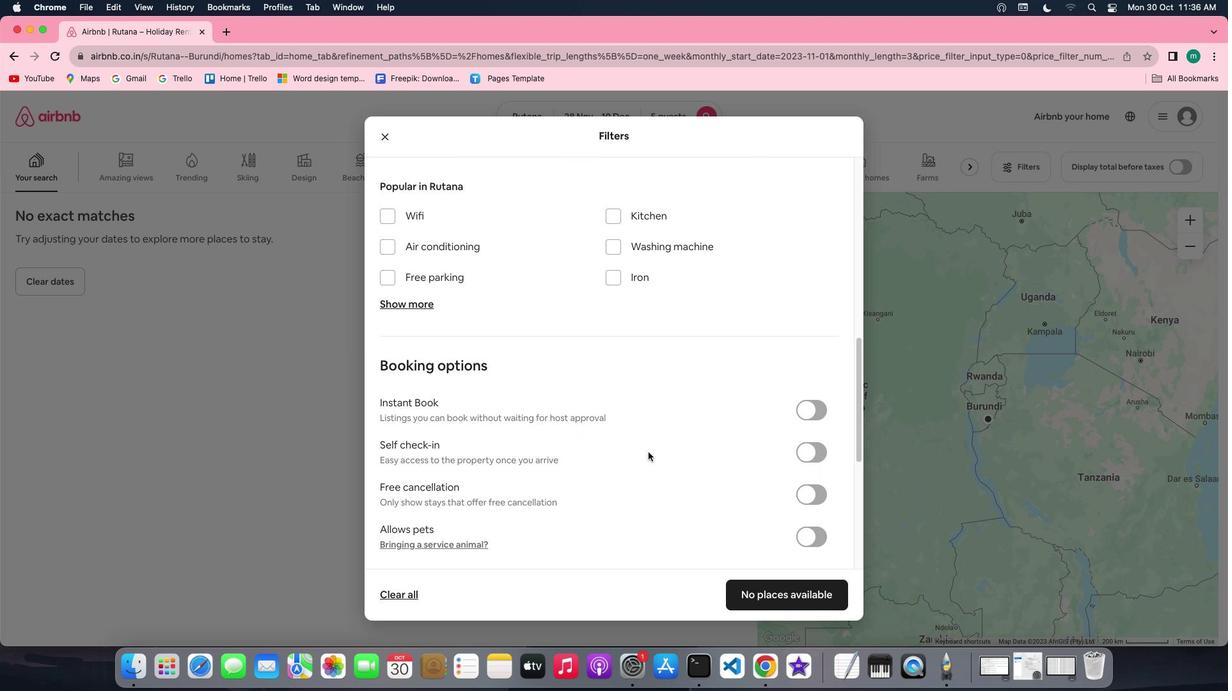 
Action: Mouse scrolled (648, 451) with delta (0, 0)
Screenshot: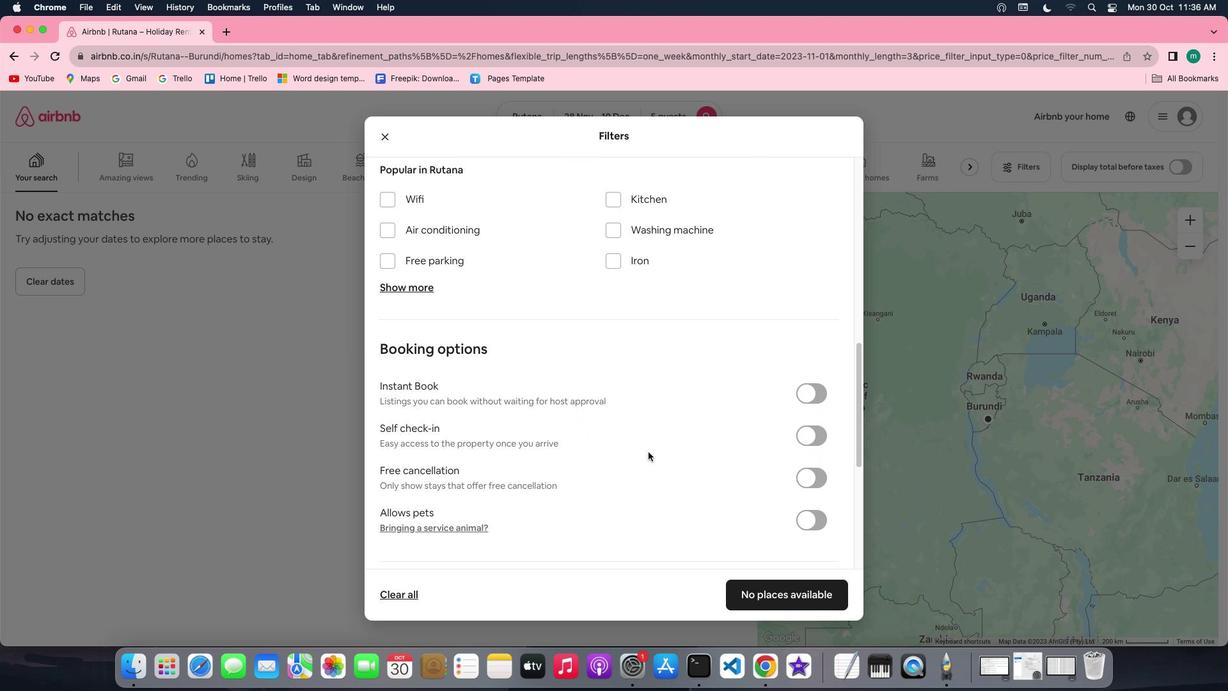 
Action: Mouse scrolled (648, 451) with delta (0, 0)
Screenshot: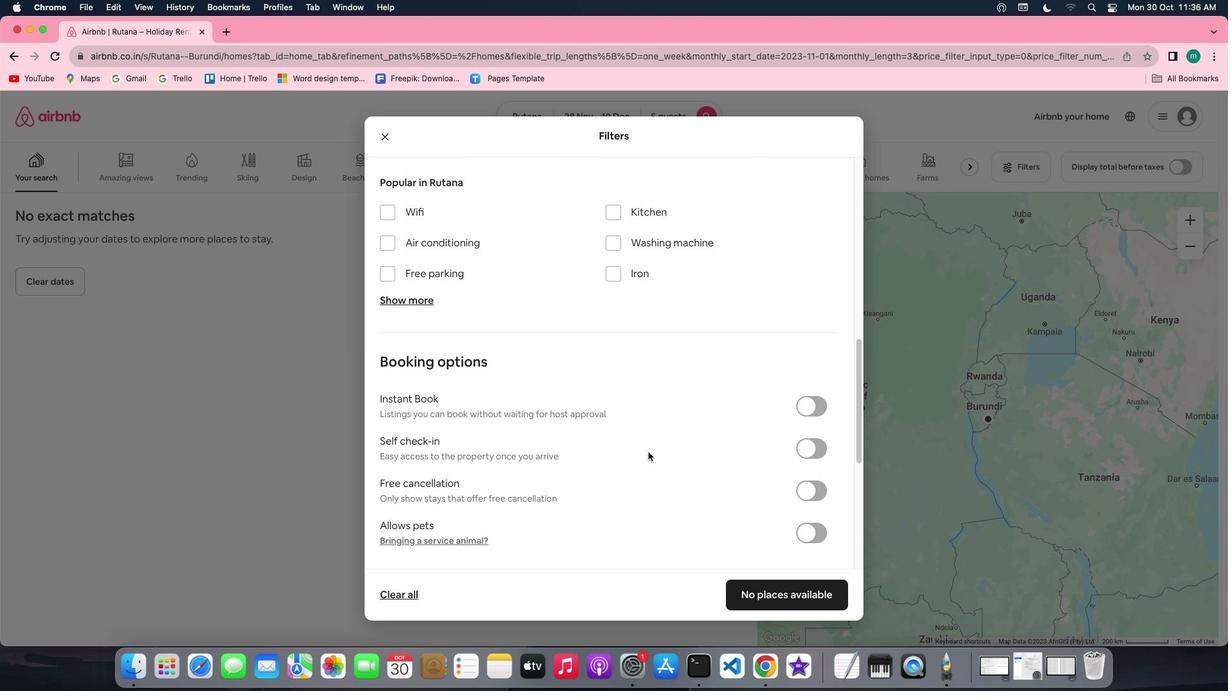 
Action: Mouse scrolled (648, 451) with delta (0, 0)
Screenshot: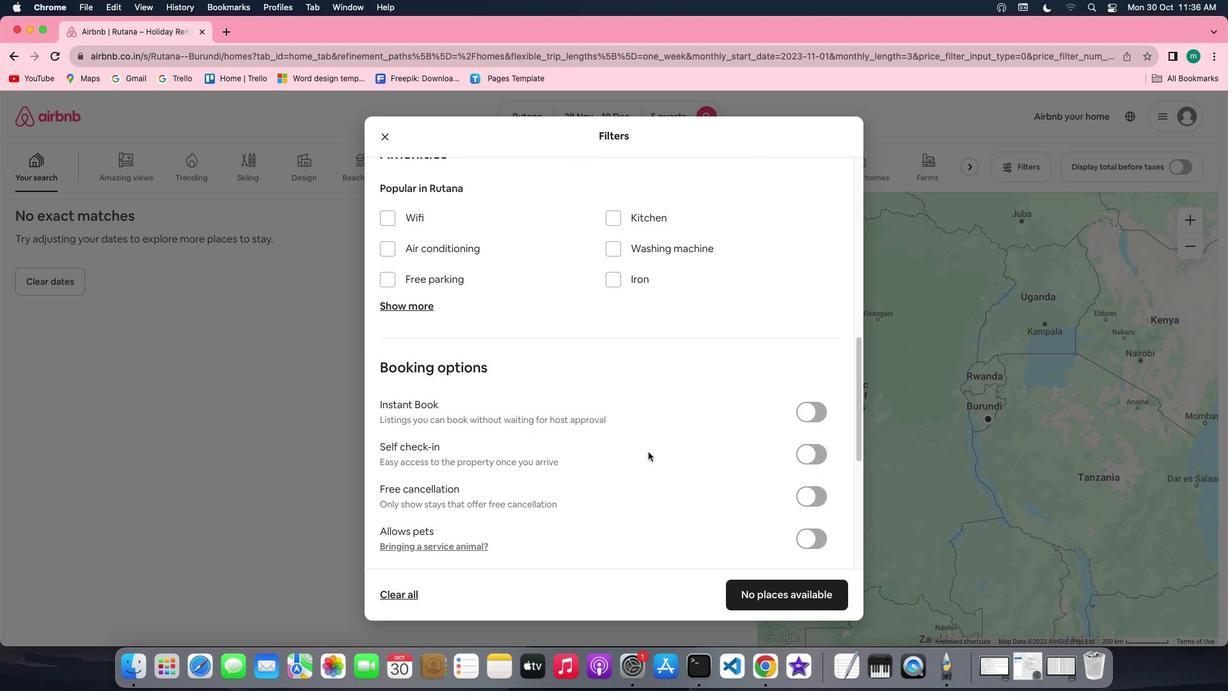 
Action: Mouse moved to (415, 218)
Screenshot: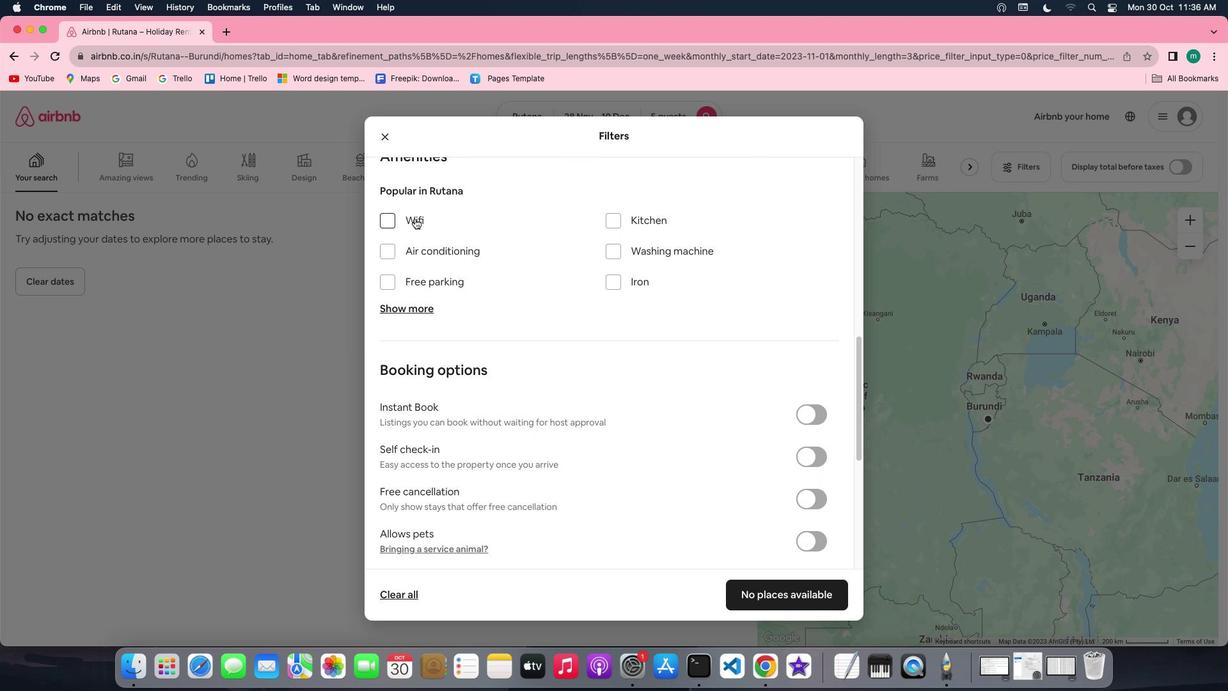
Action: Mouse pressed left at (415, 218)
Screenshot: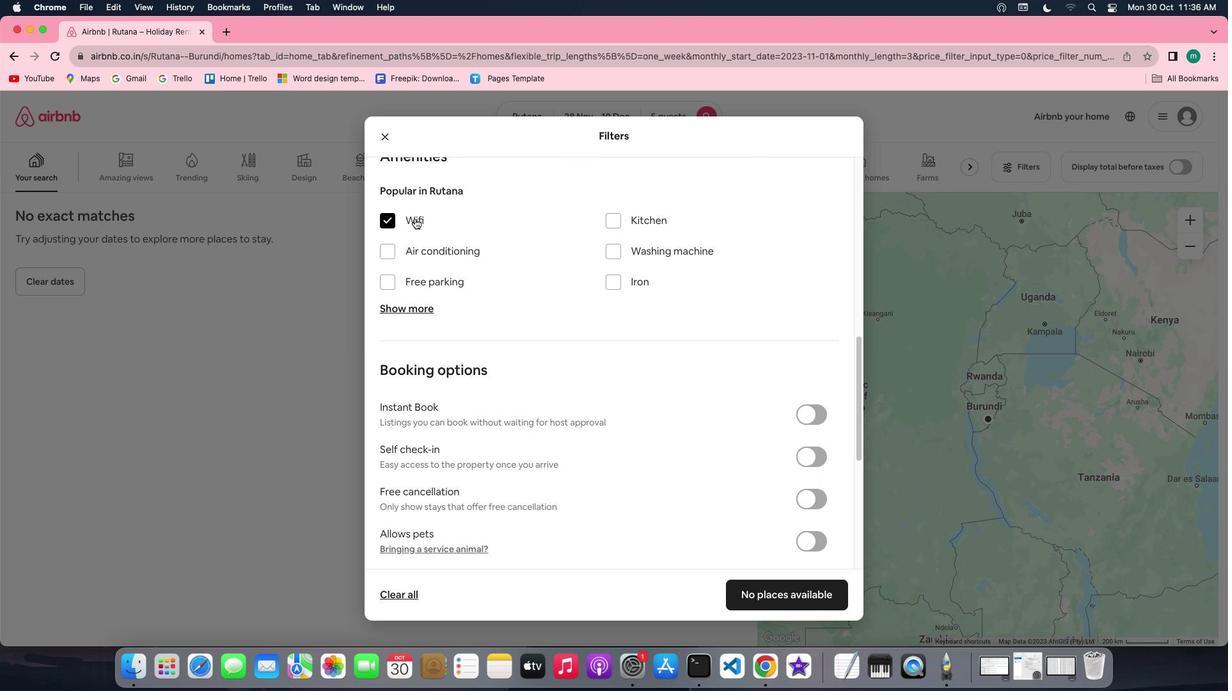 
Action: Mouse moved to (404, 305)
Screenshot: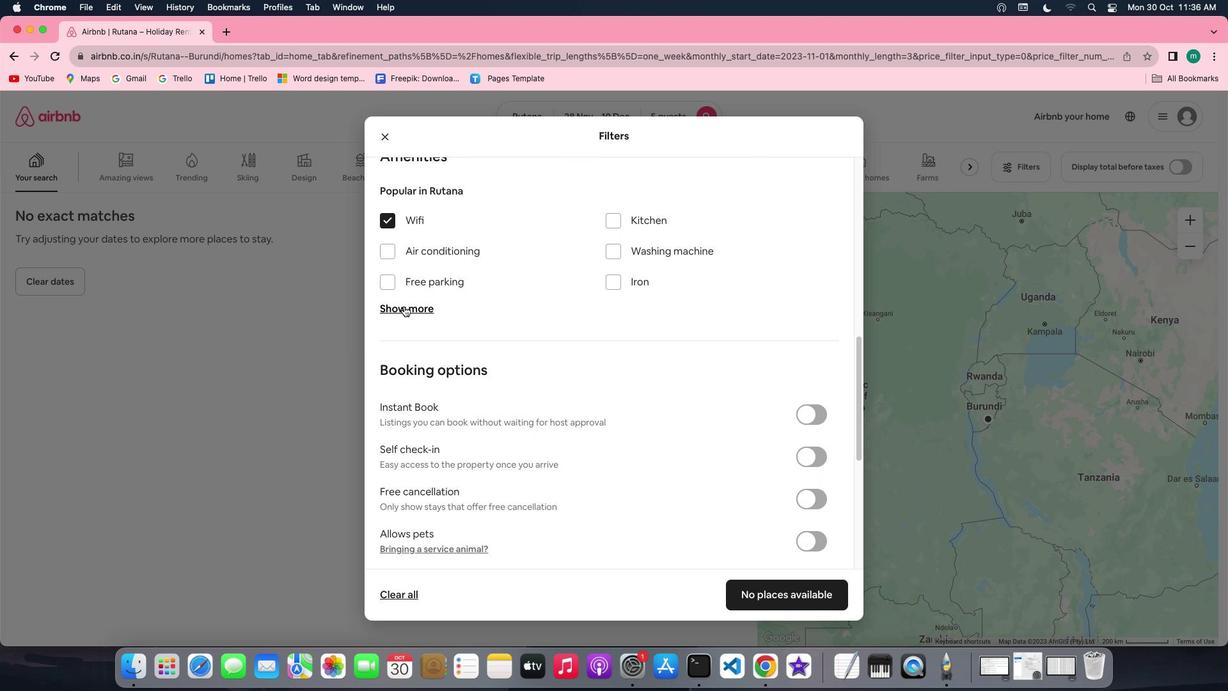 
Action: Mouse pressed left at (404, 305)
Screenshot: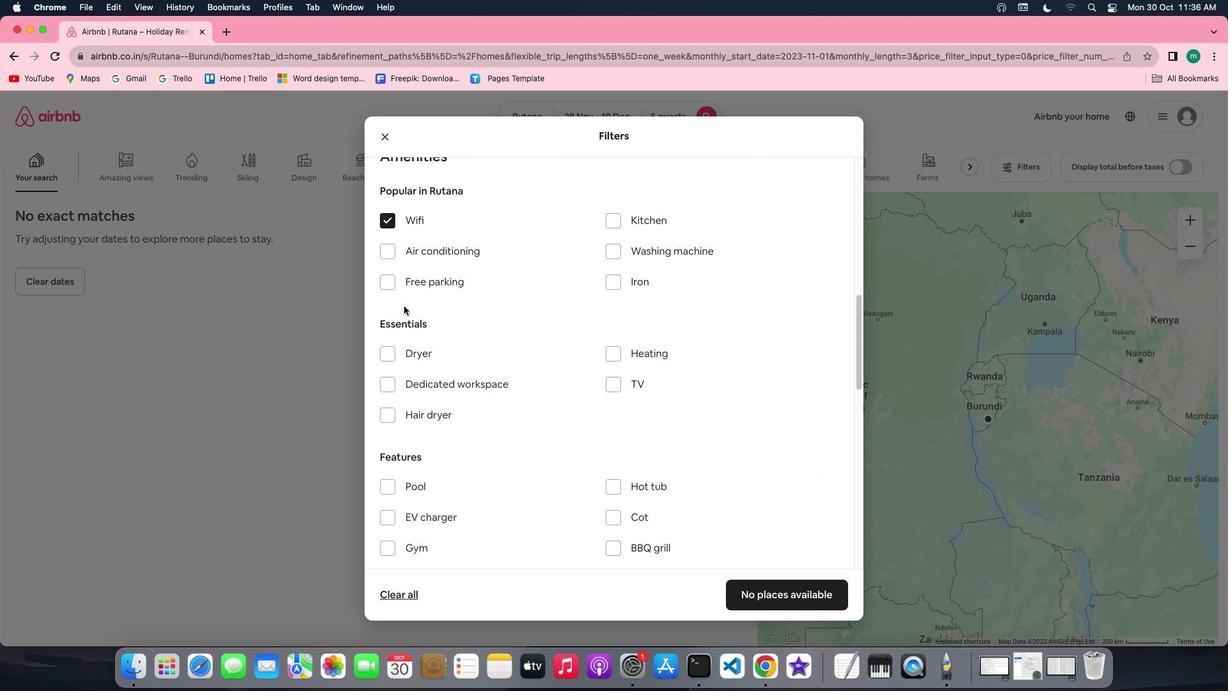 
Action: Mouse moved to (620, 387)
Screenshot: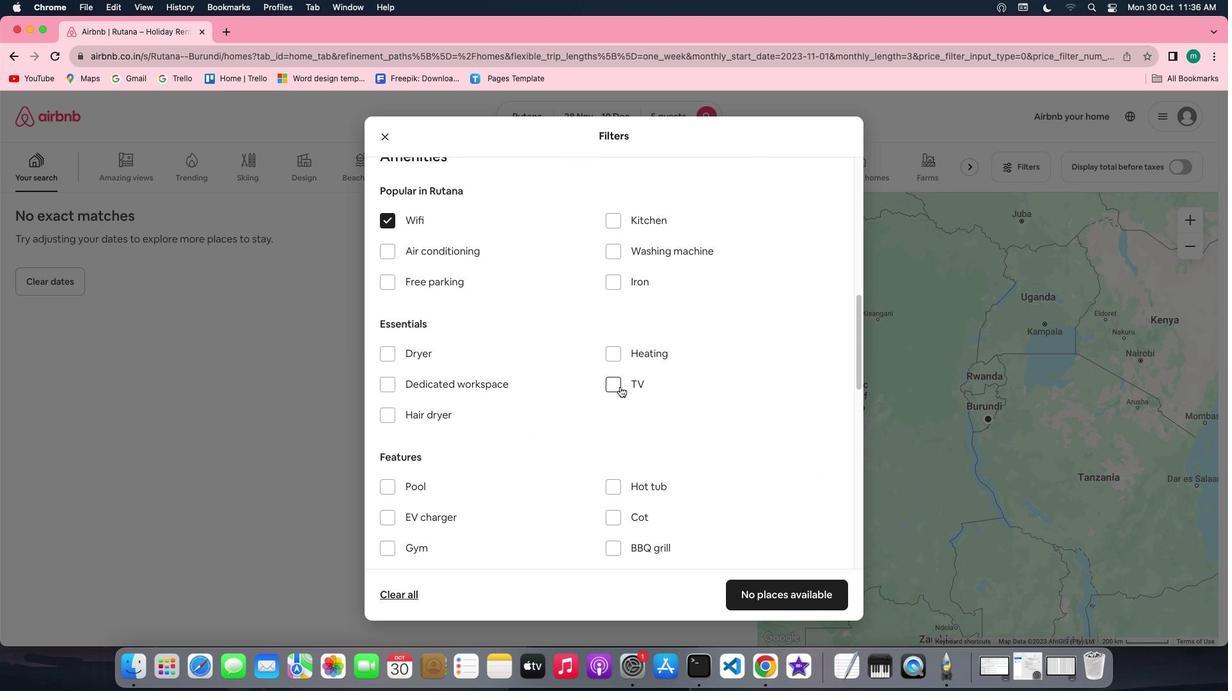 
Action: Mouse pressed left at (620, 387)
Screenshot: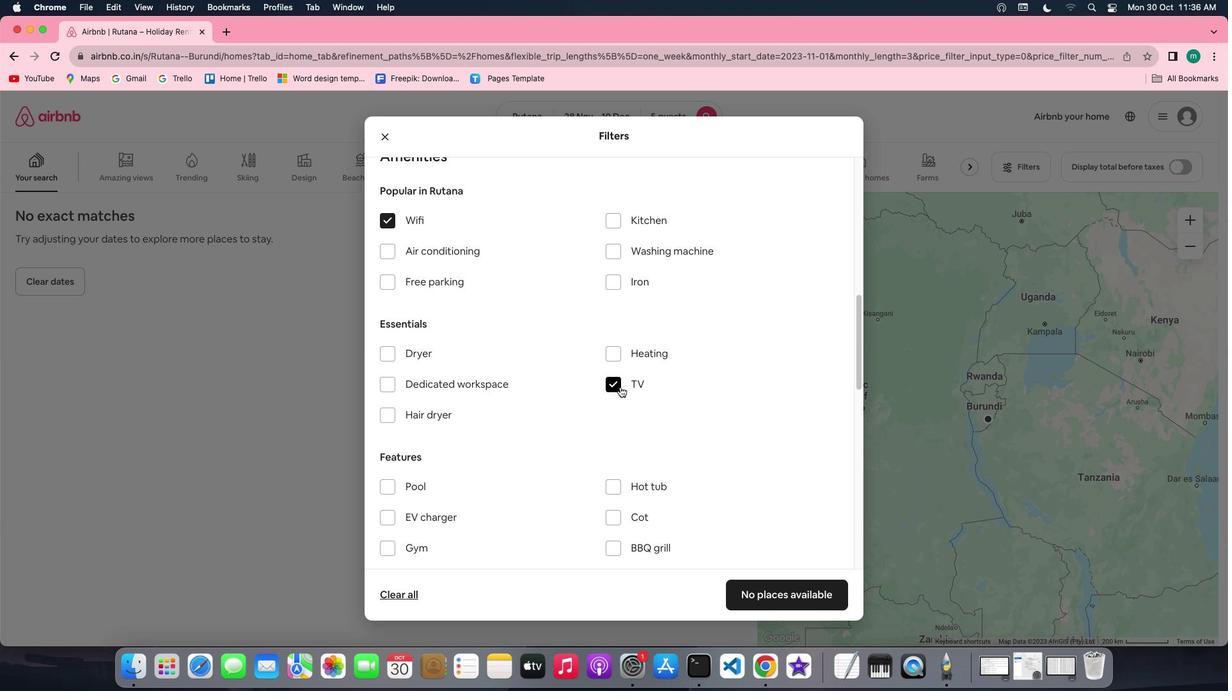 
Action: Mouse moved to (456, 283)
Screenshot: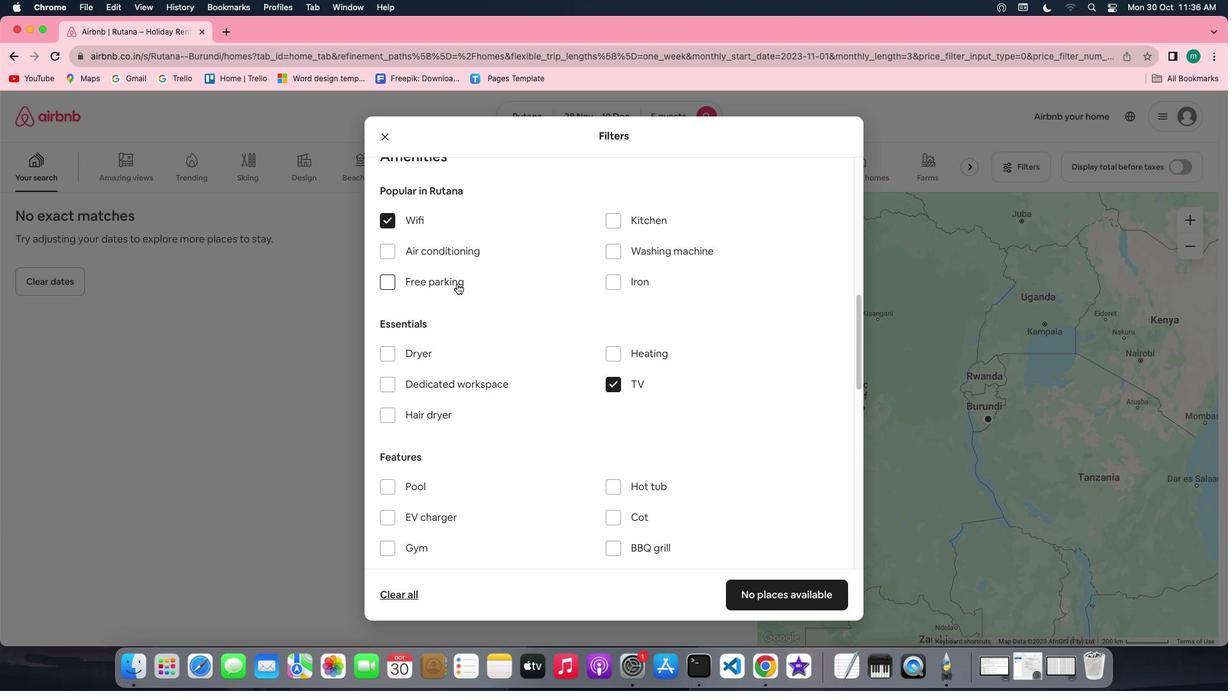 
Action: Mouse pressed left at (456, 283)
Screenshot: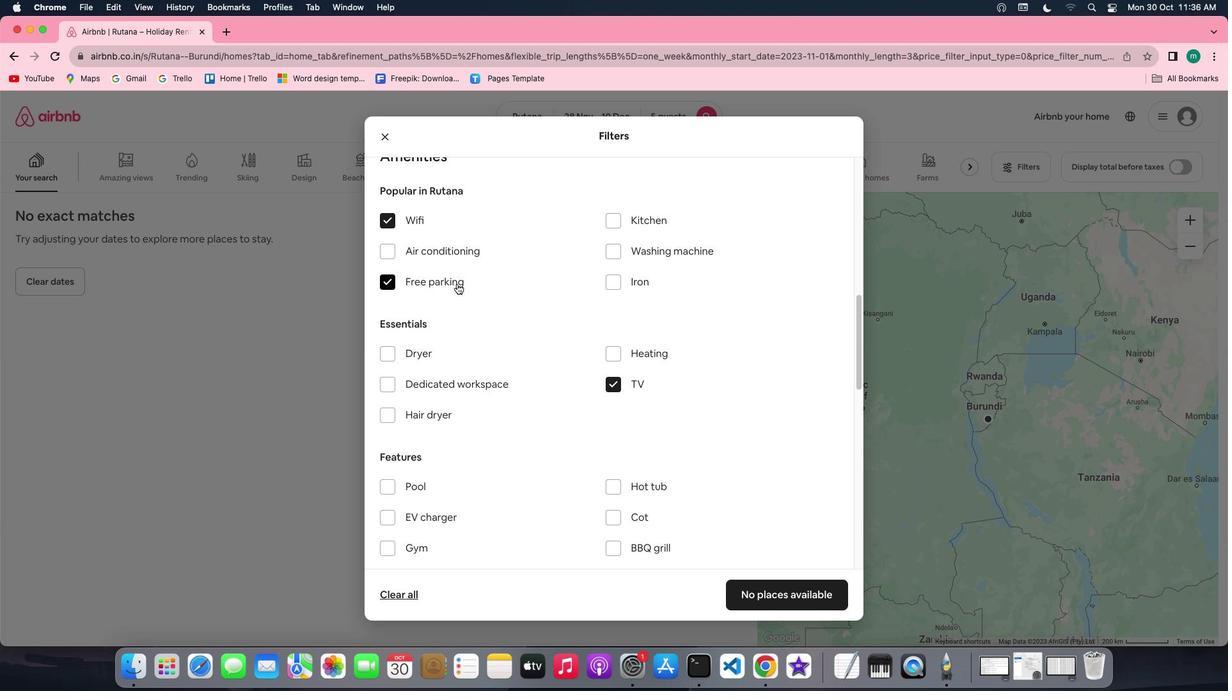 
Action: Mouse moved to (556, 369)
Screenshot: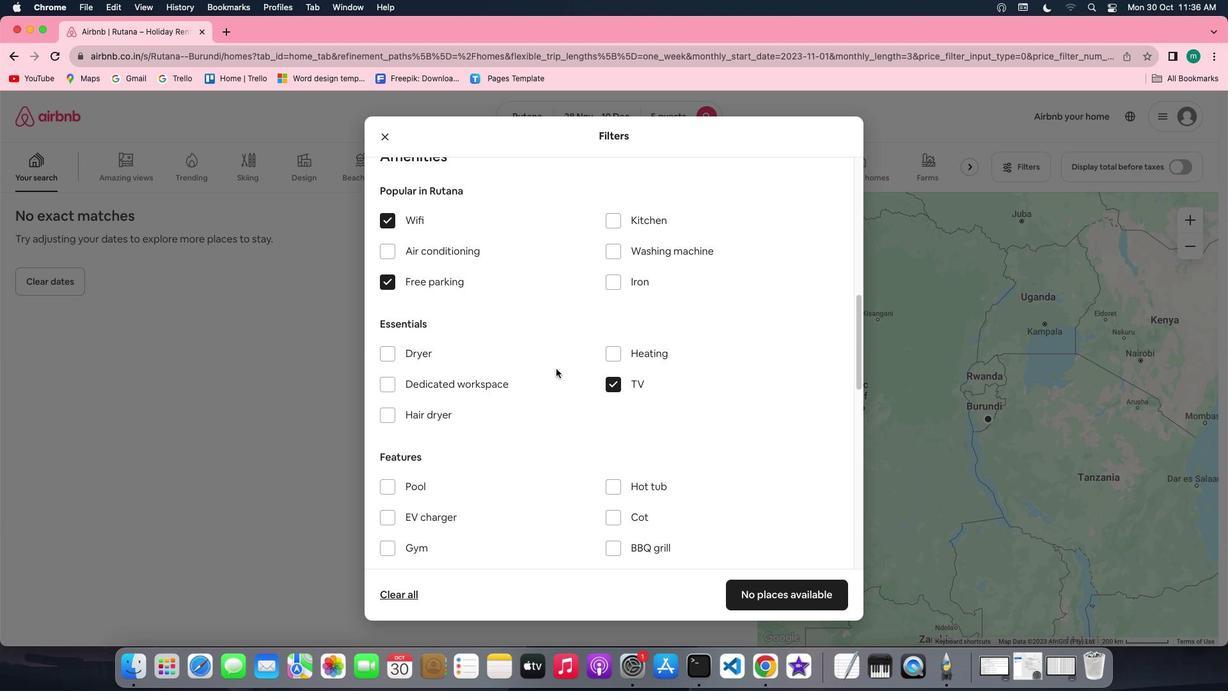 
Action: Mouse scrolled (556, 369) with delta (0, 0)
Screenshot: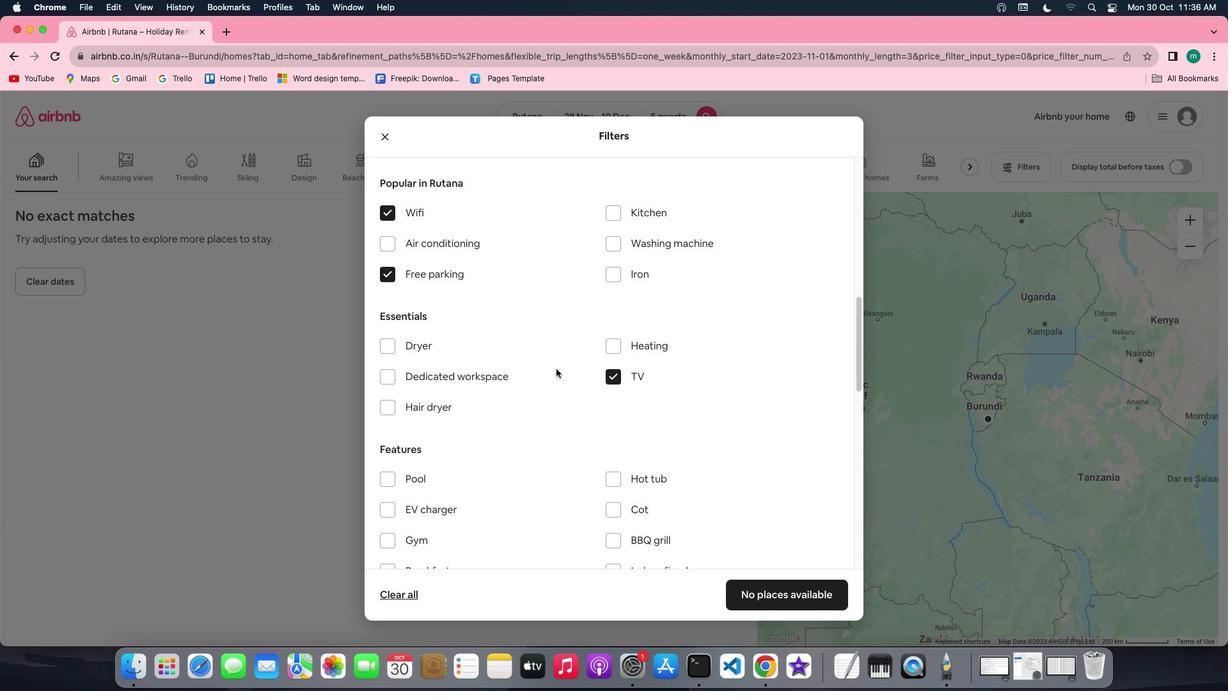 
Action: Mouse scrolled (556, 369) with delta (0, 0)
Screenshot: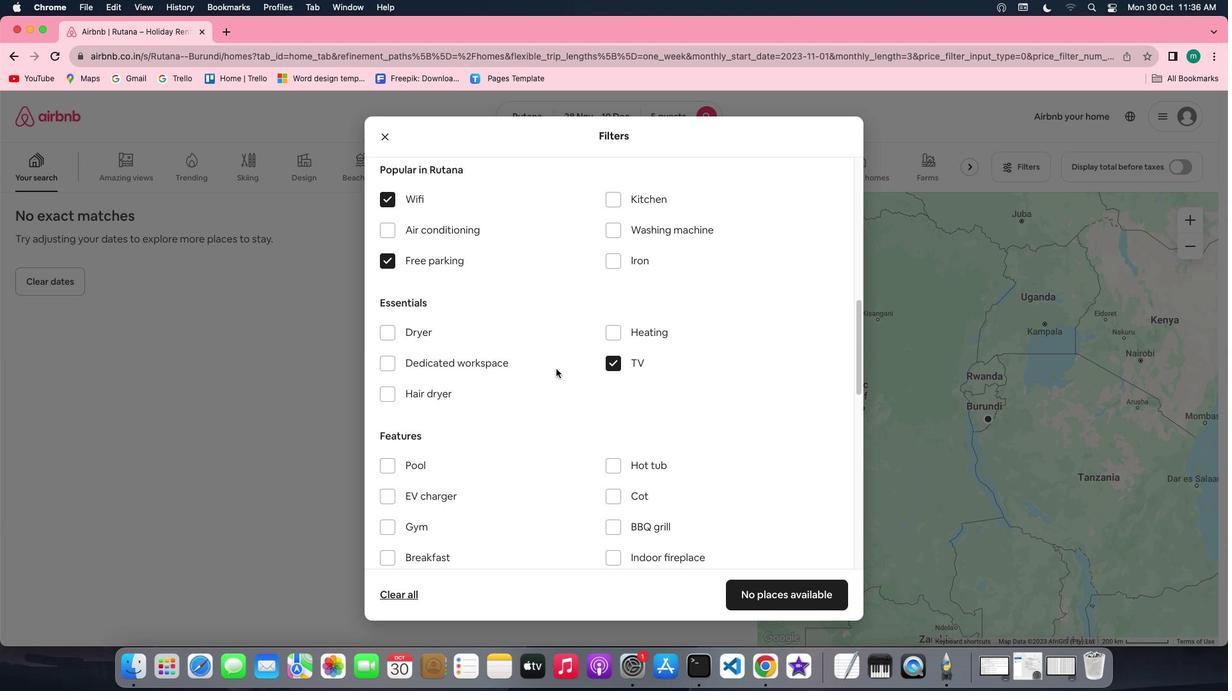 
Action: Mouse scrolled (556, 369) with delta (0, 0)
Screenshot: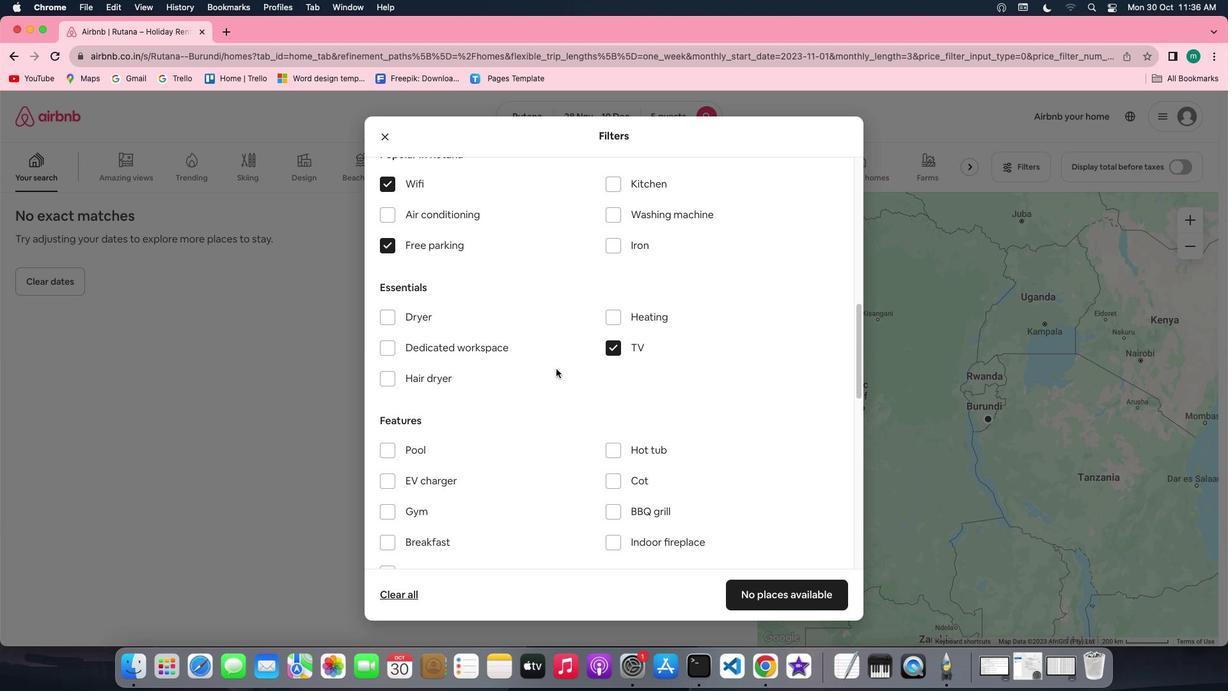 
Action: Mouse scrolled (556, 369) with delta (0, 0)
Screenshot: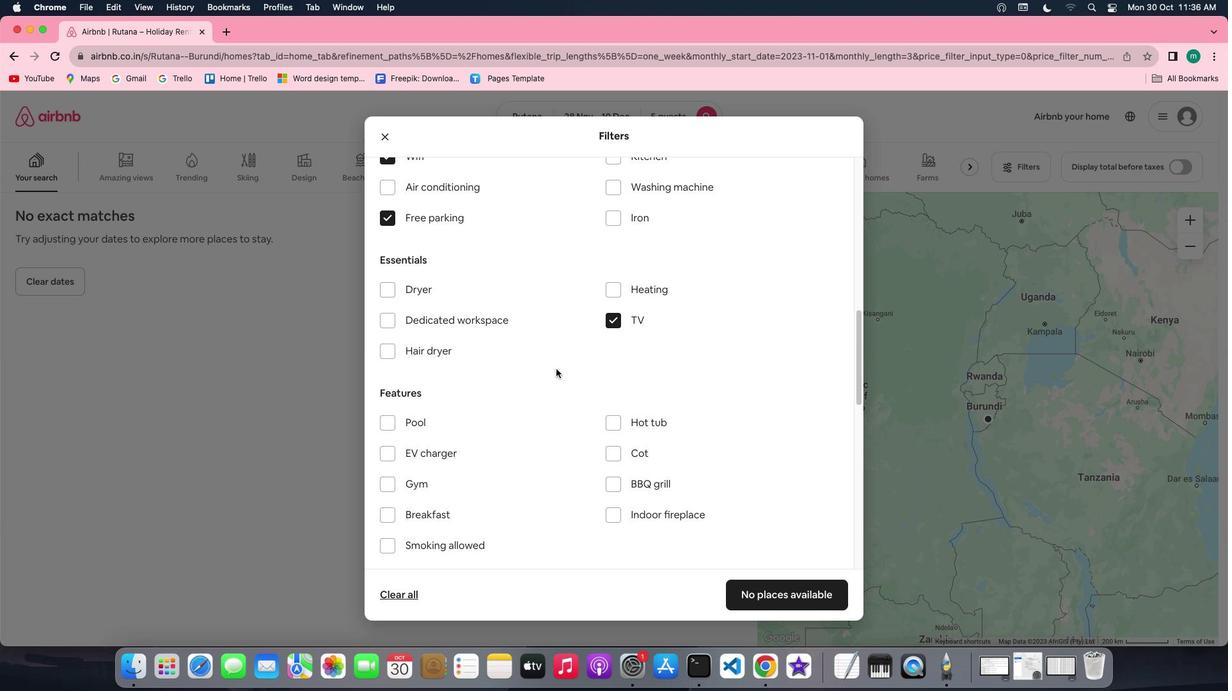 
Action: Mouse scrolled (556, 369) with delta (0, 0)
Screenshot: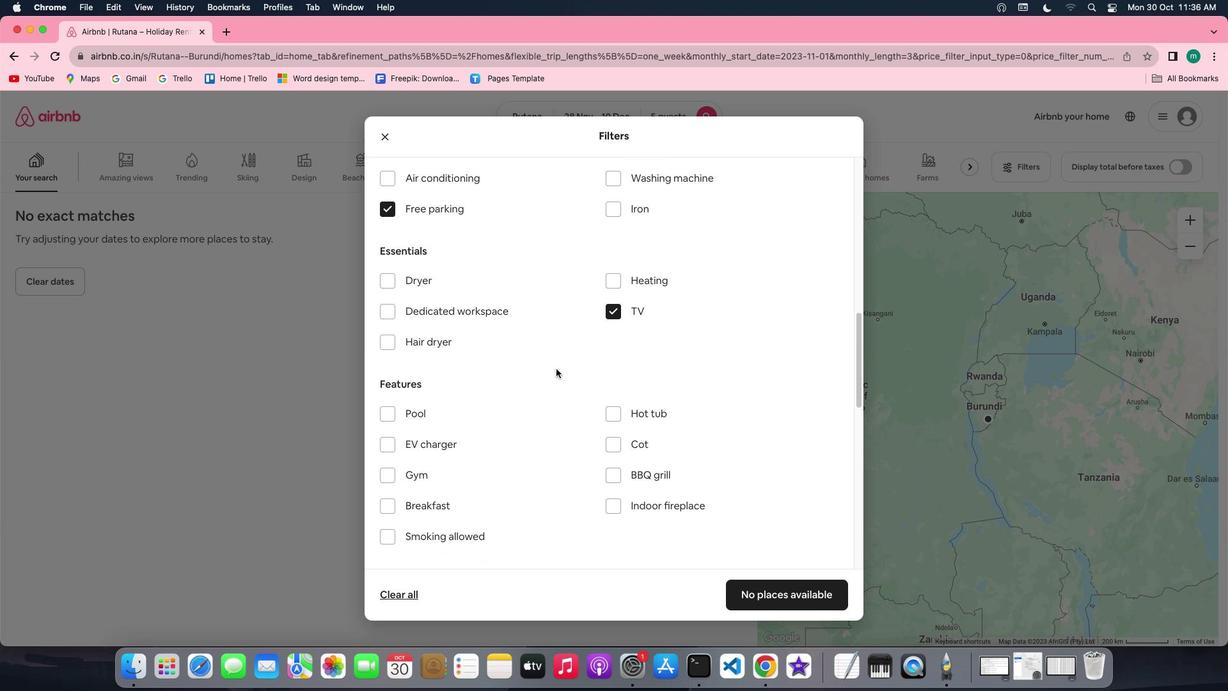 
Action: Mouse scrolled (556, 369) with delta (0, 0)
Screenshot: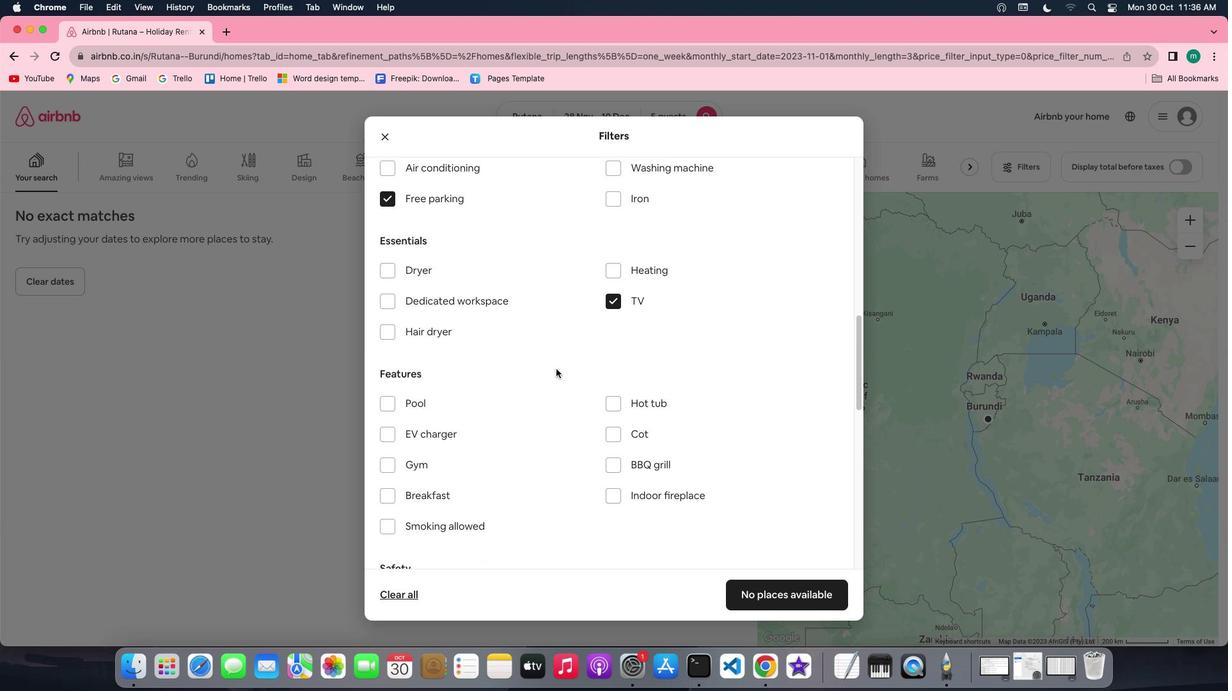 
Action: Mouse scrolled (556, 369) with delta (0, 0)
Screenshot: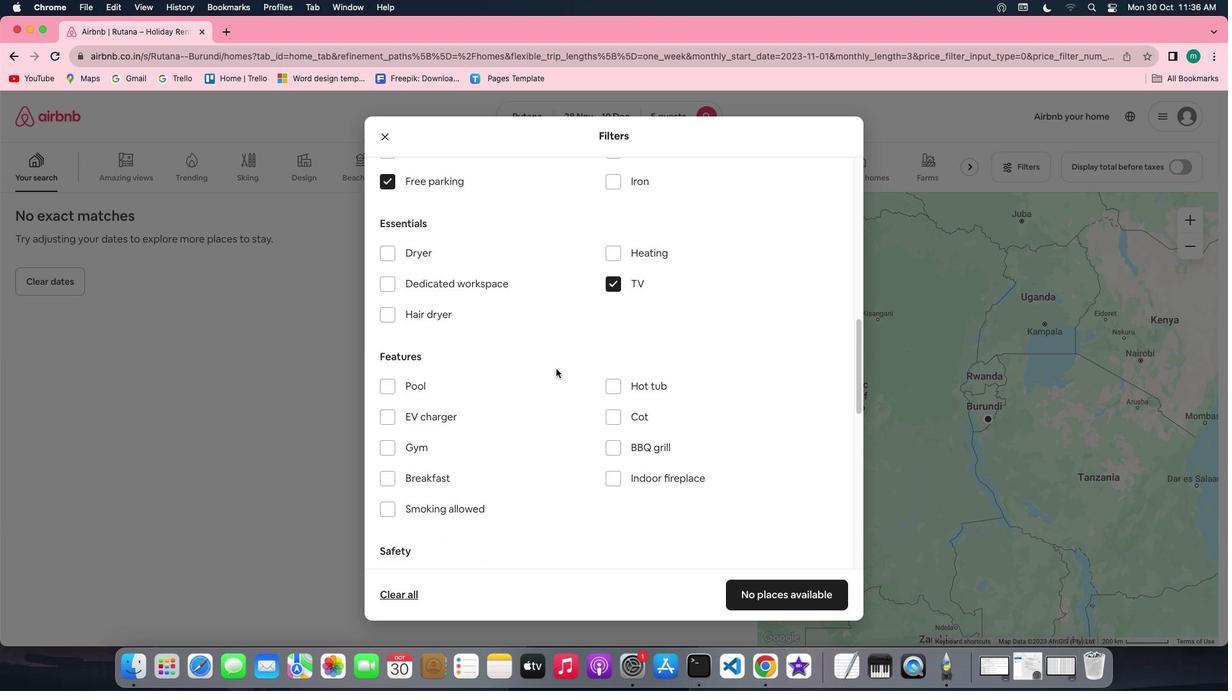
Action: Mouse moved to (426, 444)
Screenshot: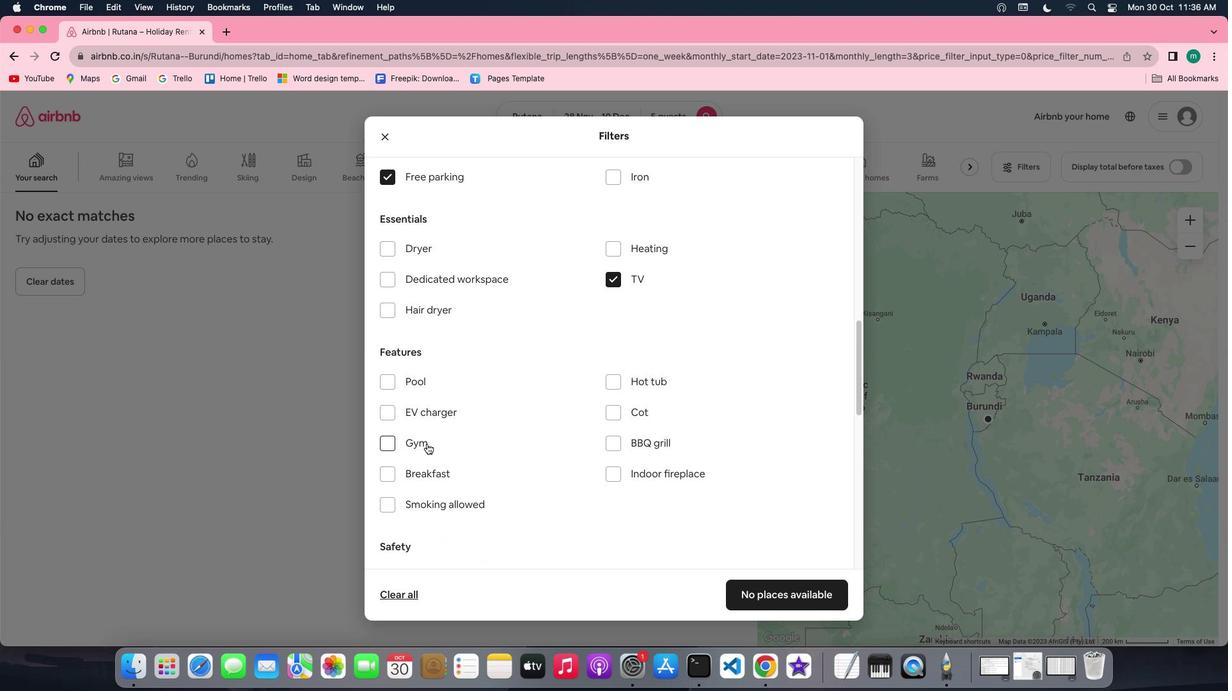 
Action: Mouse pressed left at (426, 444)
Screenshot: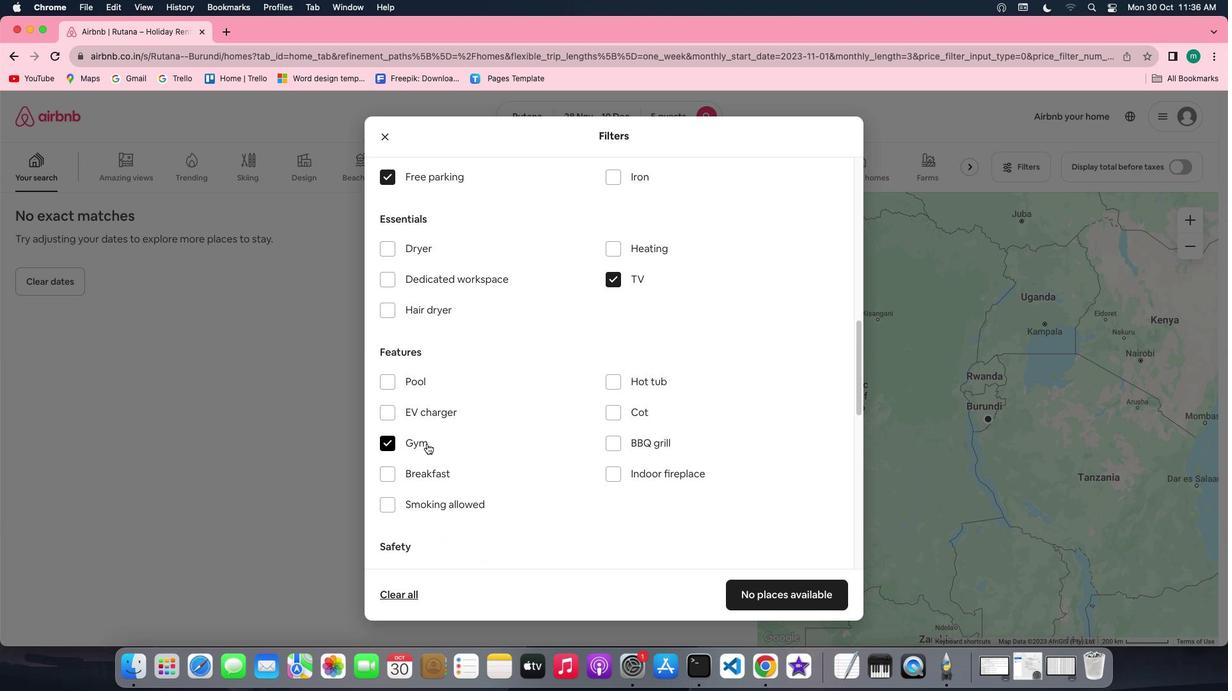 
Action: Mouse moved to (418, 472)
Screenshot: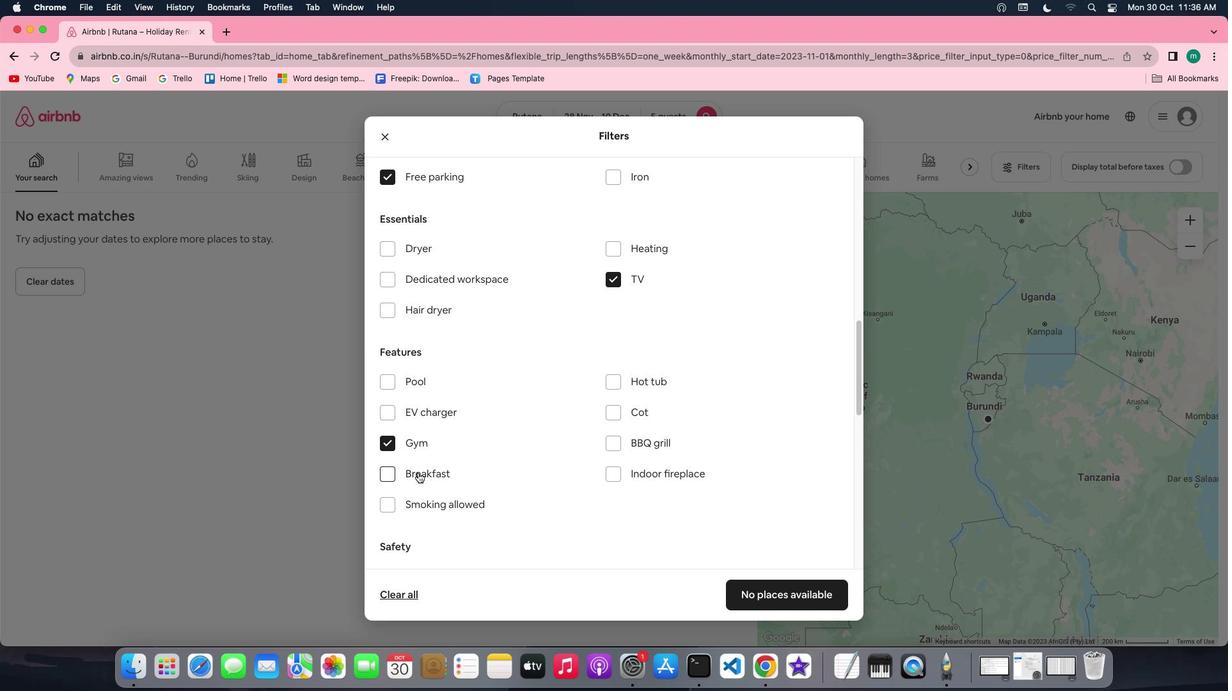 
Action: Mouse pressed left at (418, 472)
Screenshot: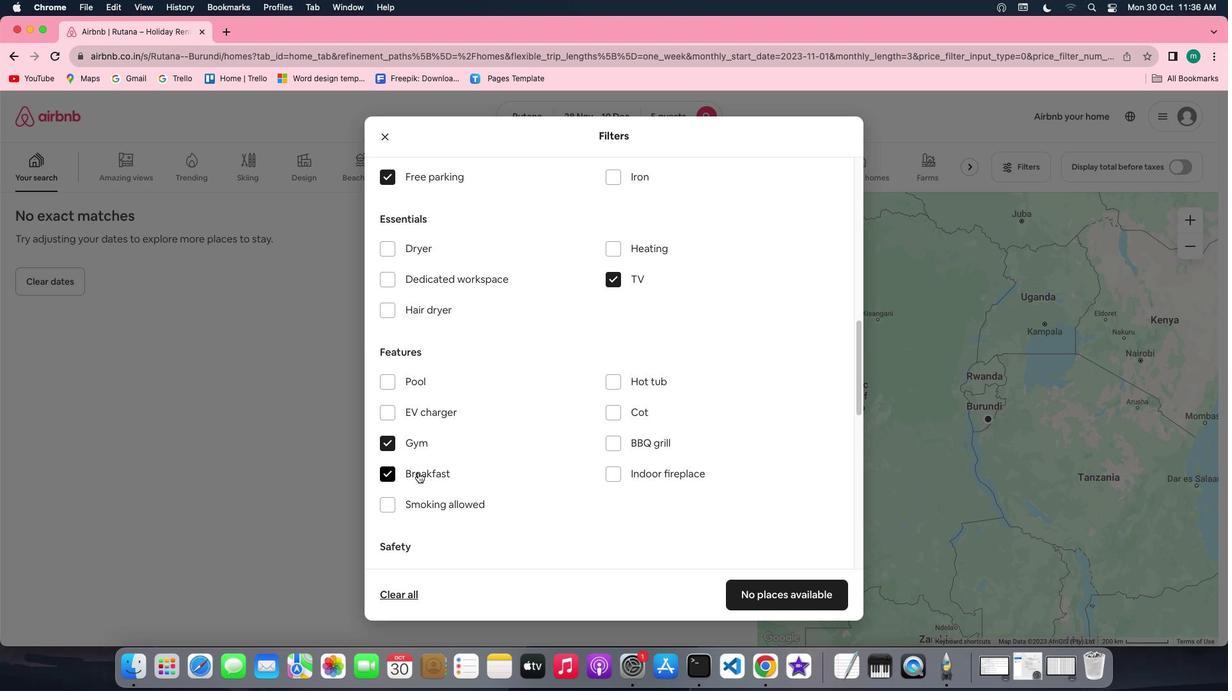 
Action: Mouse moved to (664, 476)
Screenshot: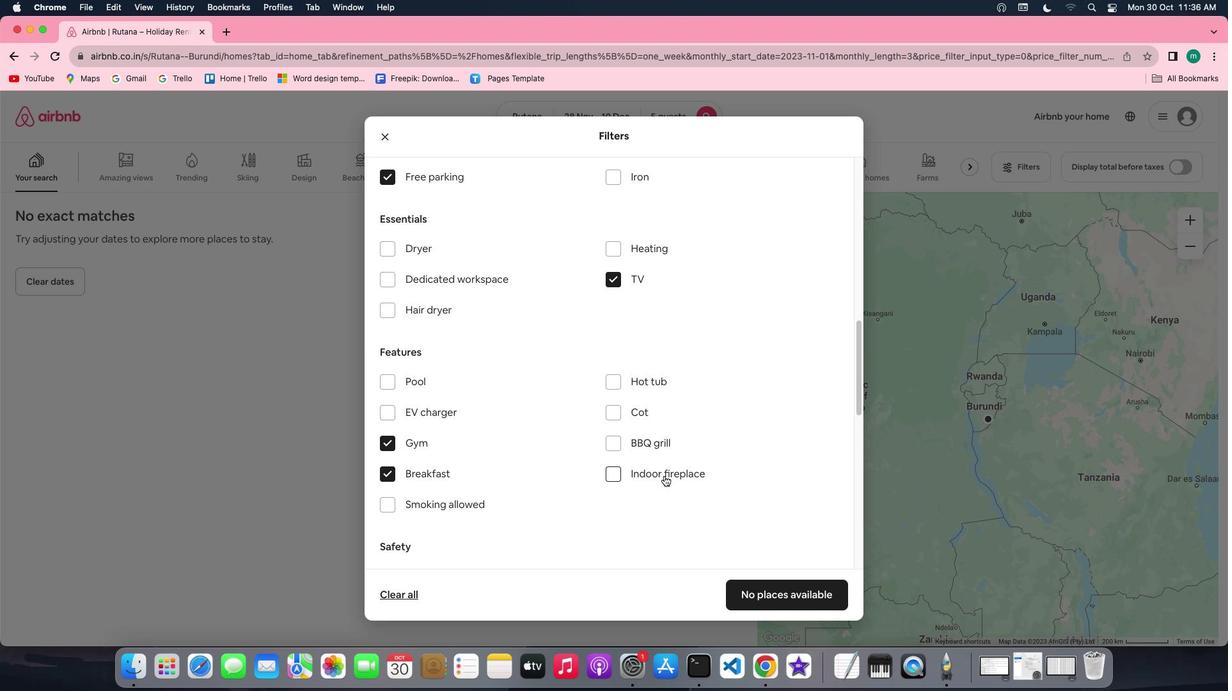 
Action: Mouse scrolled (664, 476) with delta (0, 0)
Screenshot: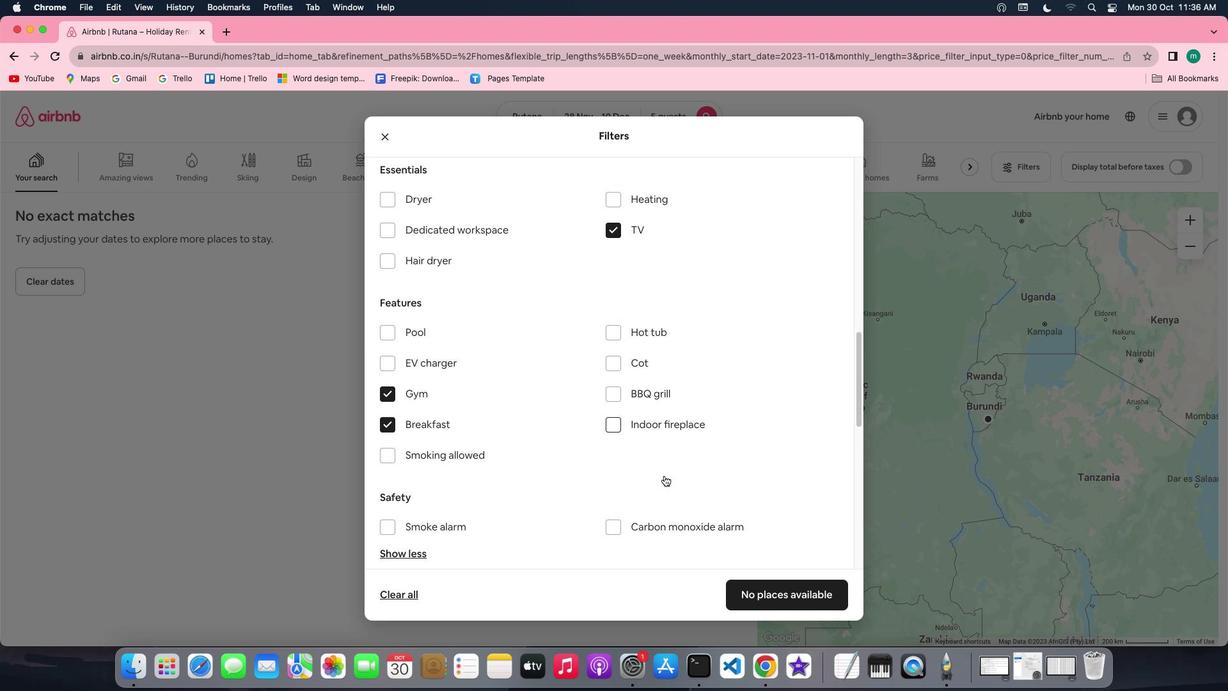 
Action: Mouse scrolled (664, 476) with delta (0, 0)
Screenshot: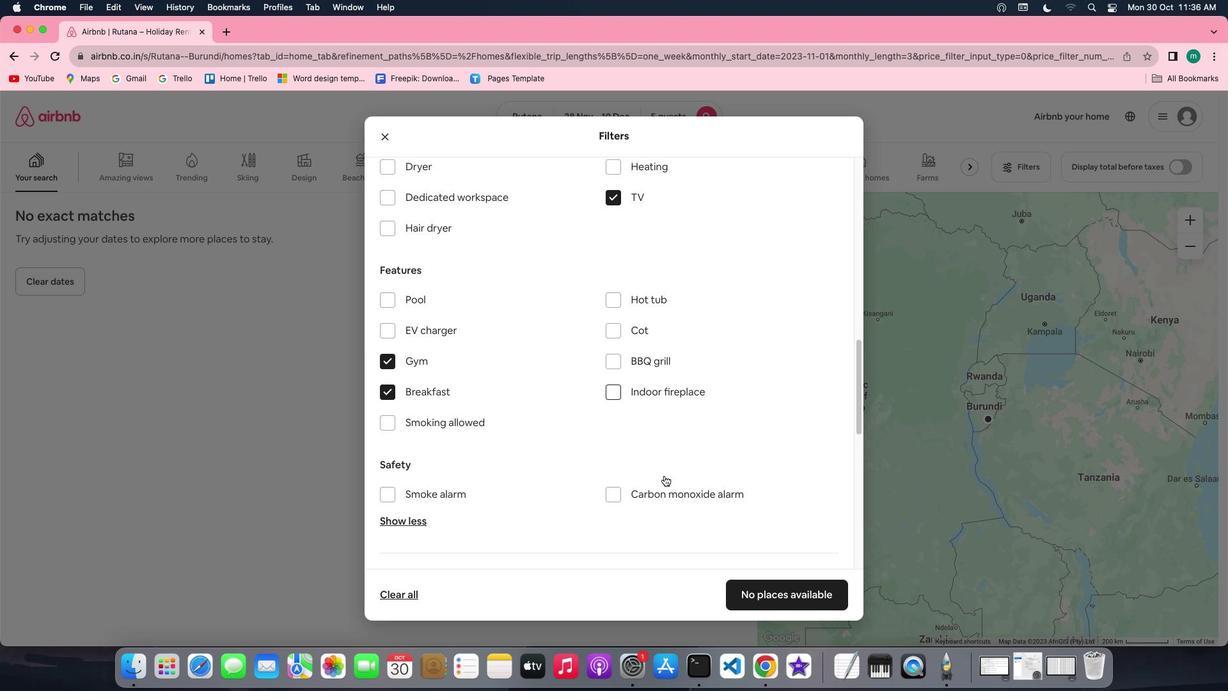 
Action: Mouse scrolled (664, 476) with delta (0, -1)
Screenshot: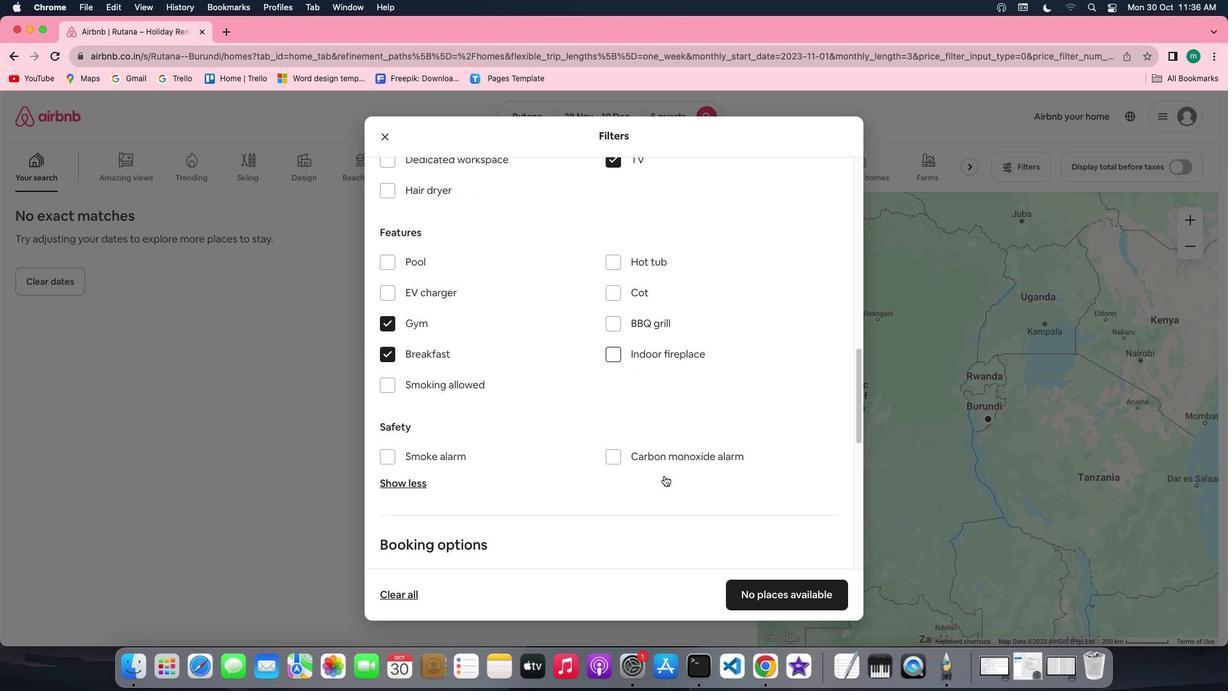 
Action: Mouse scrolled (664, 476) with delta (0, -1)
Screenshot: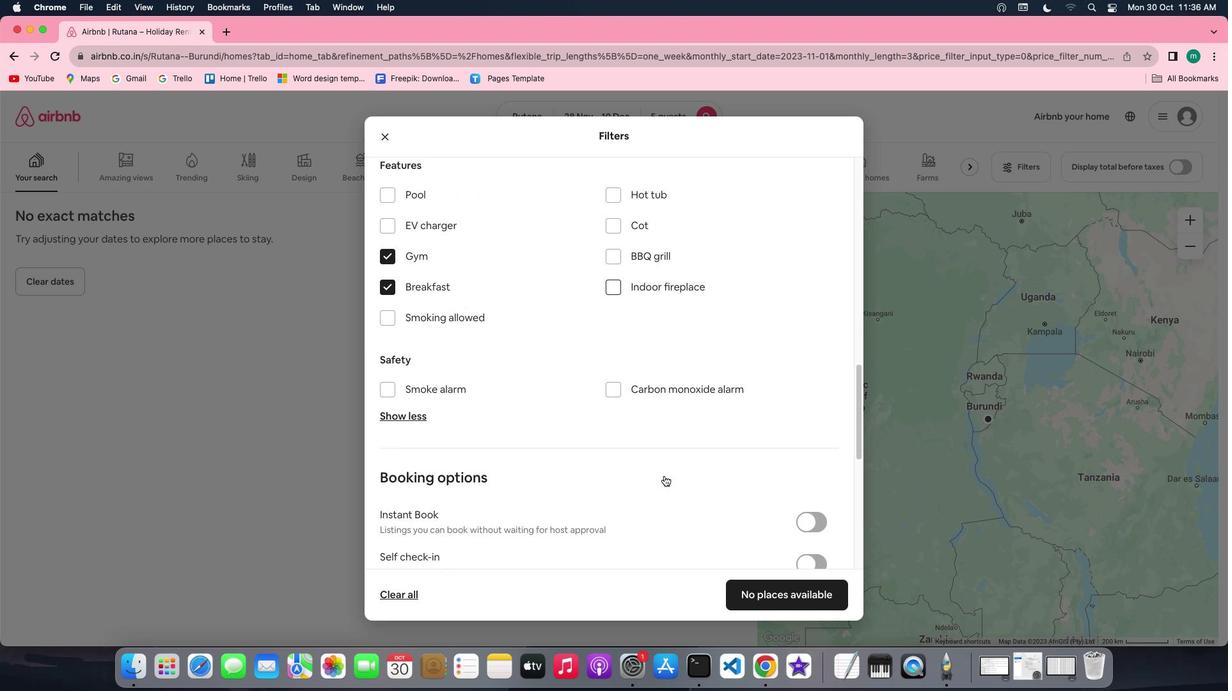 
Action: Mouse scrolled (664, 476) with delta (0, 0)
Screenshot: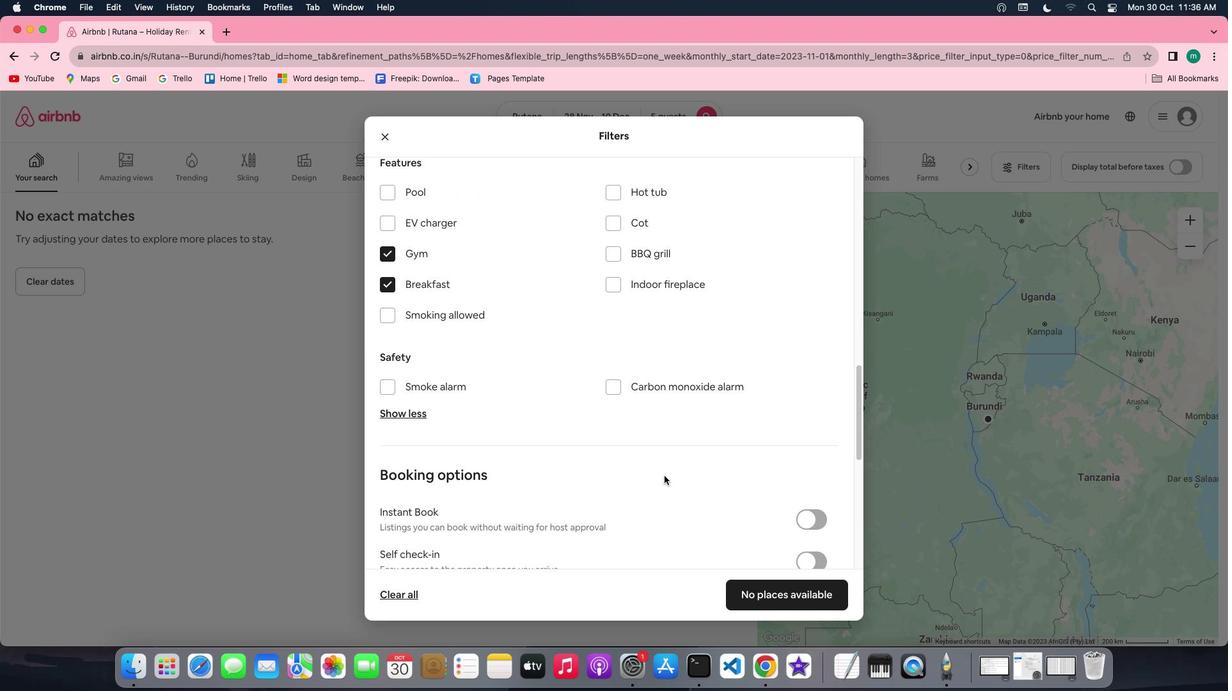 
Action: Mouse scrolled (664, 476) with delta (0, 0)
Screenshot: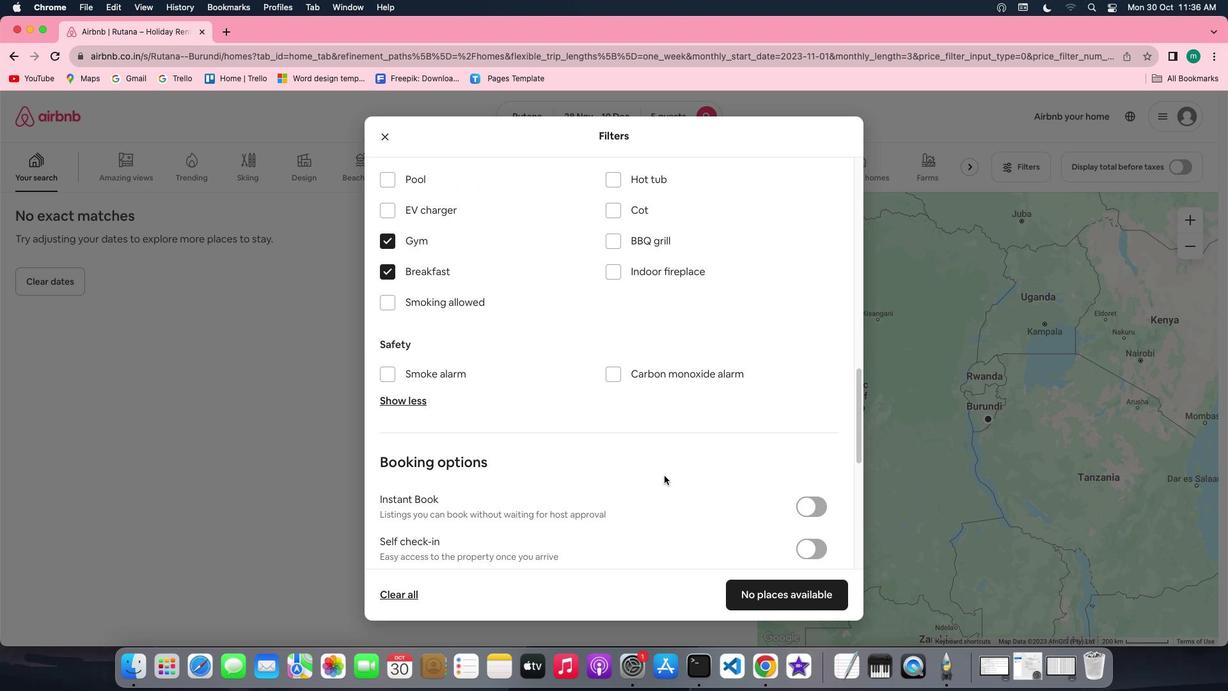 
Action: Mouse scrolled (664, 476) with delta (0, 0)
Screenshot: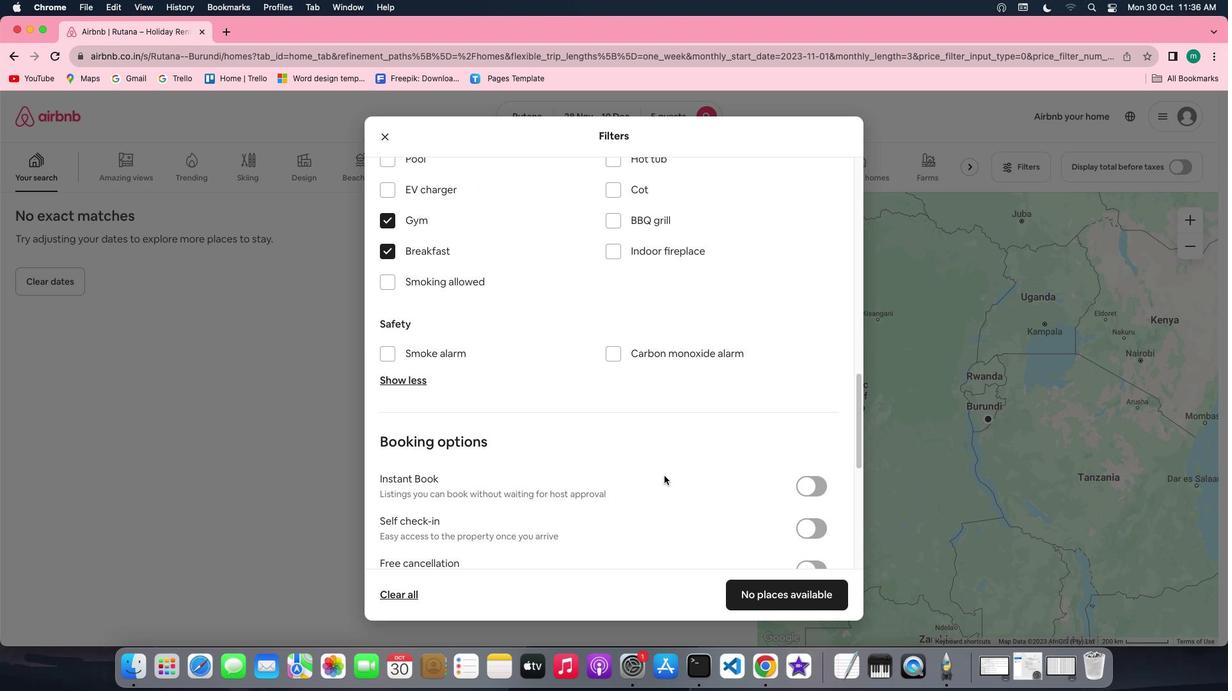 
Action: Mouse scrolled (664, 476) with delta (0, 0)
Screenshot: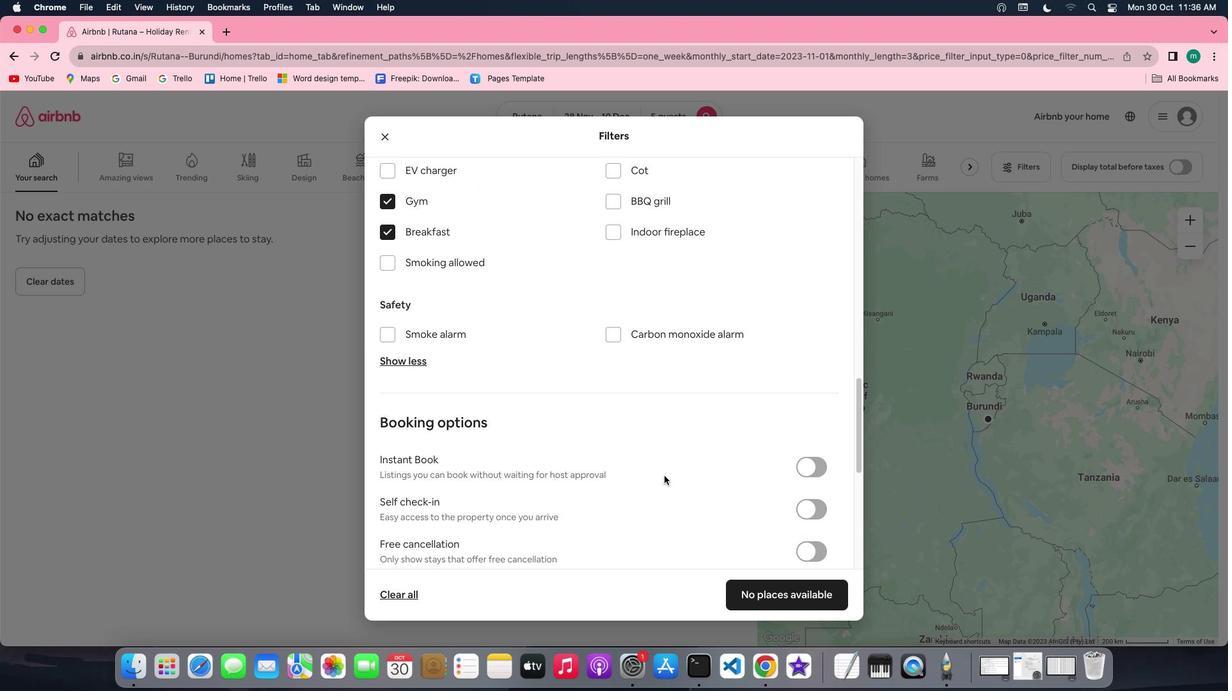 
Action: Mouse scrolled (664, 476) with delta (0, 0)
Screenshot: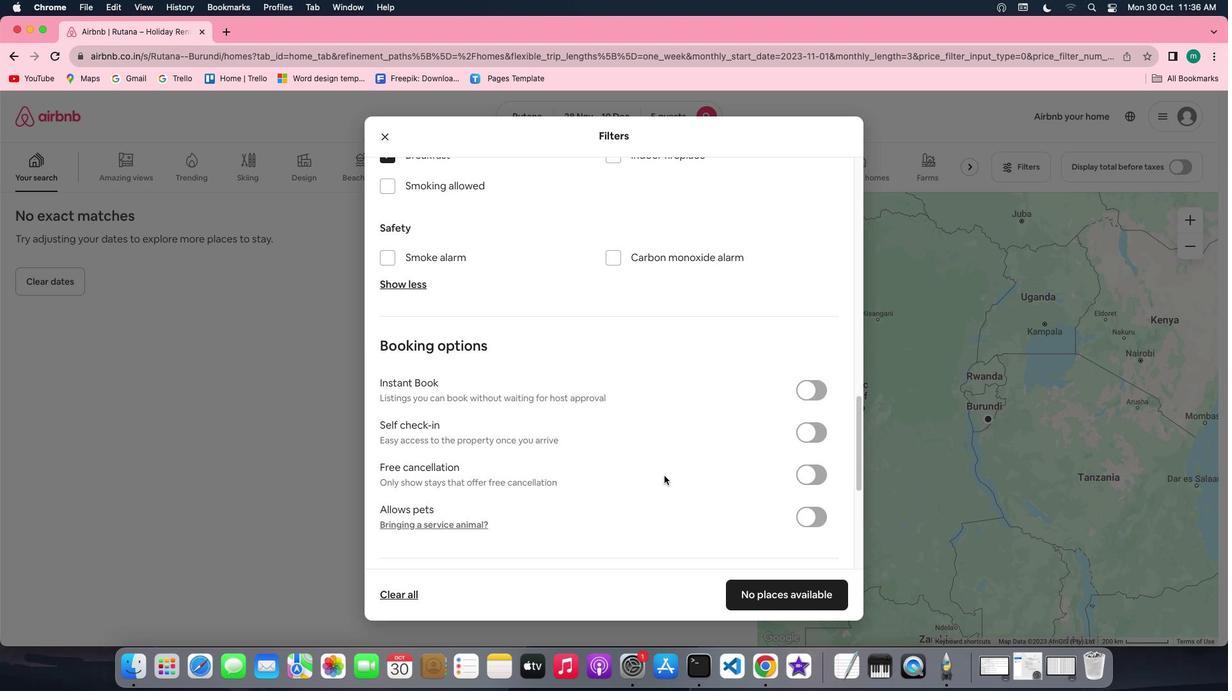 
Action: Mouse scrolled (664, 476) with delta (0, 0)
Screenshot: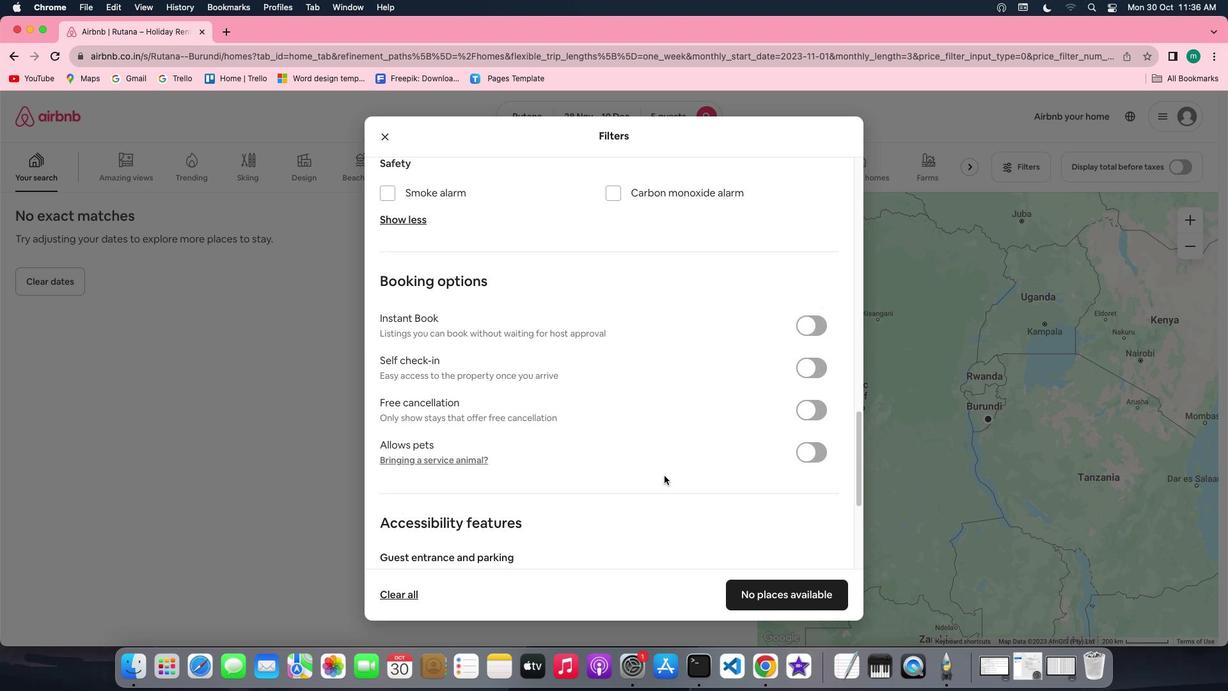 
Action: Mouse scrolled (664, 476) with delta (0, -1)
Screenshot: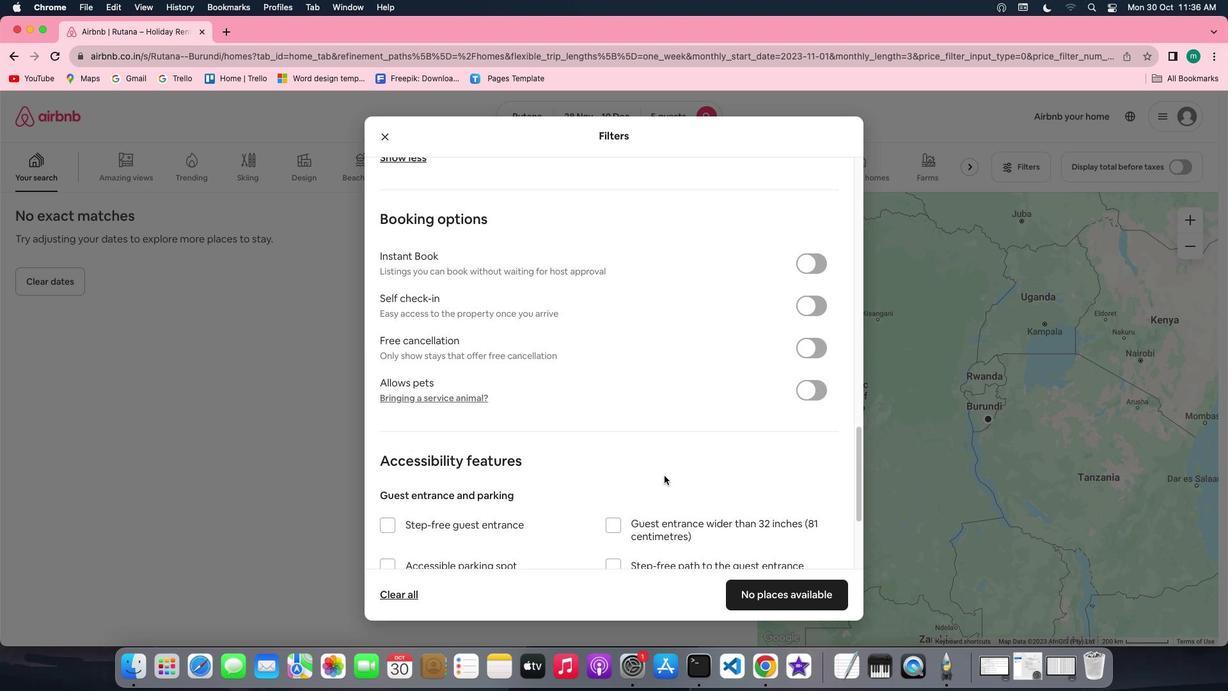 
Action: Mouse scrolled (664, 476) with delta (0, -2)
Screenshot: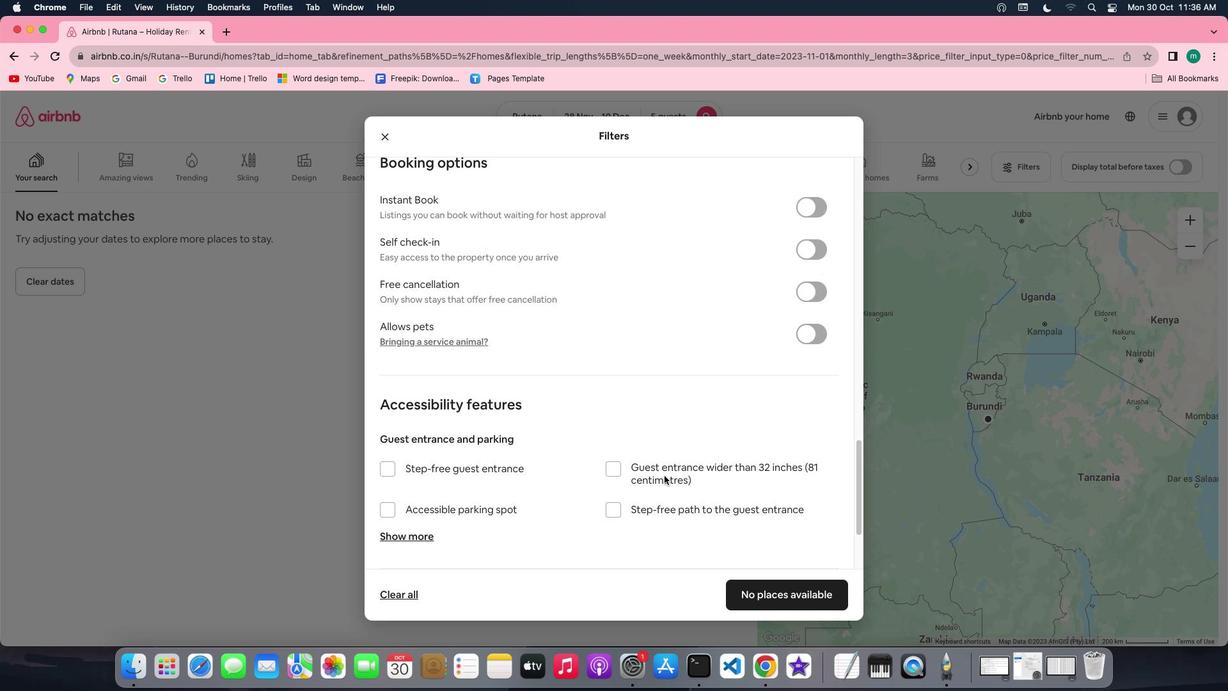 
Action: Mouse scrolled (664, 476) with delta (0, -2)
Screenshot: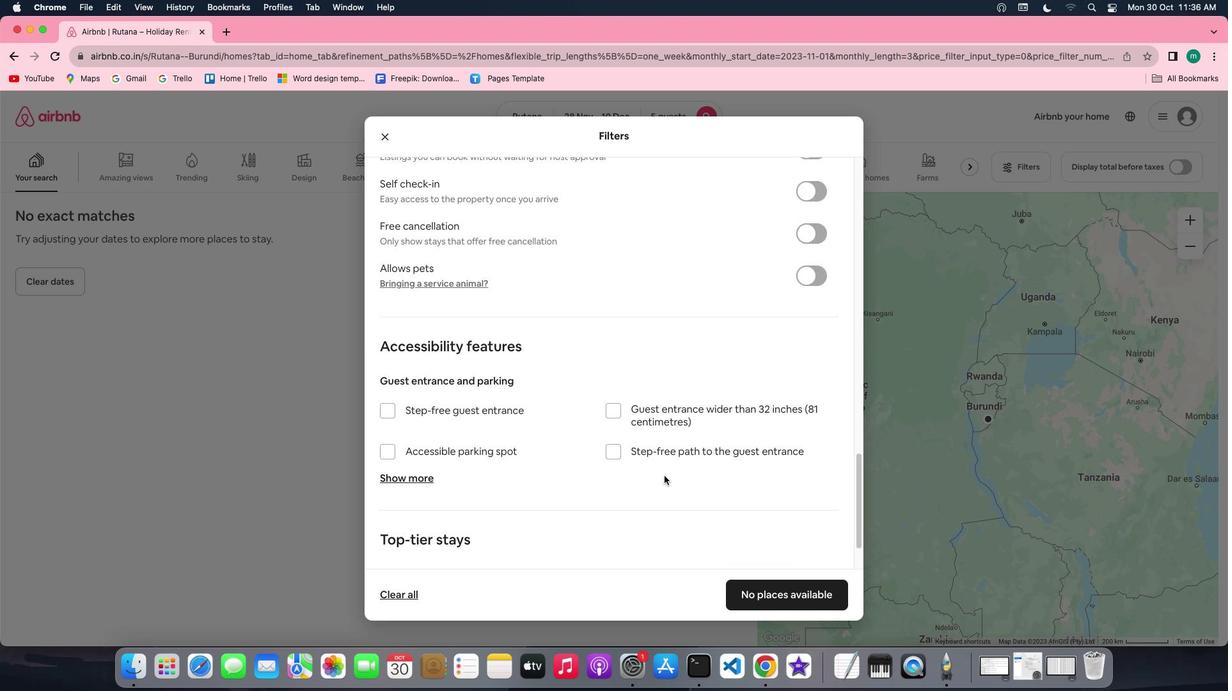 
Action: Mouse scrolled (664, 476) with delta (0, 0)
Screenshot: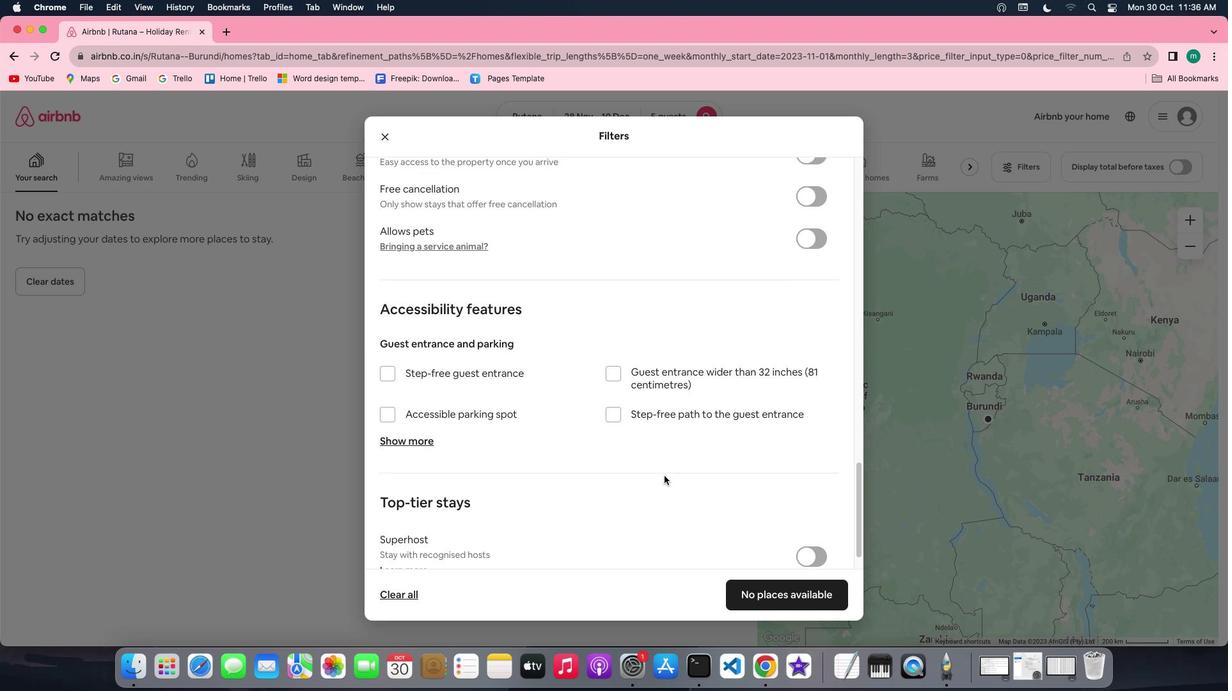 
Action: Mouse scrolled (664, 476) with delta (0, 0)
Screenshot: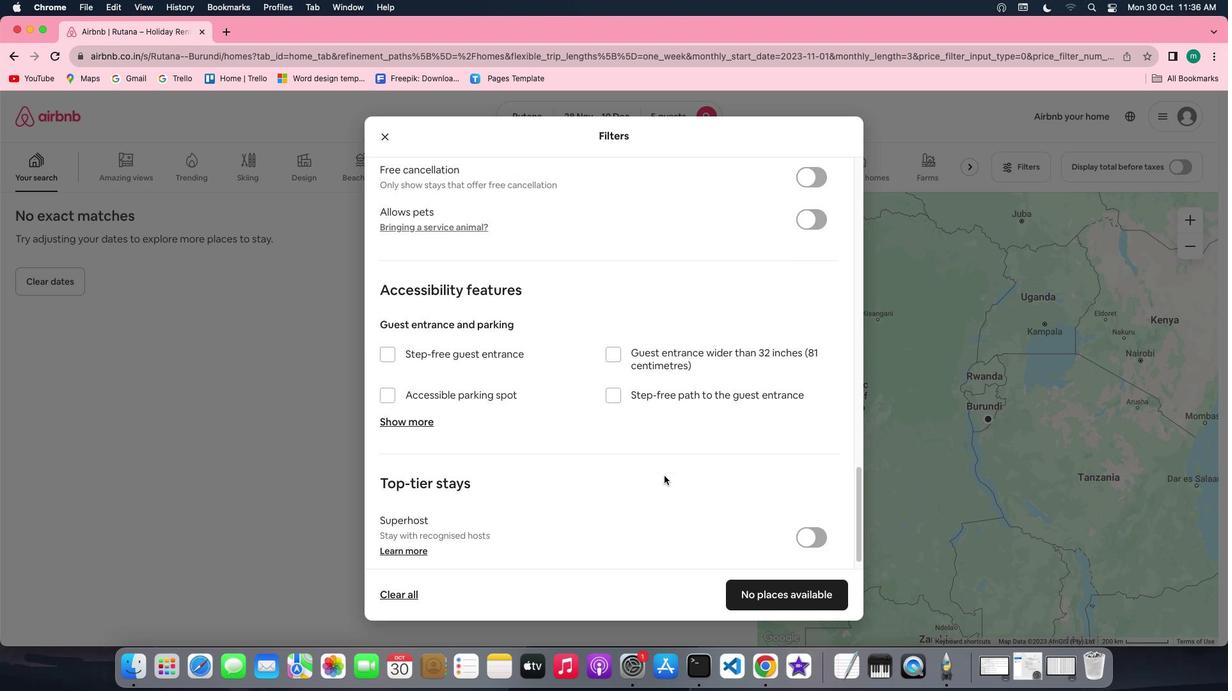 
Action: Mouse scrolled (664, 476) with delta (0, -1)
Screenshot: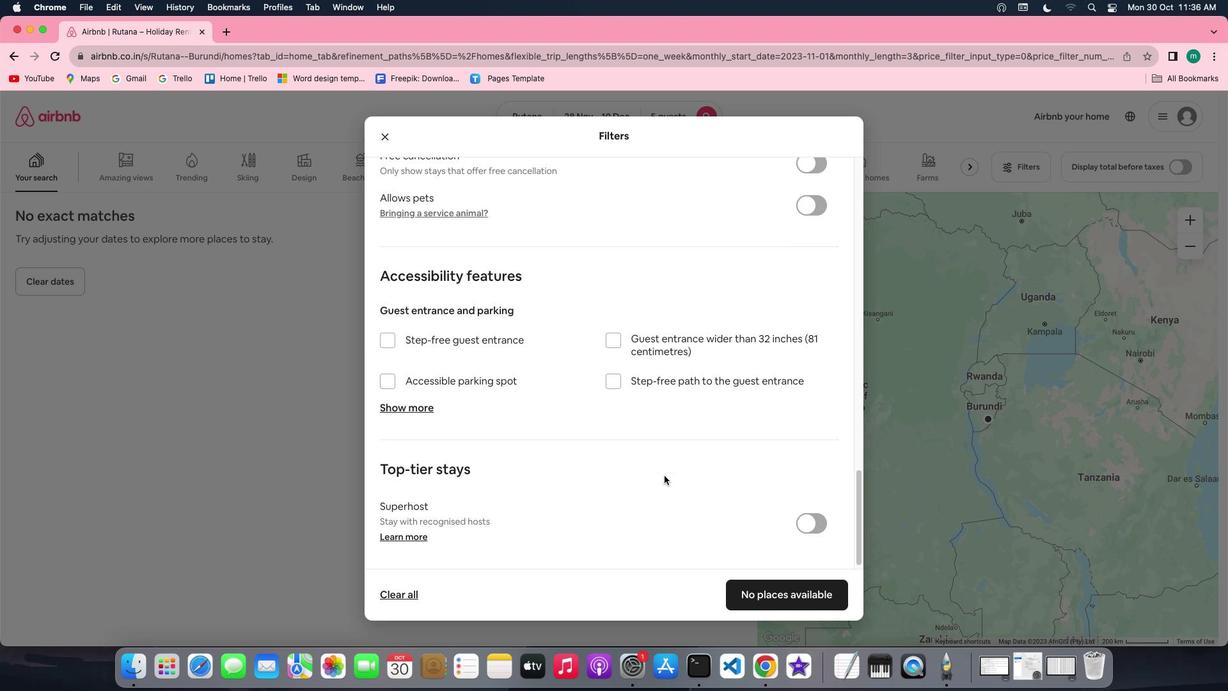 
Action: Mouse scrolled (664, 476) with delta (0, -2)
Screenshot: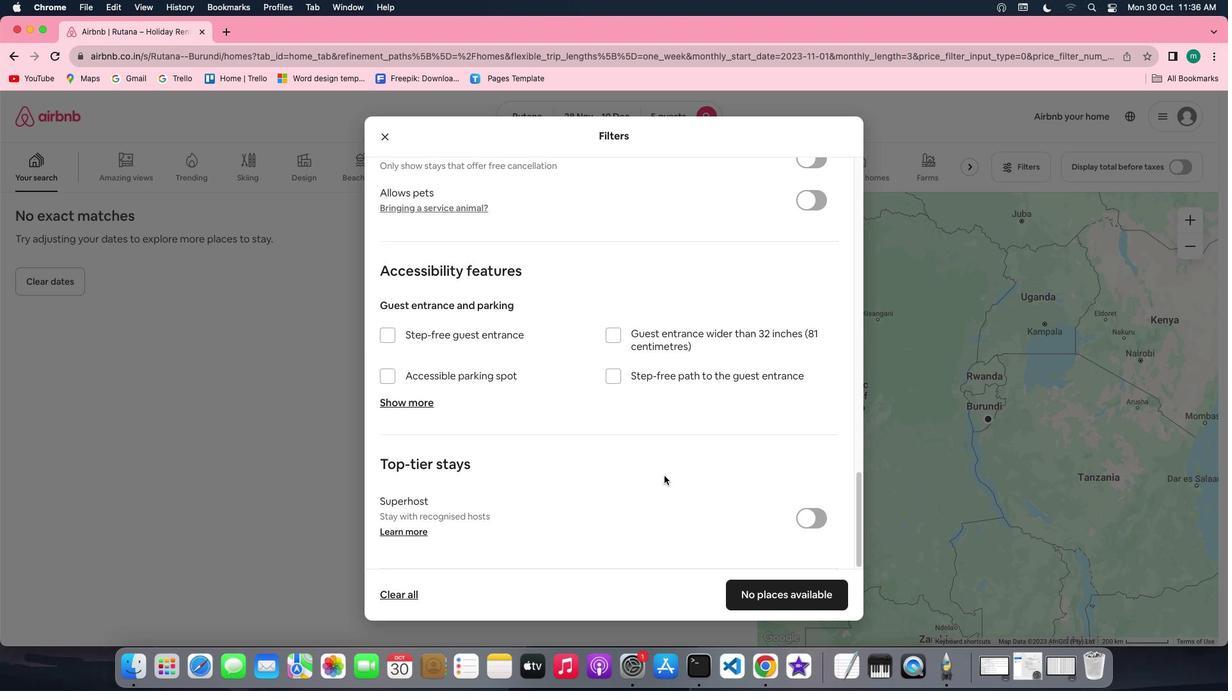 
Action: Mouse scrolled (664, 476) with delta (0, -2)
Screenshot: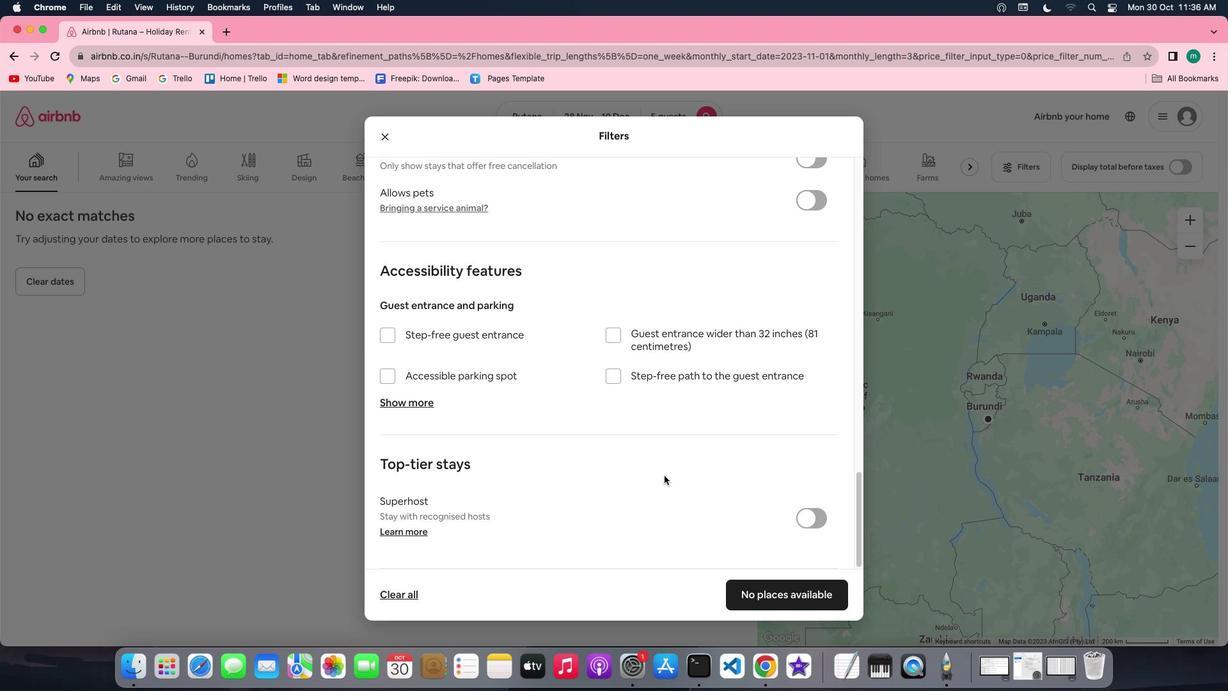 
Action: Mouse scrolled (664, 476) with delta (0, 0)
Screenshot: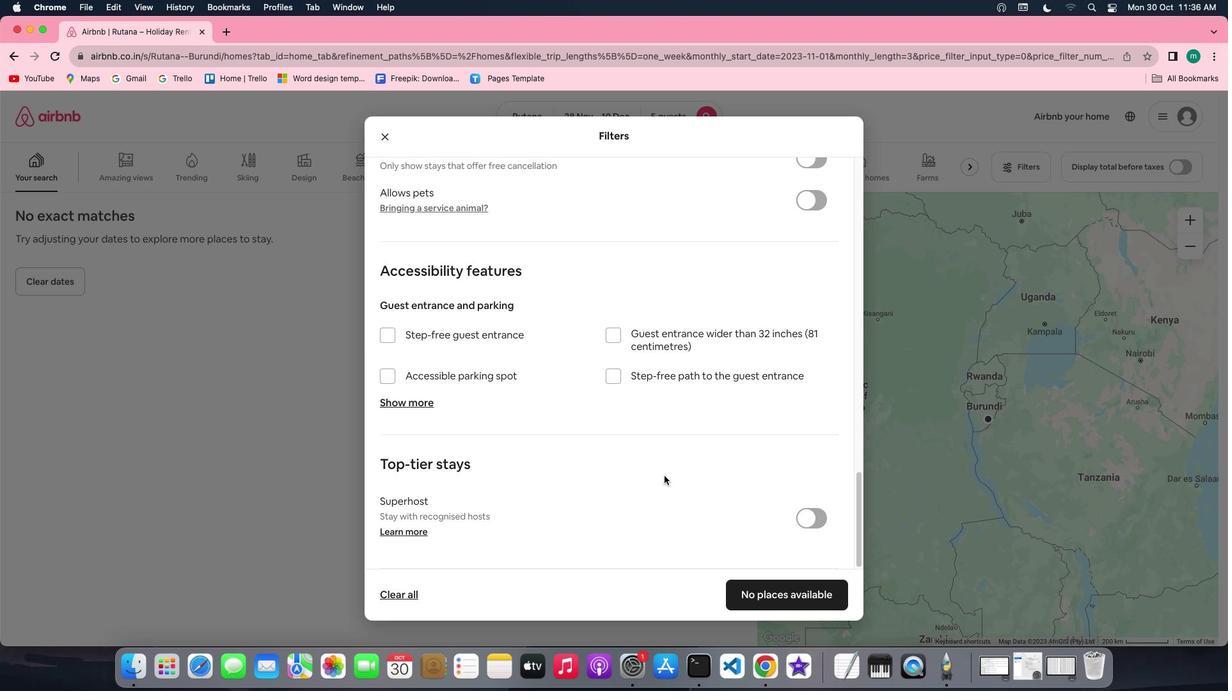 
Action: Mouse scrolled (664, 476) with delta (0, 0)
Screenshot: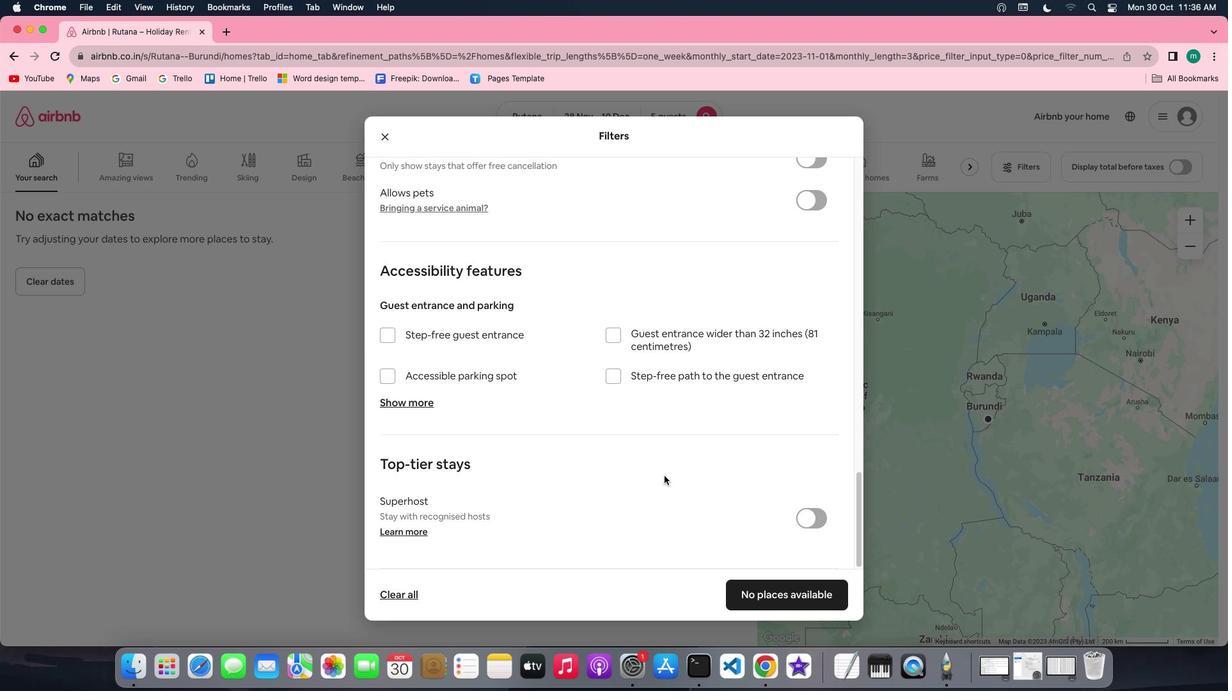 
Action: Mouse scrolled (664, 476) with delta (0, -1)
Screenshot: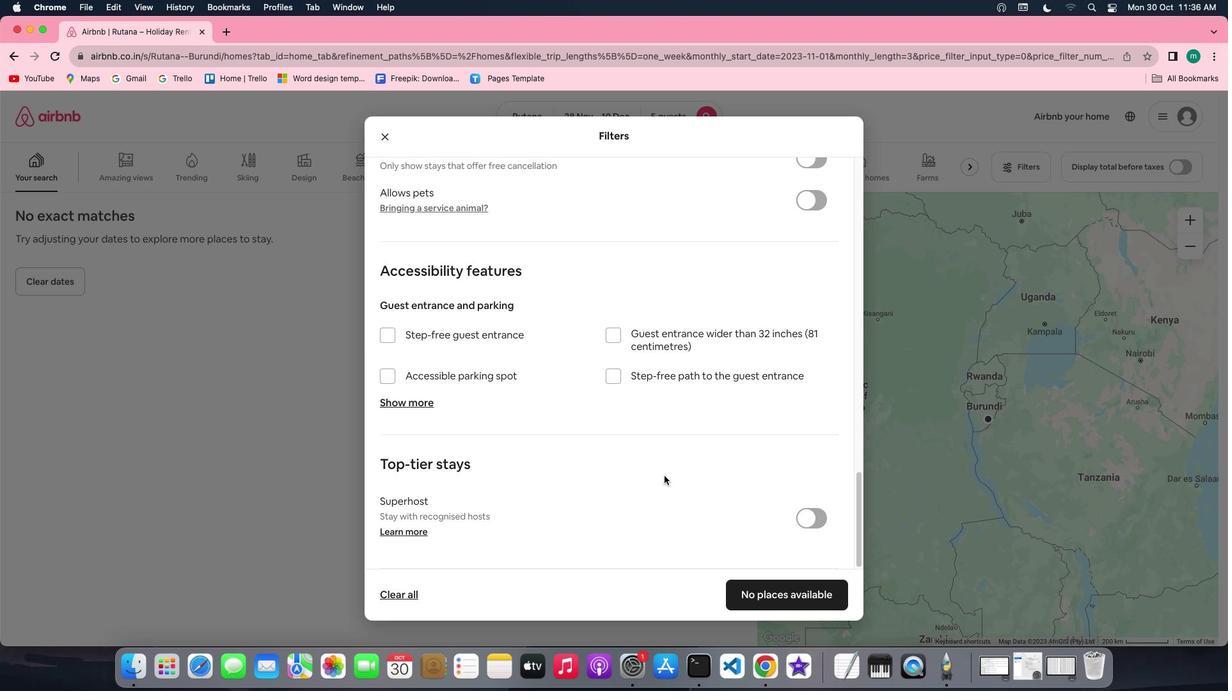 
Action: Mouse scrolled (664, 476) with delta (0, -2)
Screenshot: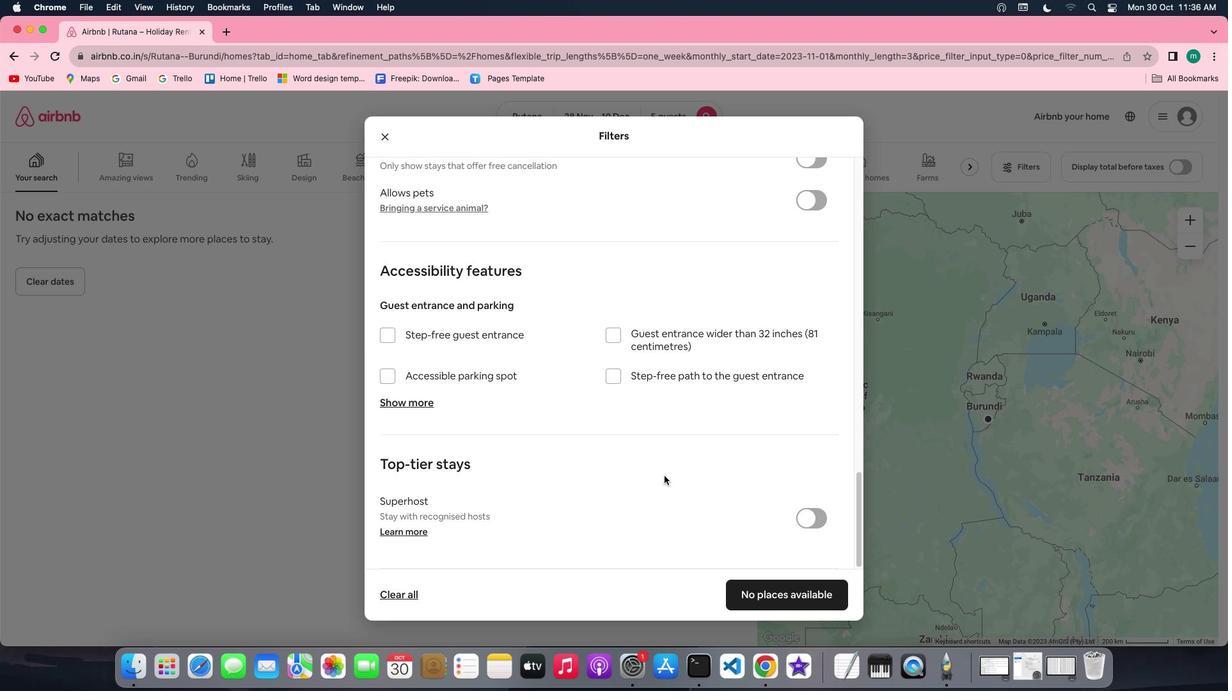 
Action: Mouse scrolled (664, 476) with delta (0, -1)
Screenshot: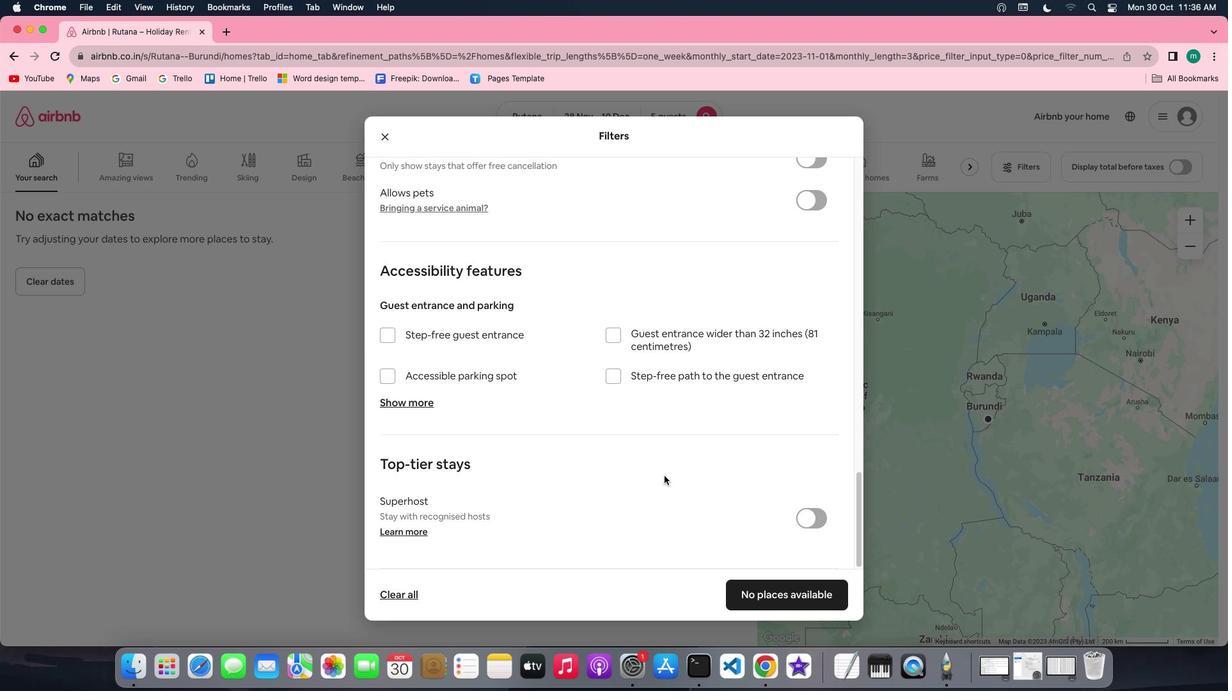 
Action: Mouse scrolled (664, 476) with delta (0, 0)
Screenshot: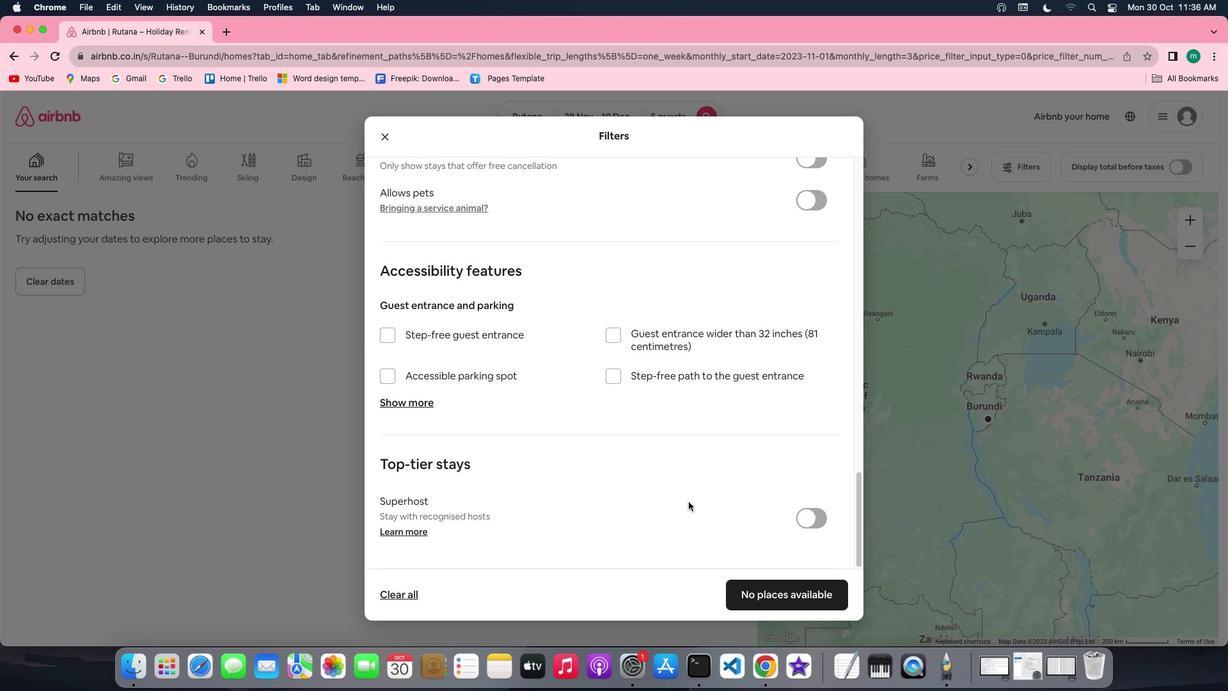 
Action: Mouse scrolled (664, 476) with delta (0, 0)
Screenshot: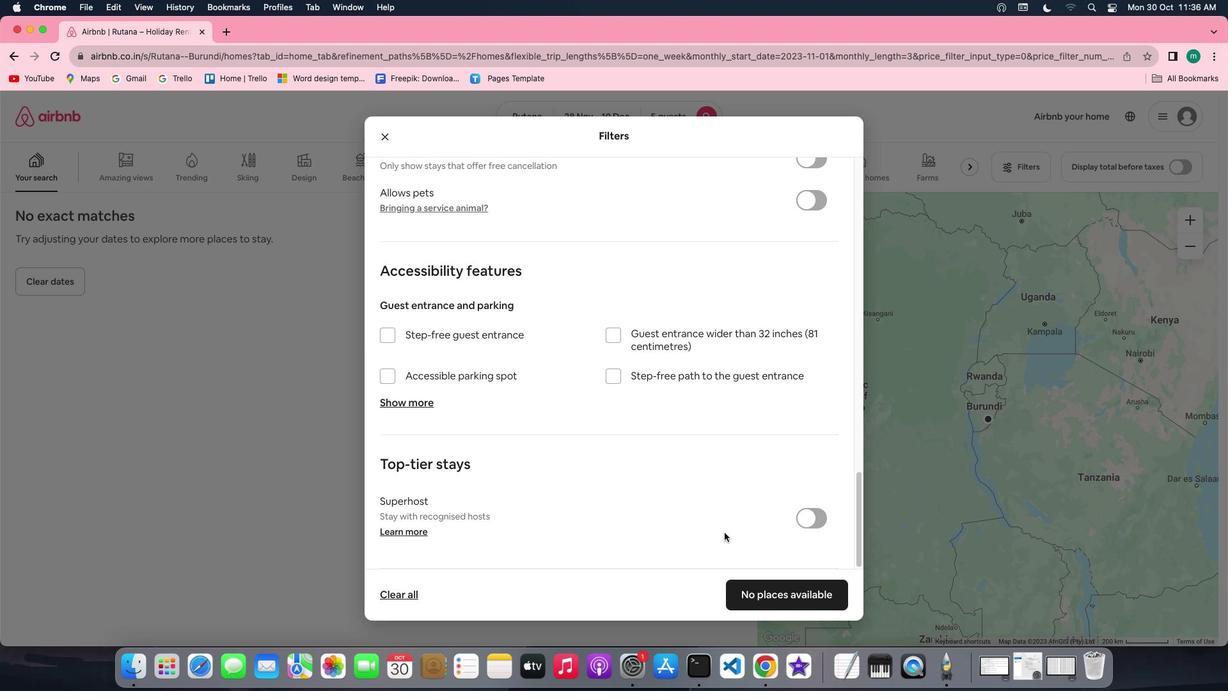 
Action: Mouse scrolled (664, 476) with delta (0, -1)
Screenshot: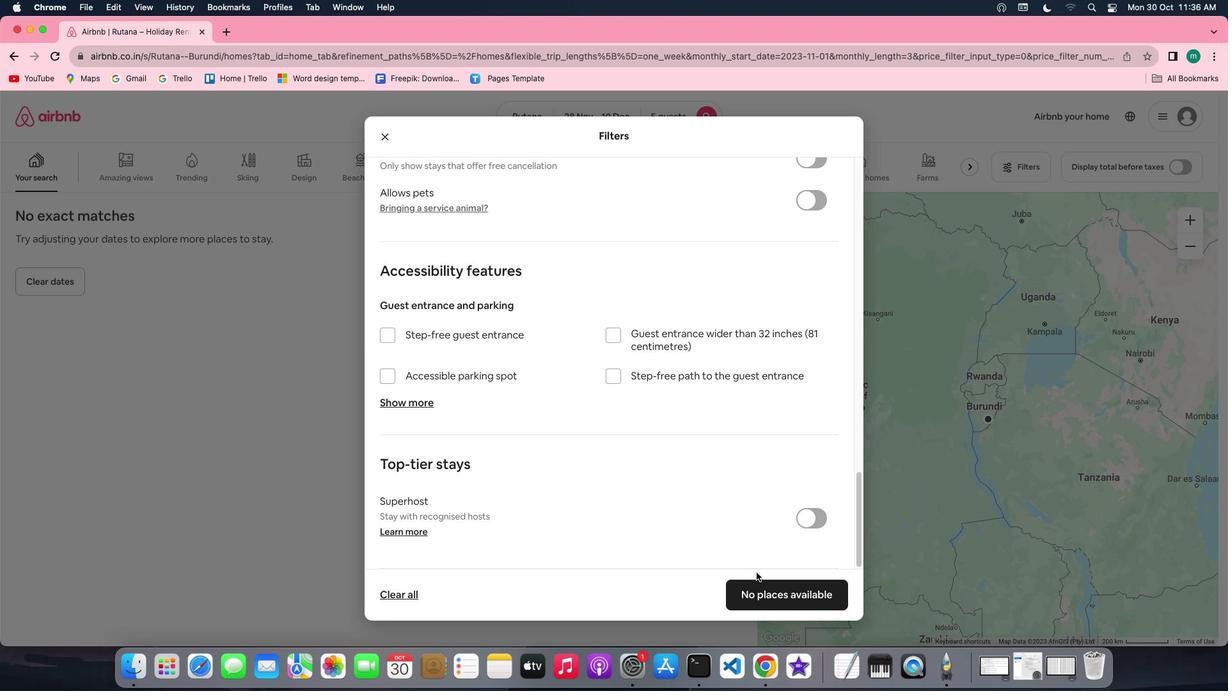 
Action: Mouse scrolled (664, 476) with delta (0, -2)
Screenshot: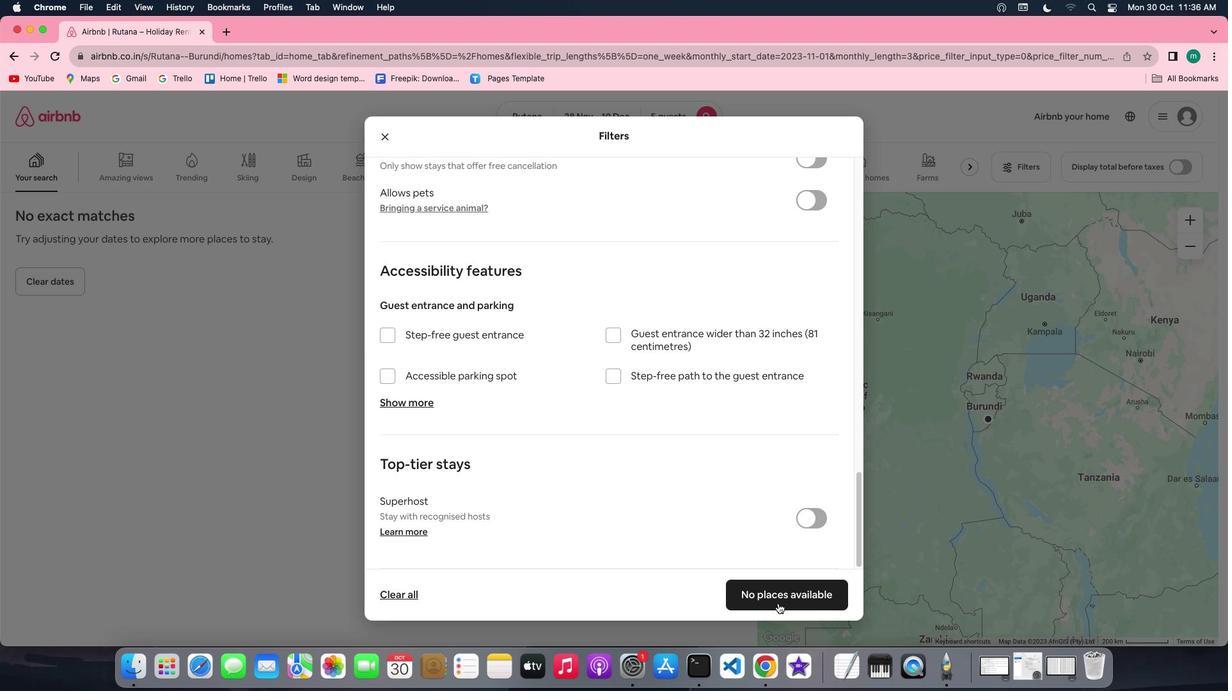 
Action: Mouse moved to (799, 590)
Screenshot: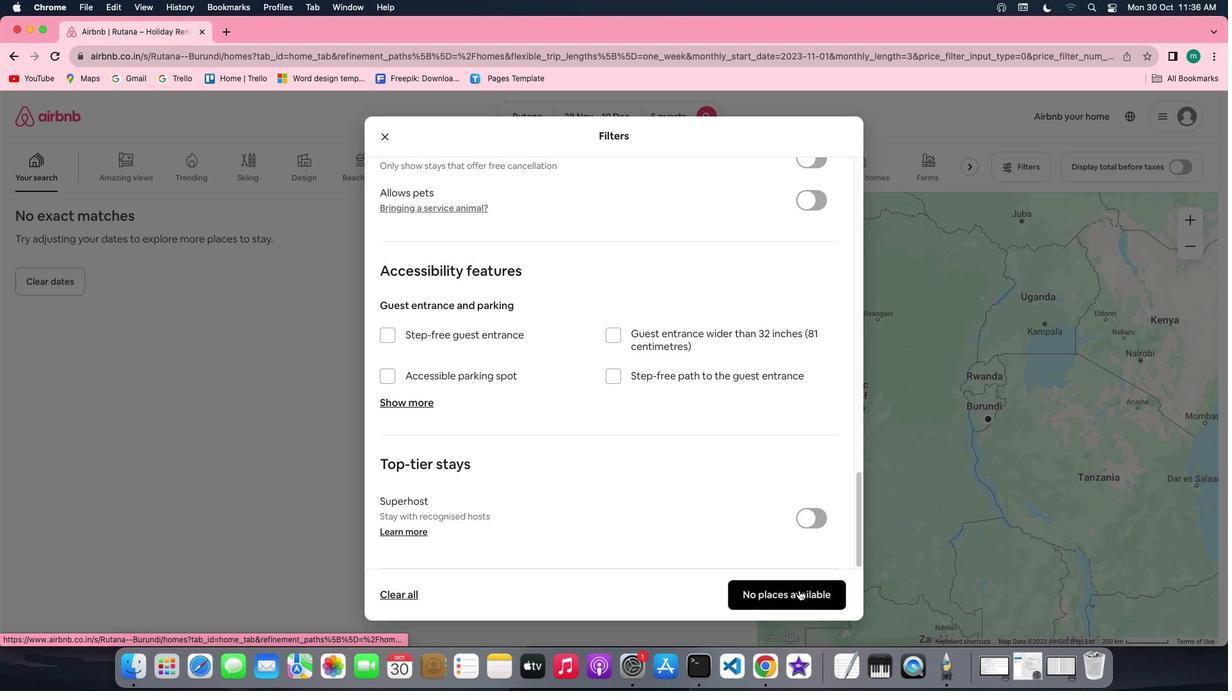 
Action: Mouse pressed left at (799, 590)
Screenshot: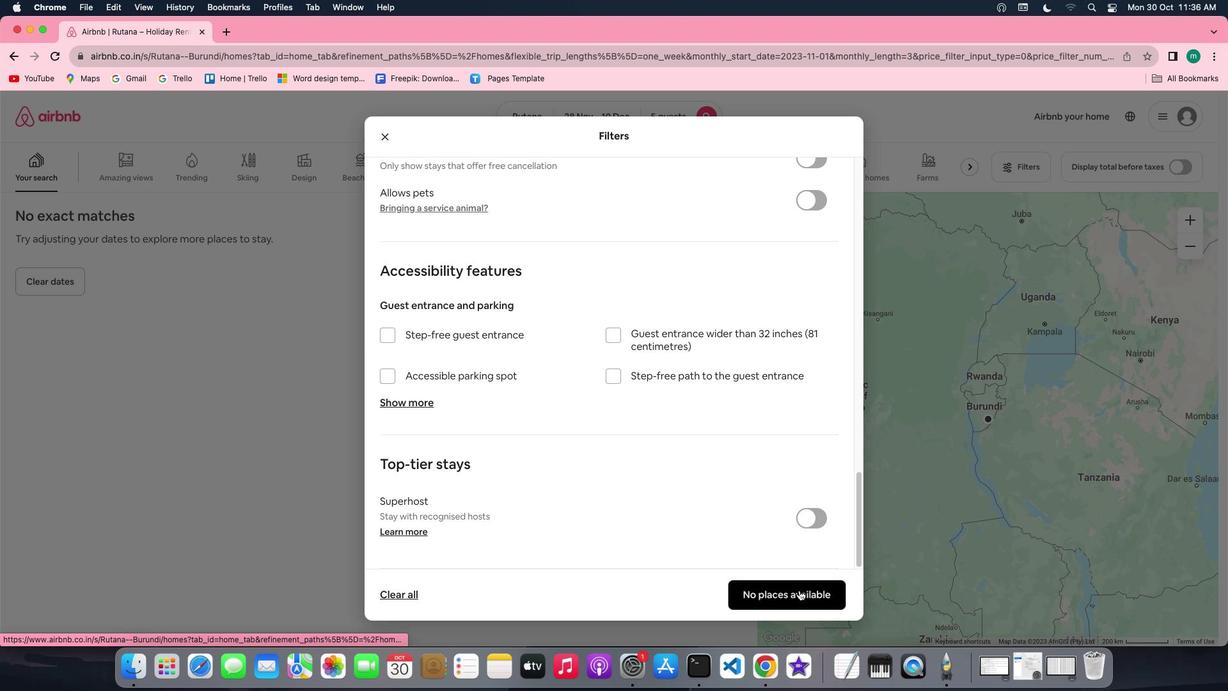 
Action: Mouse moved to (527, 497)
Screenshot: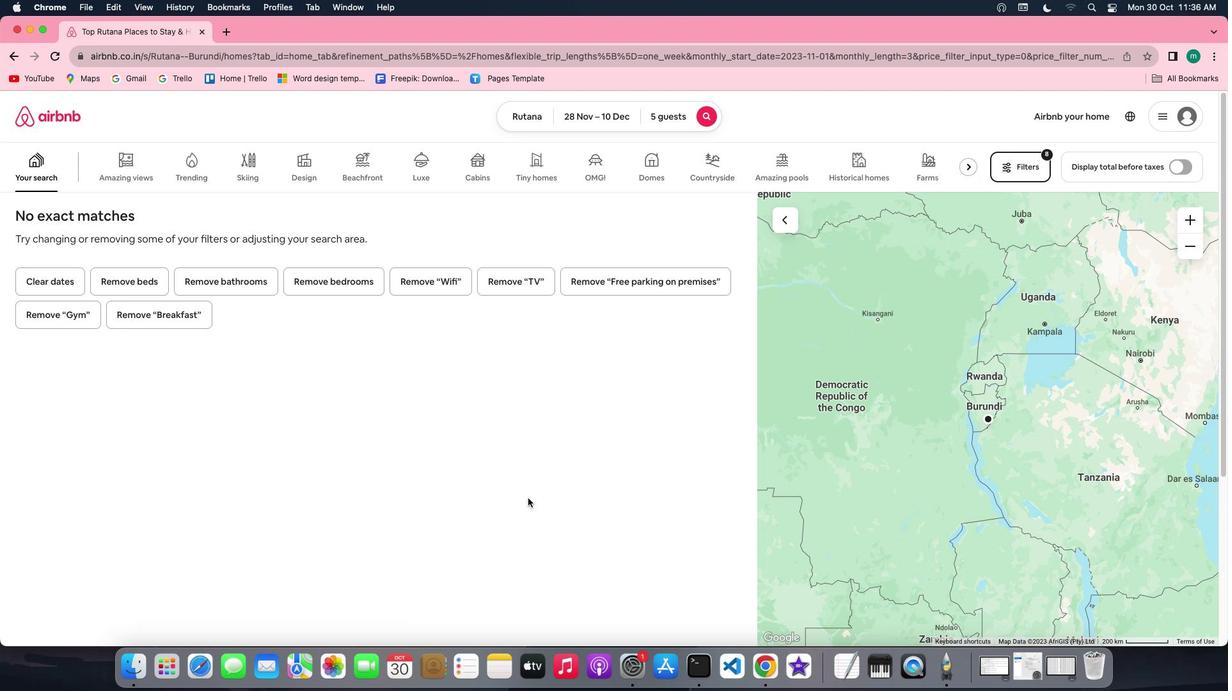 
